 Task: In the event  named  Lunch and Learn: Effective Email Communication in the Workplace, Set a range of dates when you can accept meetings  '8 Jul â€" 31 Jul 2023'. Select a duration of  45 min. Select working hours  	_x000D_
MON- SAT 10:30am â€" 6:00pm. Add time before or after your events  as 15 min. Set the frequency of available time slots for invitees as  50 min. Set the minimum notice period and maximum events allowed per day as  45 hours and 5. , logged in from the account softage.4@softage.net and add another guest for the event, softage.3@softage.net
Action: Mouse pressed left at (731, 413)
Screenshot: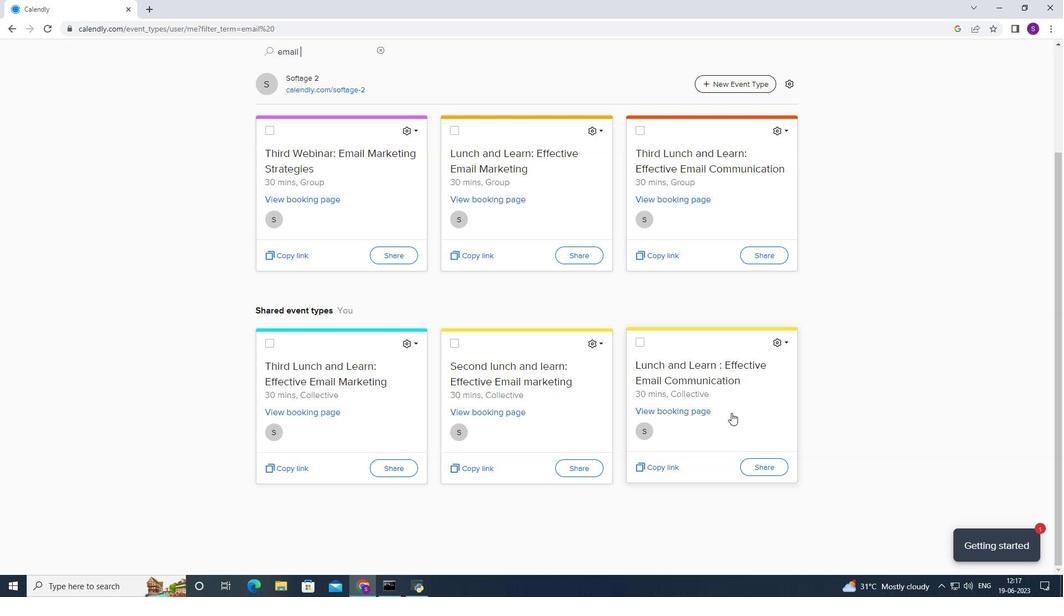 
Action: Mouse moved to (363, 234)
Screenshot: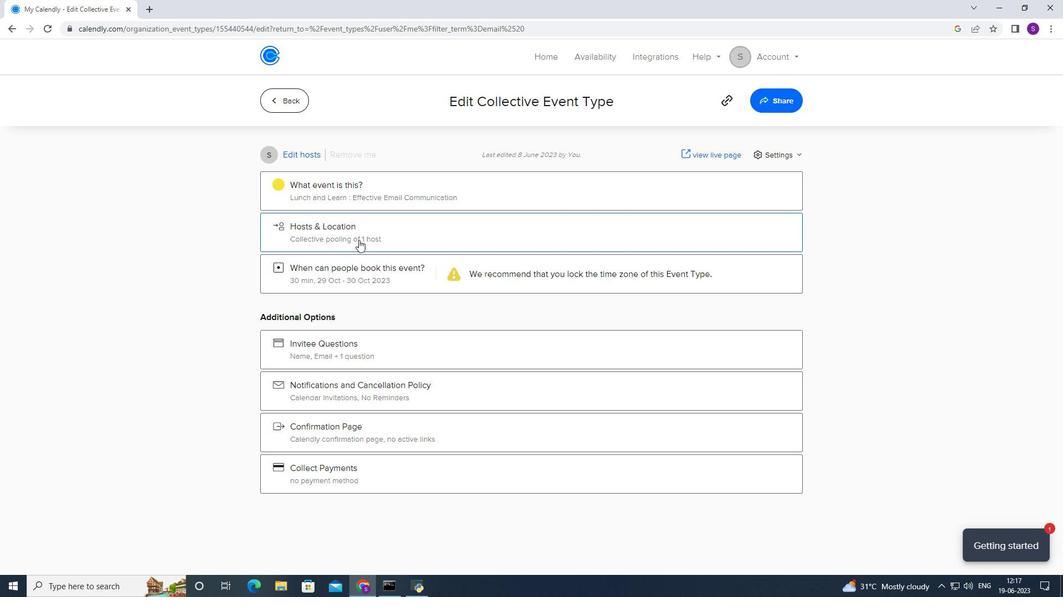 
Action: Mouse scrolled (363, 234) with delta (0, 0)
Screenshot: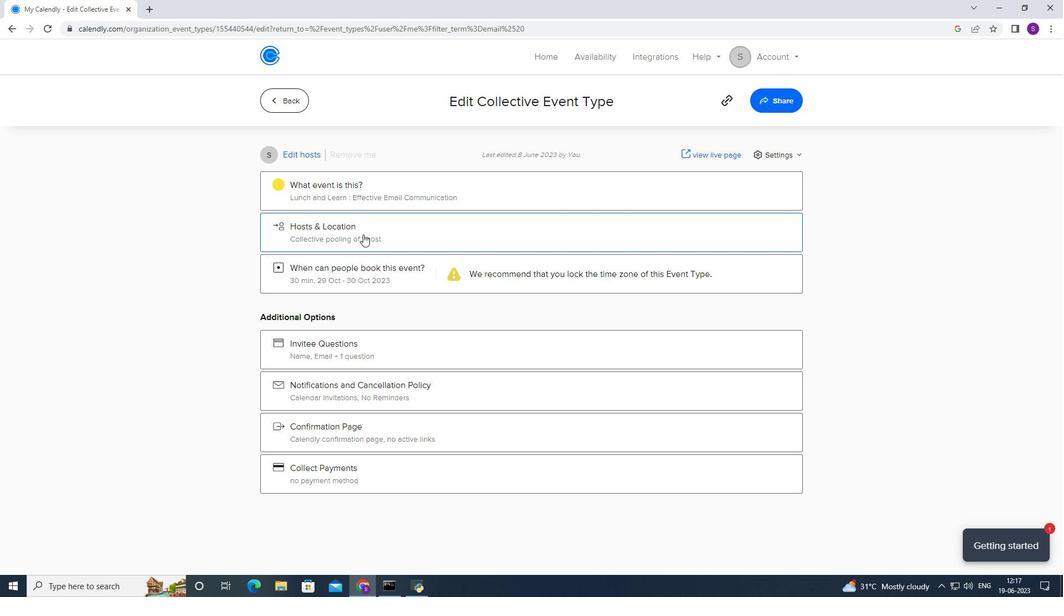 
Action: Mouse moved to (329, 271)
Screenshot: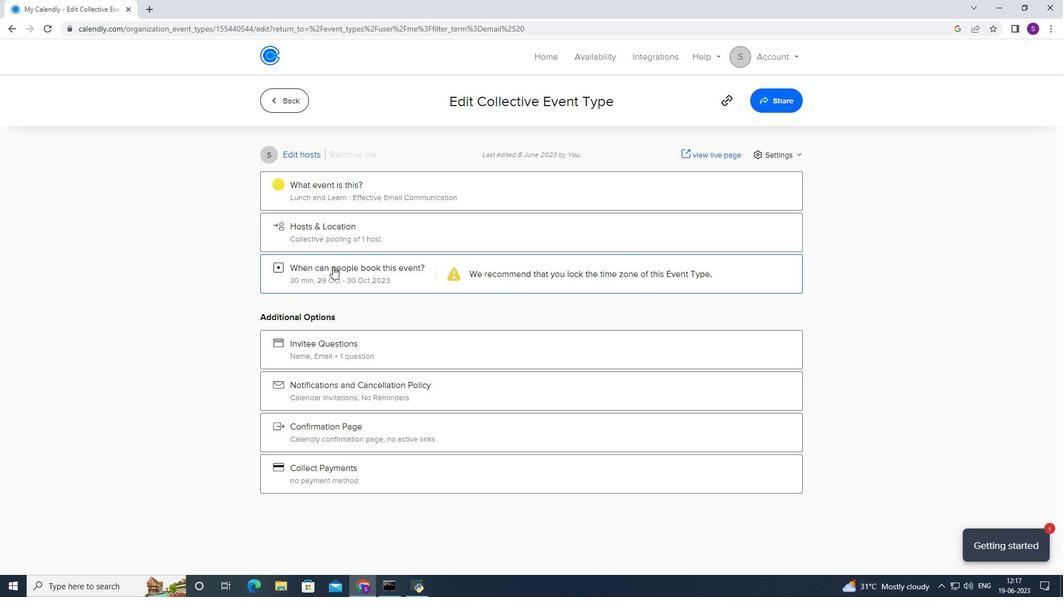 
Action: Mouse pressed left at (329, 271)
Screenshot: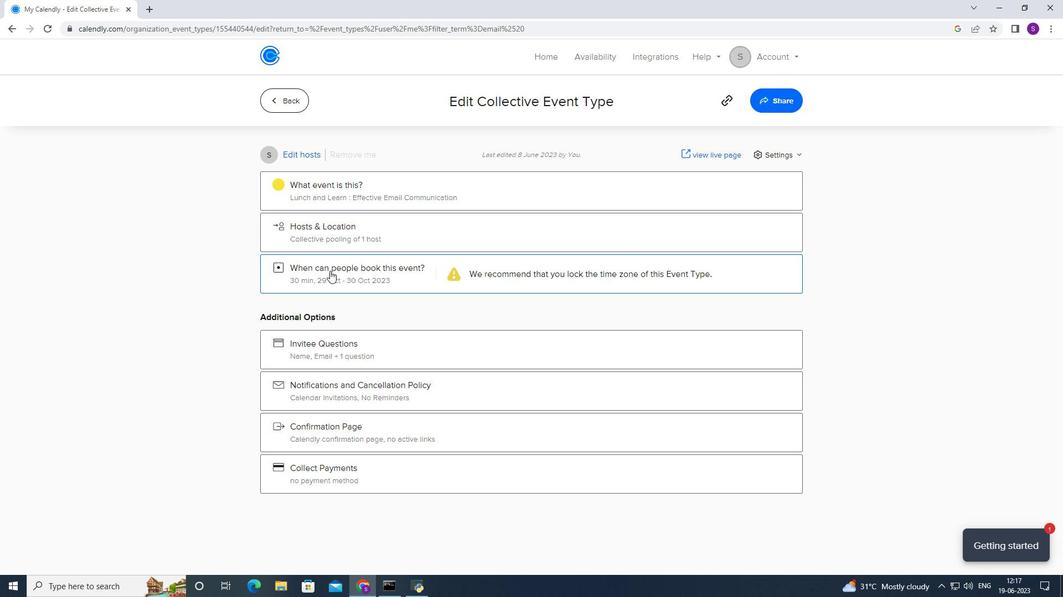 
Action: Mouse moved to (327, 328)
Screenshot: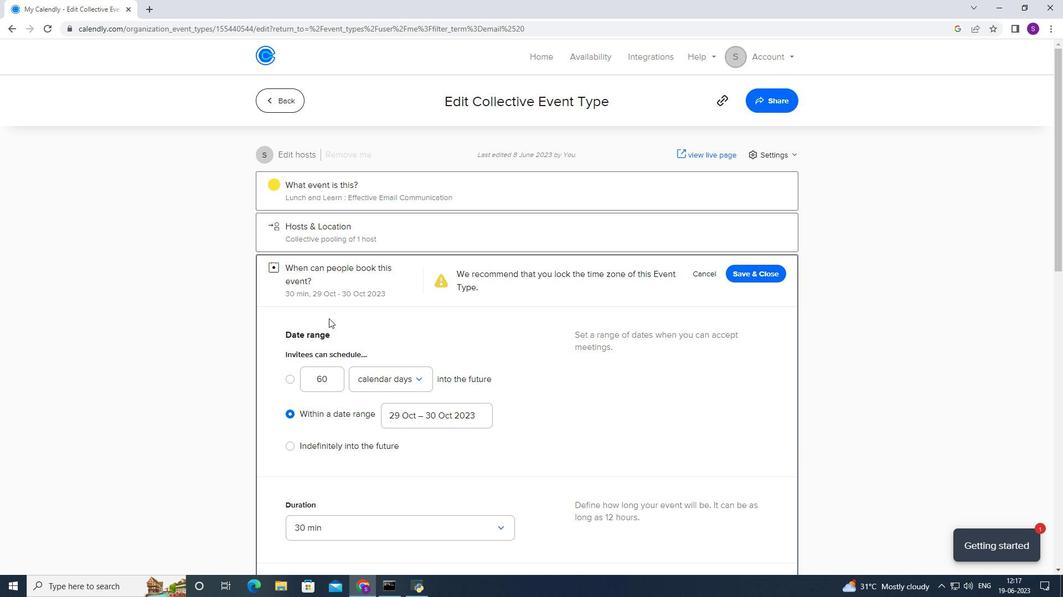 
Action: Mouse scrolled (327, 327) with delta (0, 0)
Screenshot: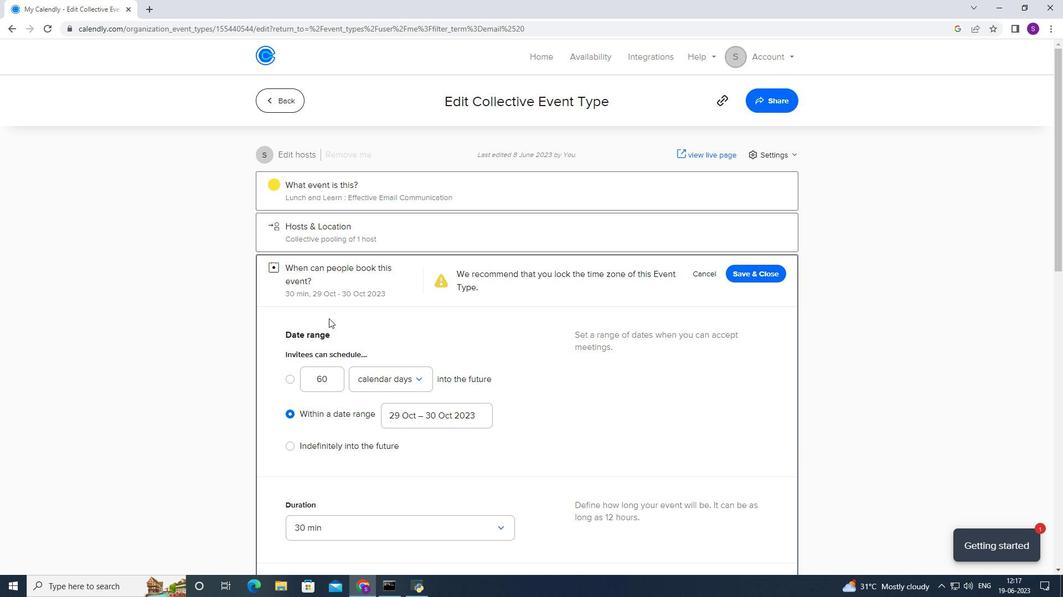 
Action: Mouse moved to (326, 328)
Screenshot: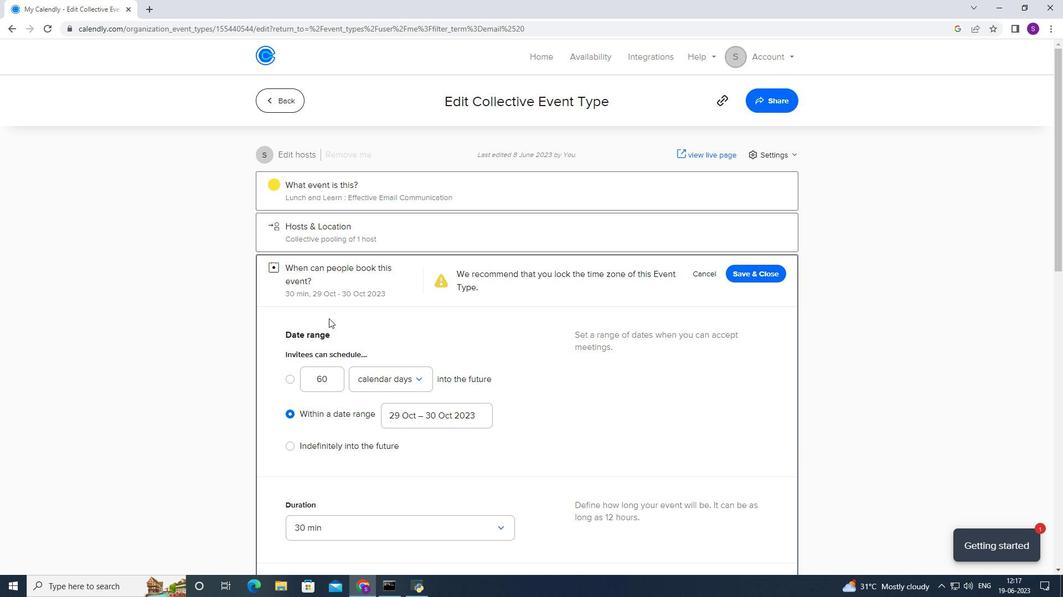 
Action: Mouse scrolled (326, 327) with delta (0, 0)
Screenshot: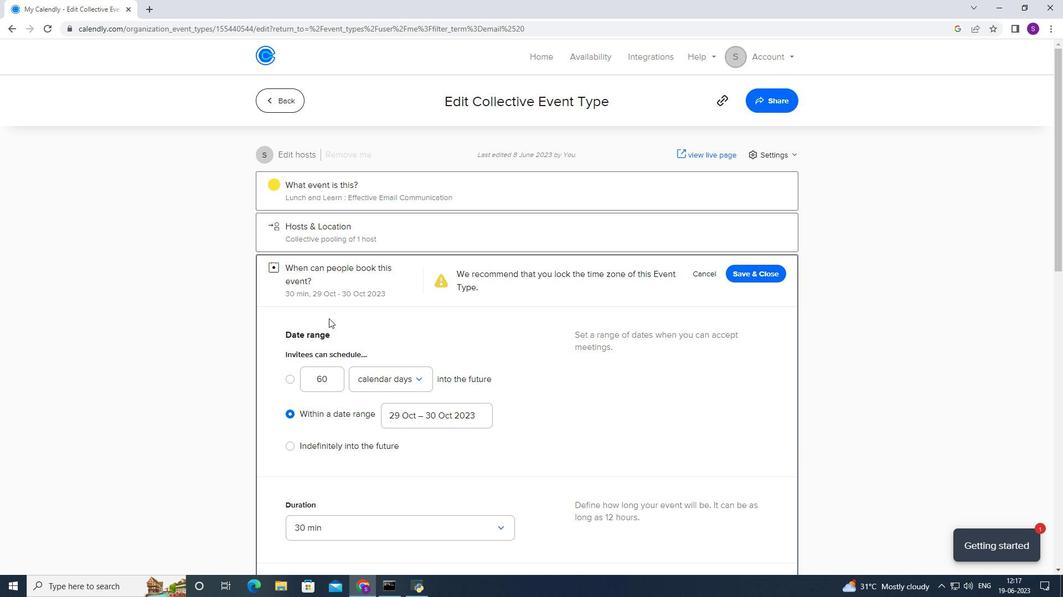 
Action: Mouse moved to (421, 308)
Screenshot: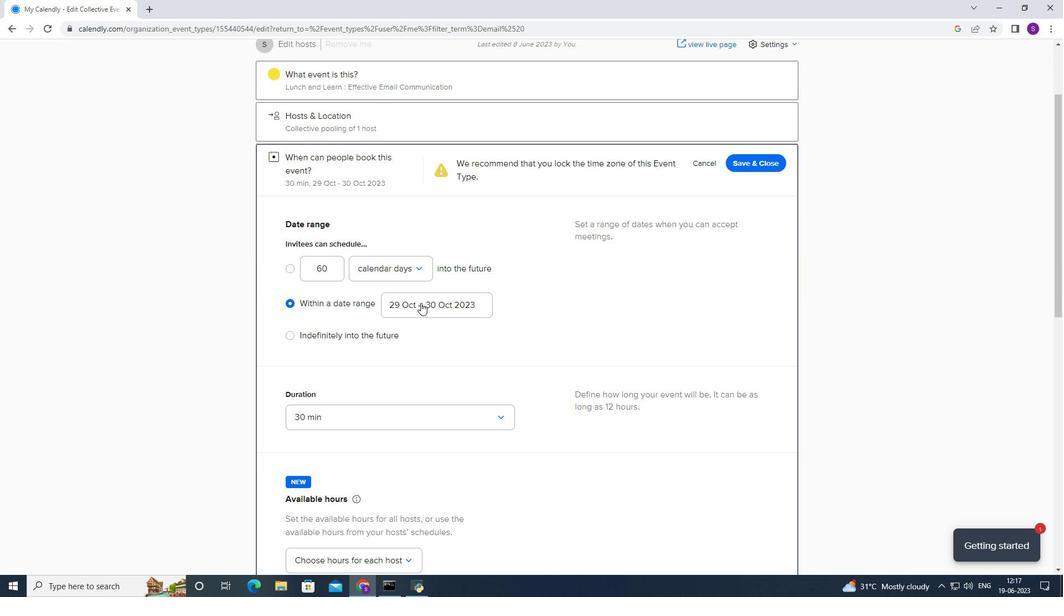 
Action: Mouse pressed left at (421, 308)
Screenshot: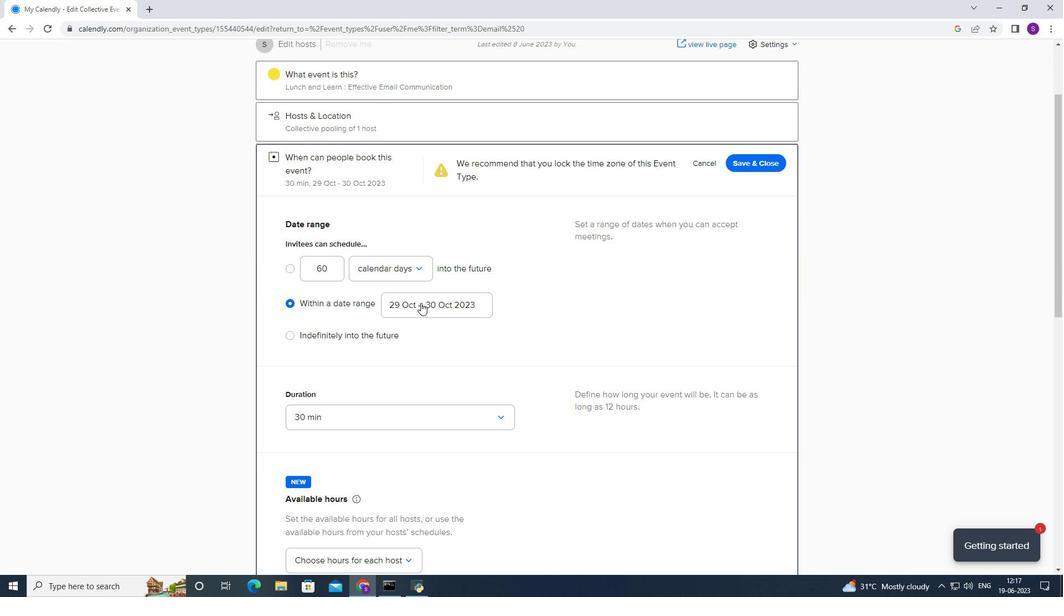 
Action: Mouse moved to (462, 396)
Screenshot: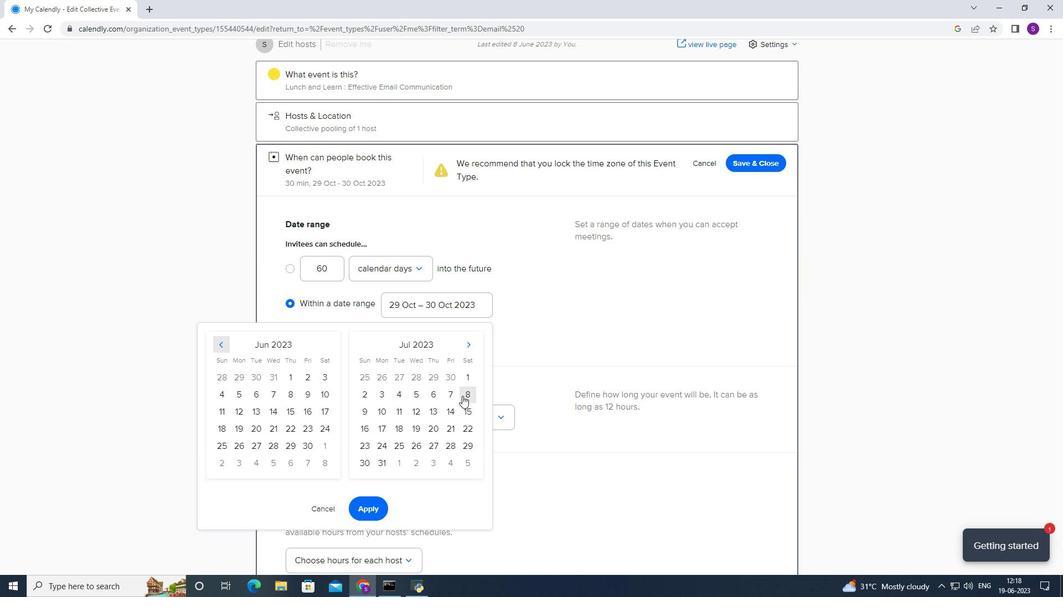 
Action: Mouse pressed left at (462, 396)
Screenshot: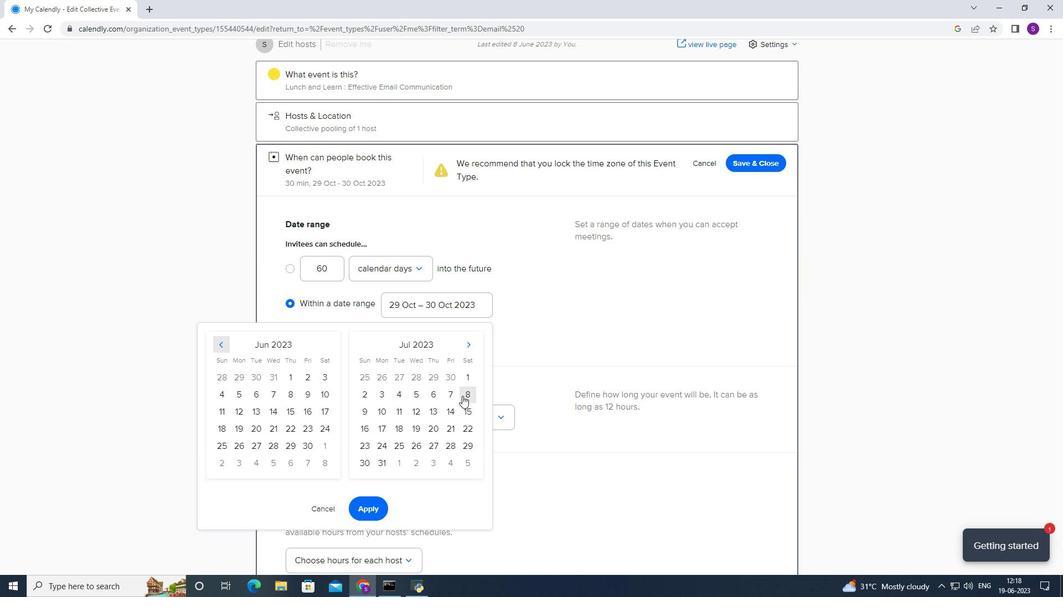 
Action: Mouse moved to (388, 463)
Screenshot: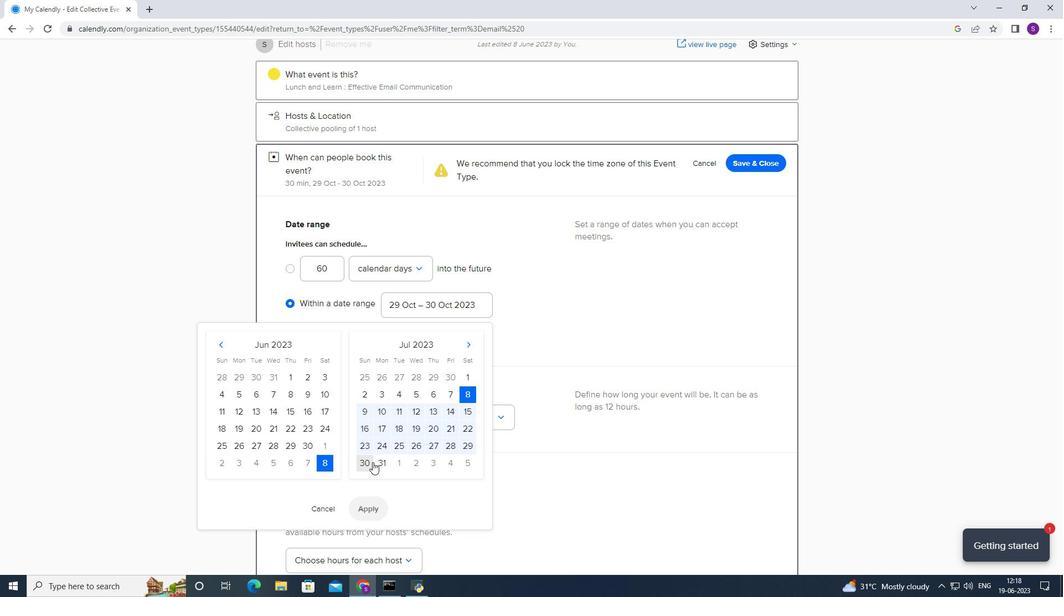 
Action: Mouse pressed left at (388, 463)
Screenshot: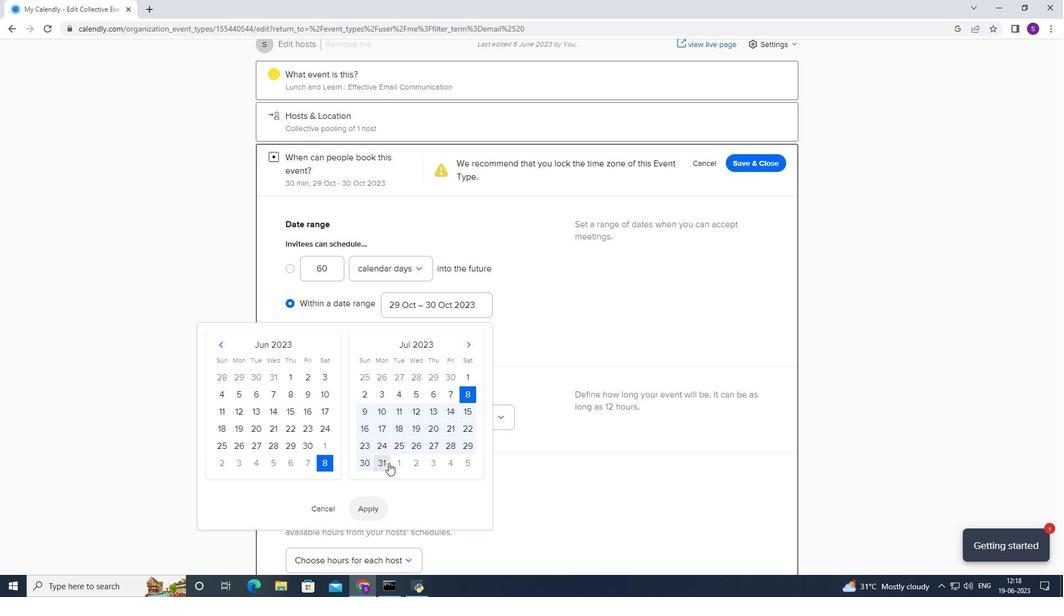 
Action: Mouse moved to (373, 506)
Screenshot: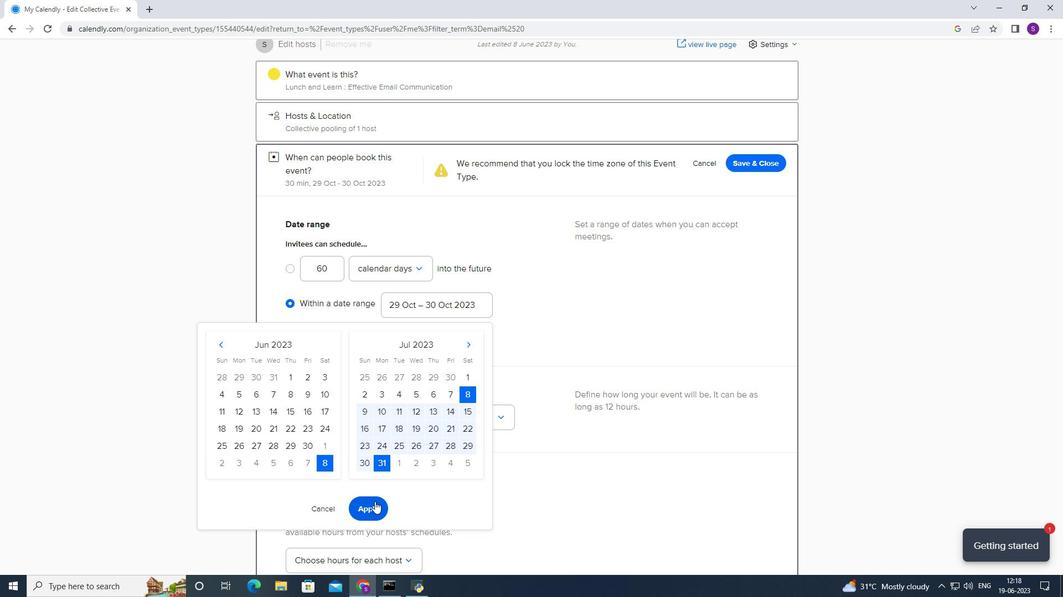 
Action: Mouse pressed left at (373, 506)
Screenshot: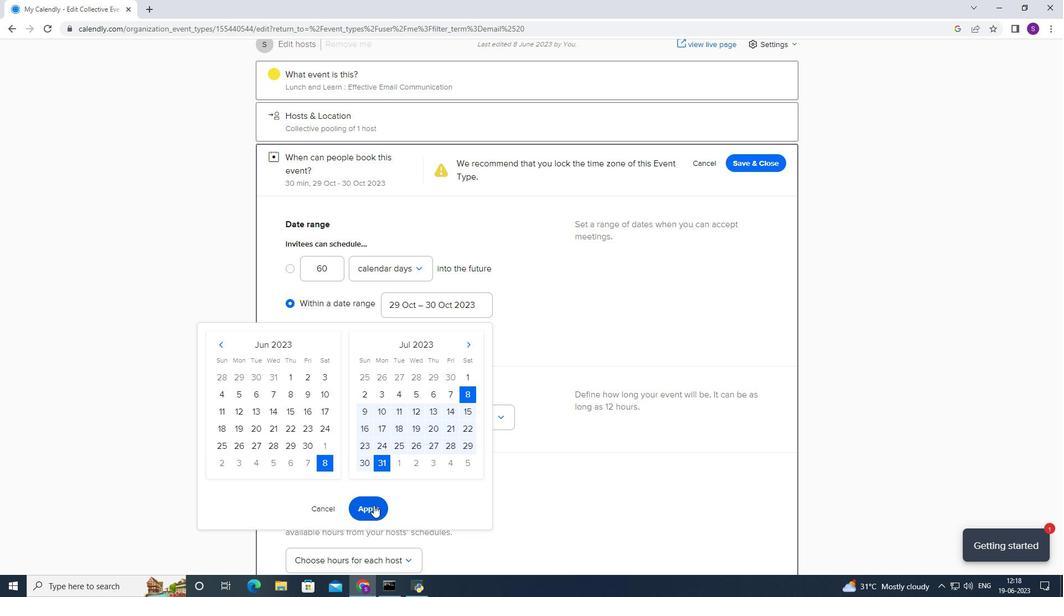 
Action: Mouse moved to (372, 392)
Screenshot: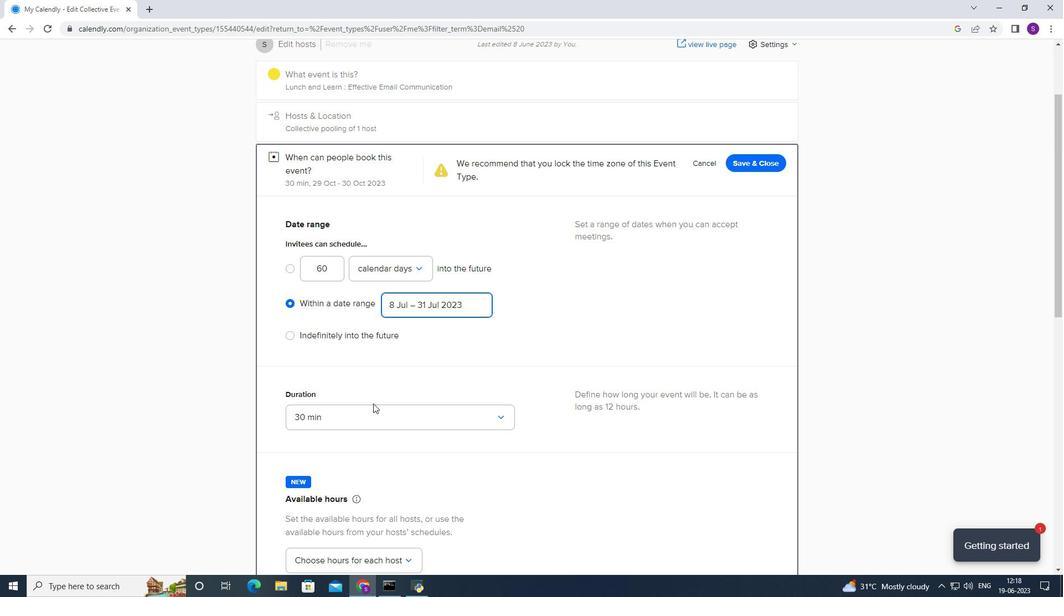 
Action: Mouse scrolled (372, 391) with delta (0, 0)
Screenshot: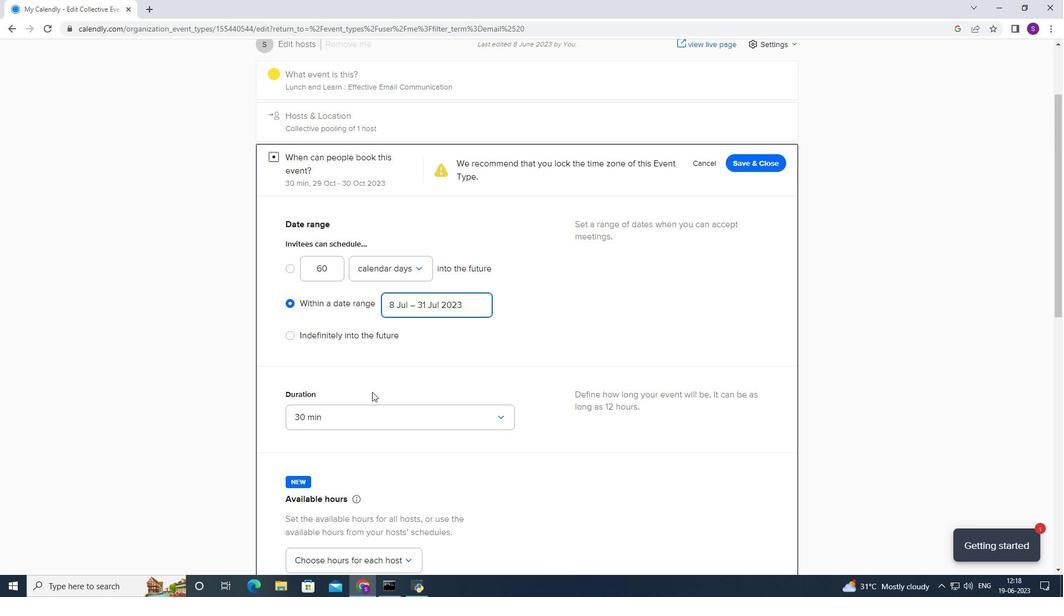 
Action: Mouse scrolled (372, 391) with delta (0, 0)
Screenshot: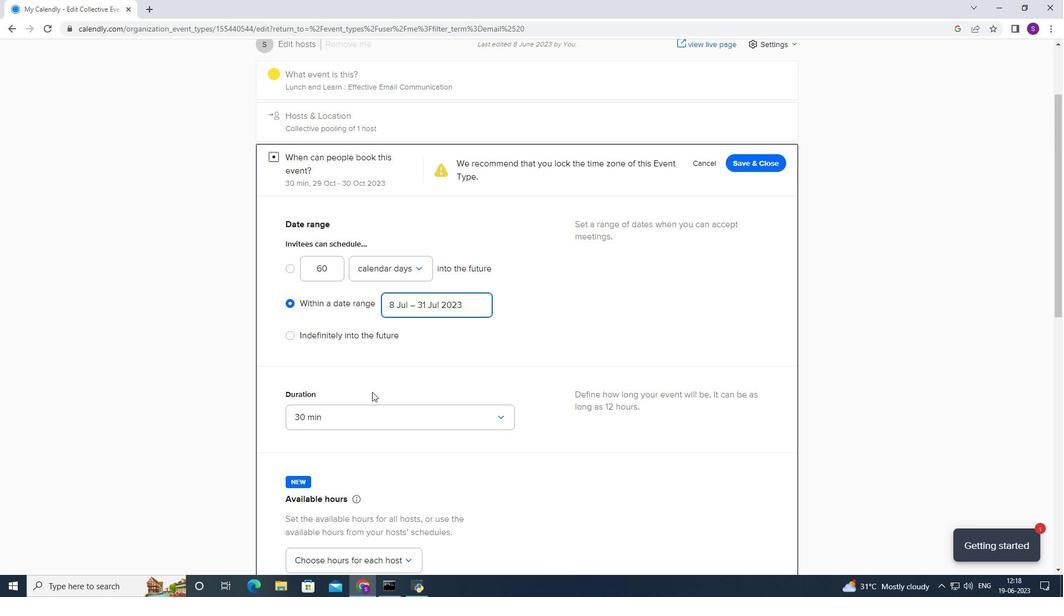 
Action: Mouse scrolled (372, 391) with delta (0, 0)
Screenshot: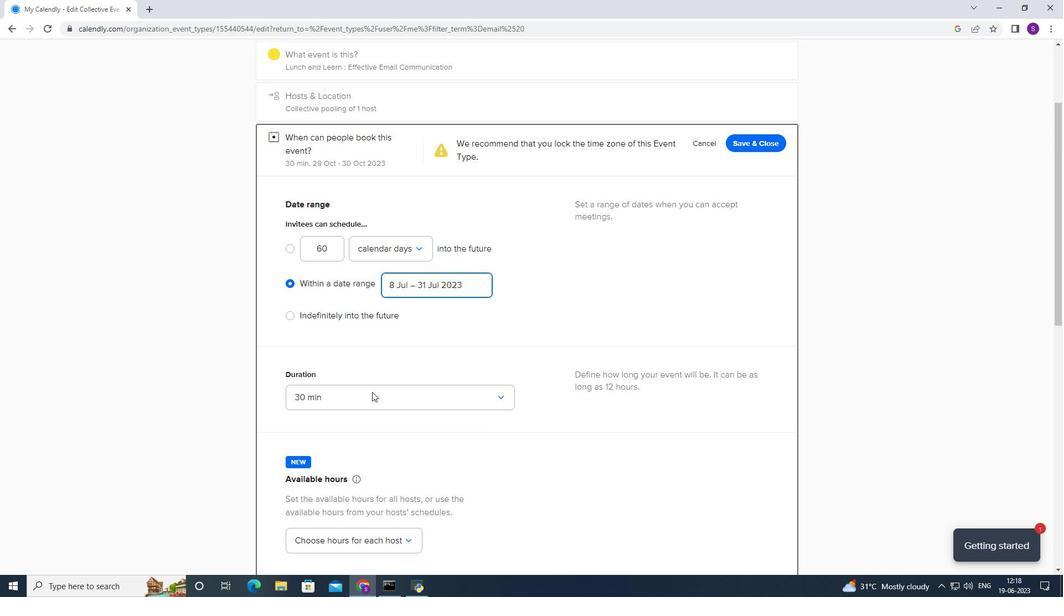 
Action: Mouse moved to (391, 256)
Screenshot: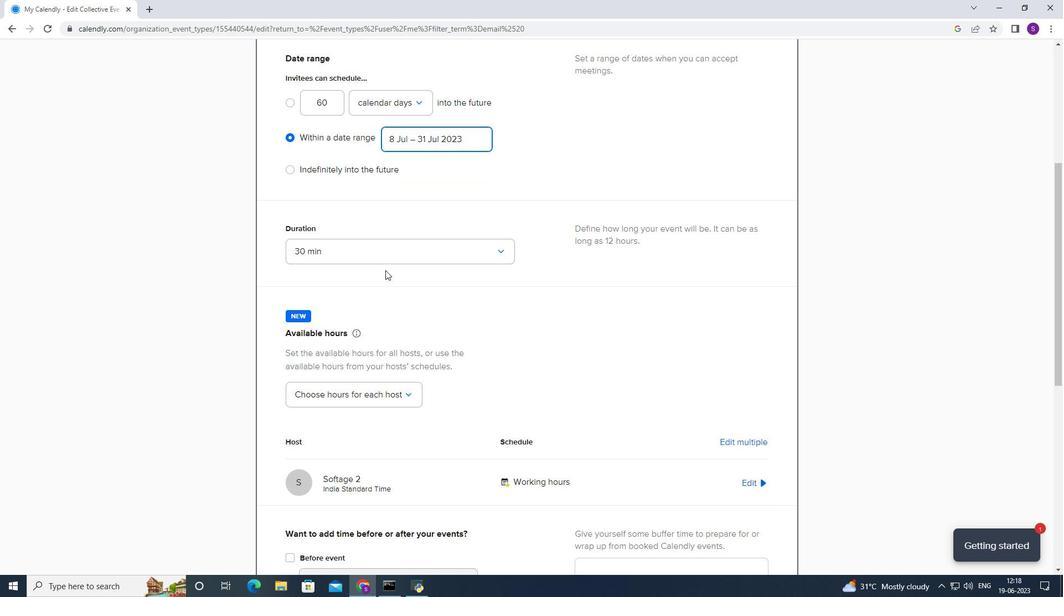 
Action: Mouse pressed left at (391, 256)
Screenshot: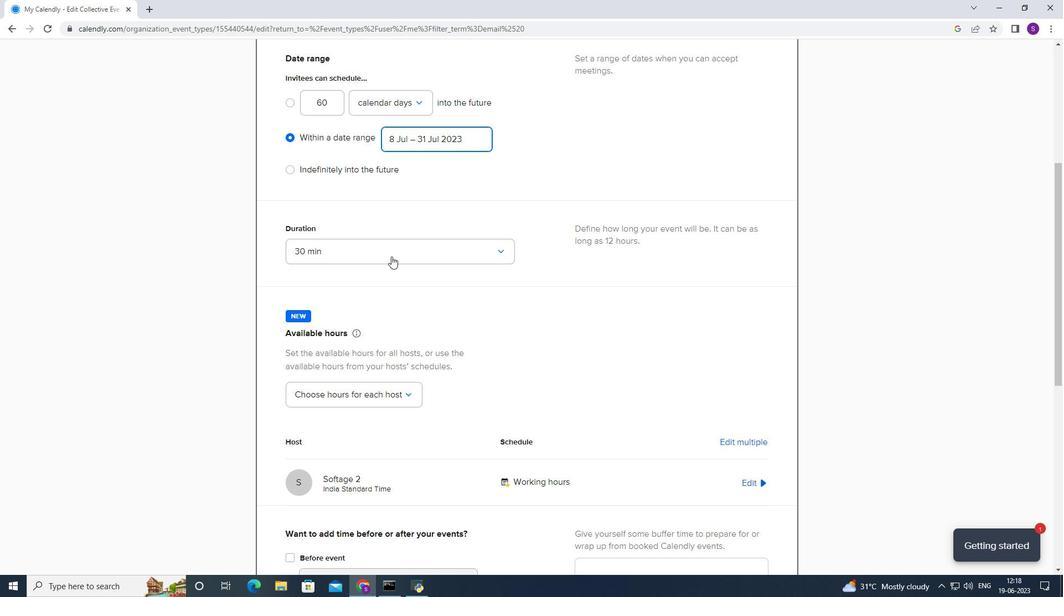 
Action: Mouse moved to (349, 323)
Screenshot: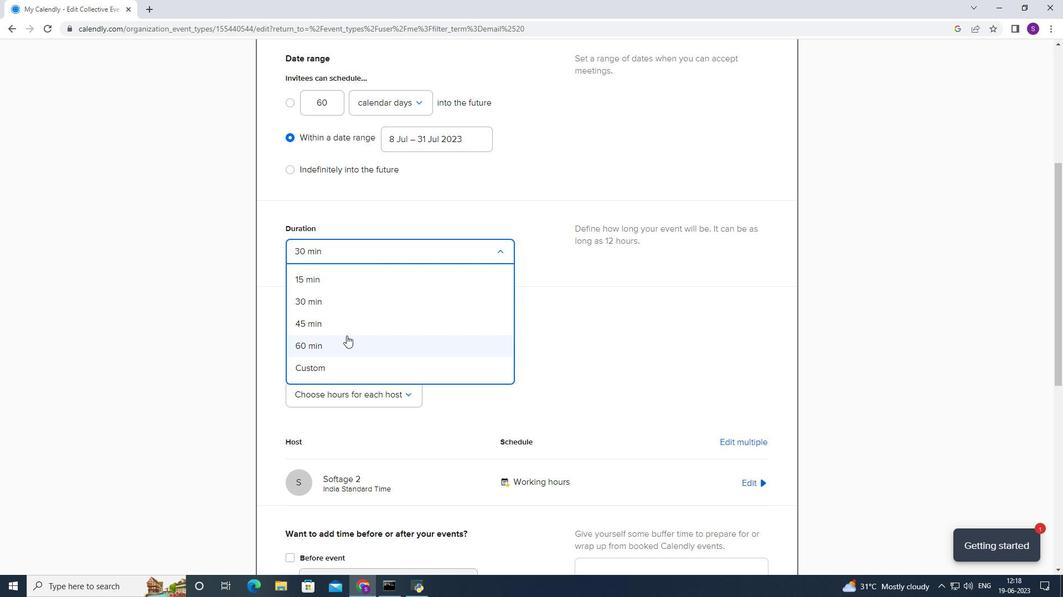 
Action: Mouse pressed left at (349, 323)
Screenshot: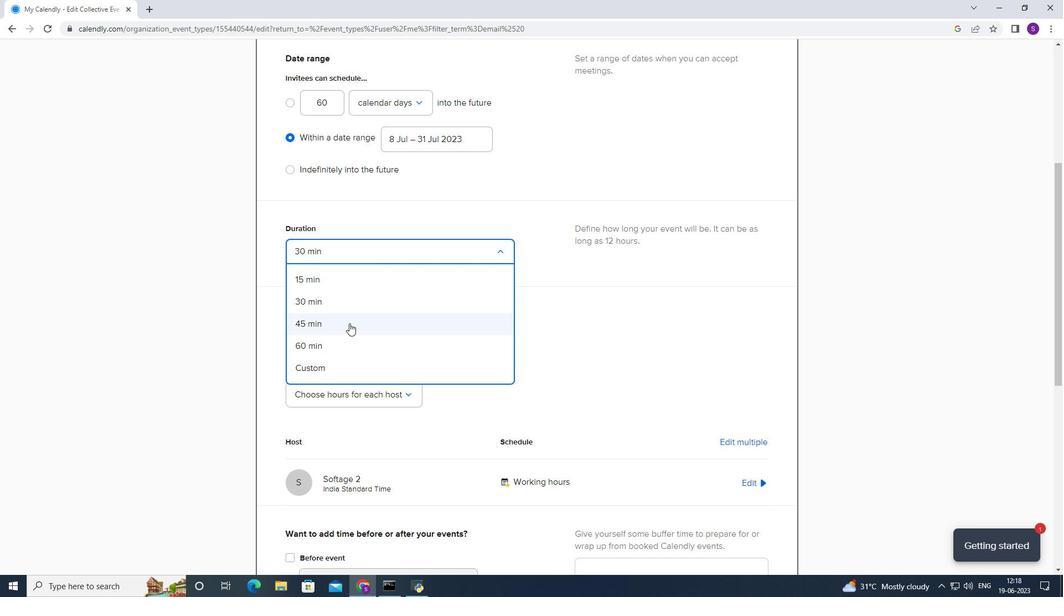 
Action: Mouse moved to (339, 337)
Screenshot: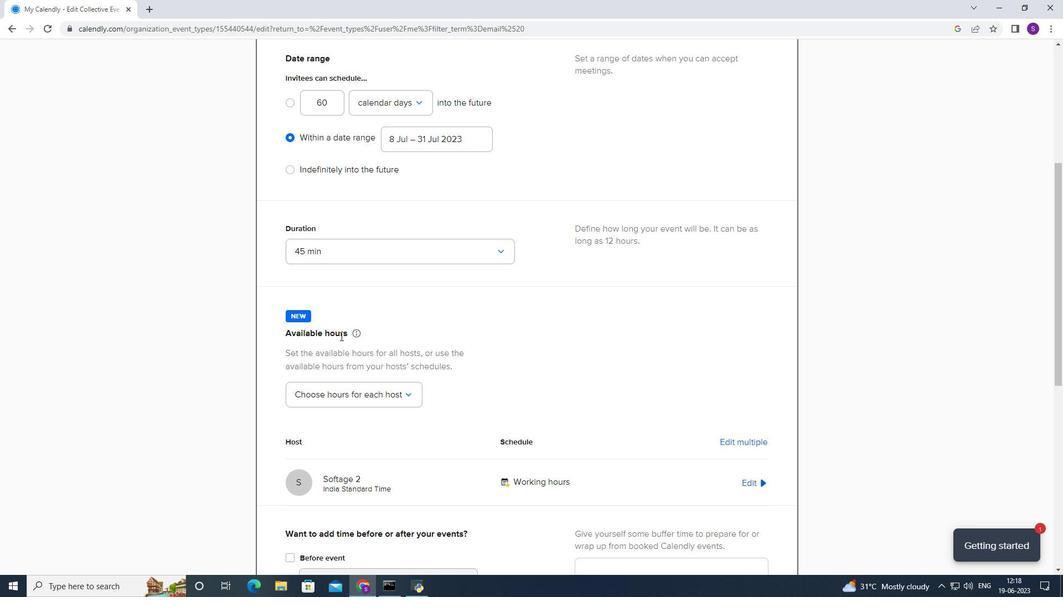 
Action: Mouse scrolled (339, 336) with delta (0, 0)
Screenshot: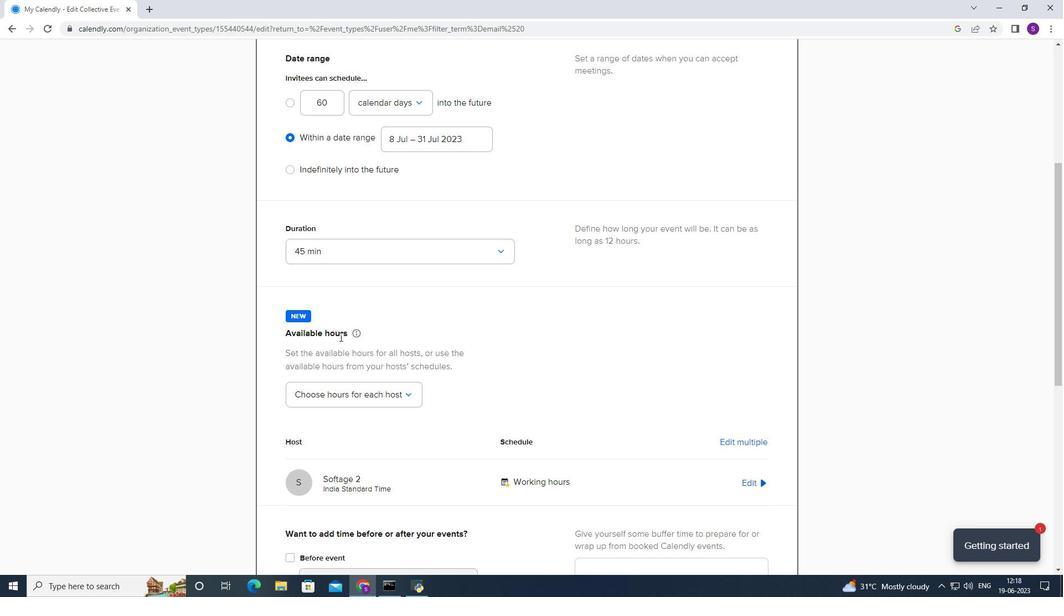 
Action: Mouse scrolled (339, 336) with delta (0, 0)
Screenshot: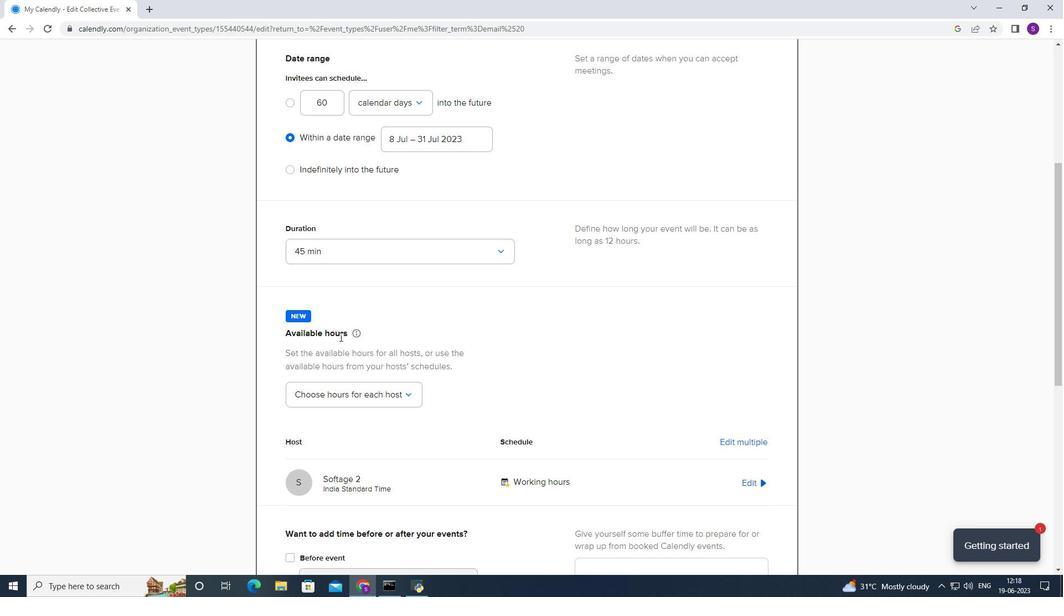 
Action: Mouse scrolled (339, 336) with delta (0, 0)
Screenshot: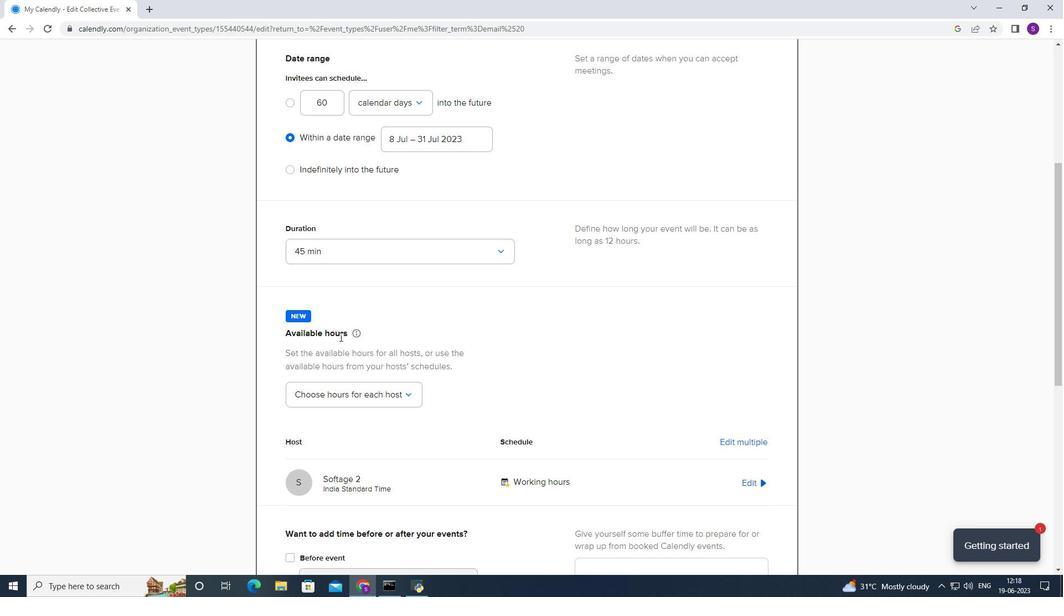 
Action: Mouse moved to (394, 239)
Screenshot: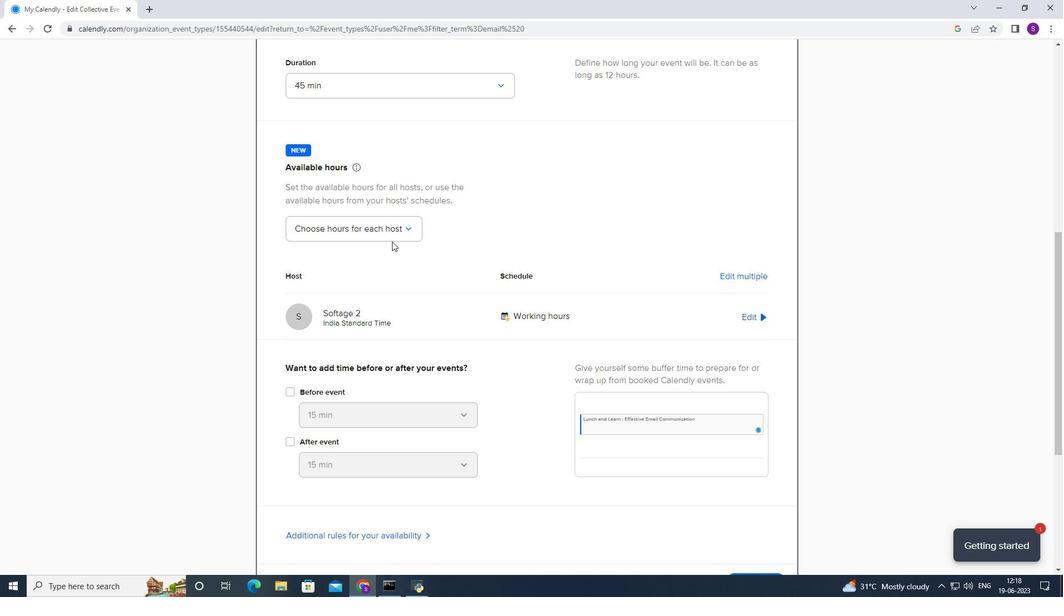 
Action: Mouse pressed left at (394, 239)
Screenshot: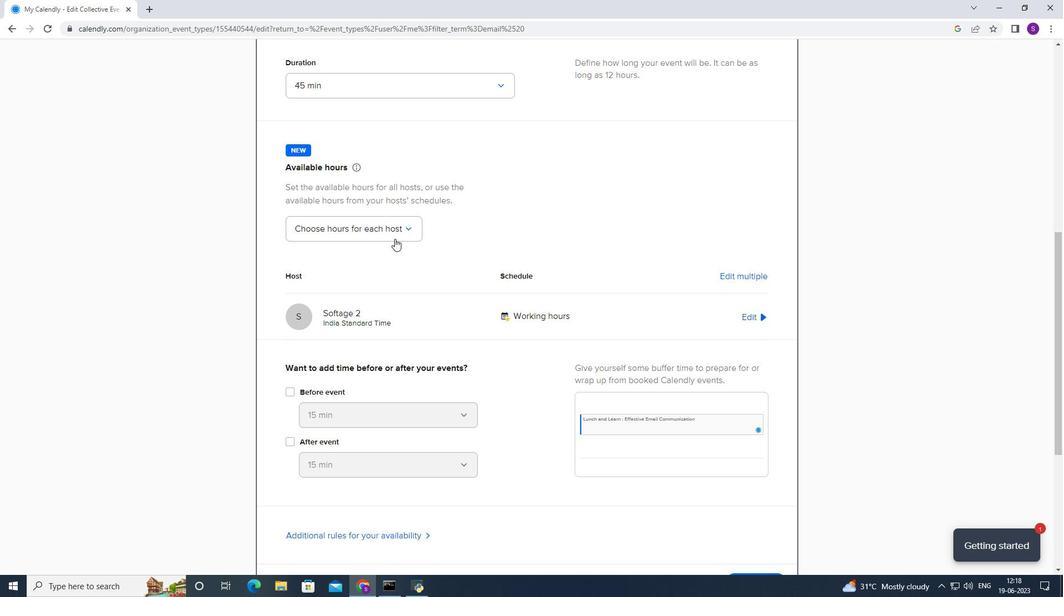 
Action: Mouse moved to (432, 266)
Screenshot: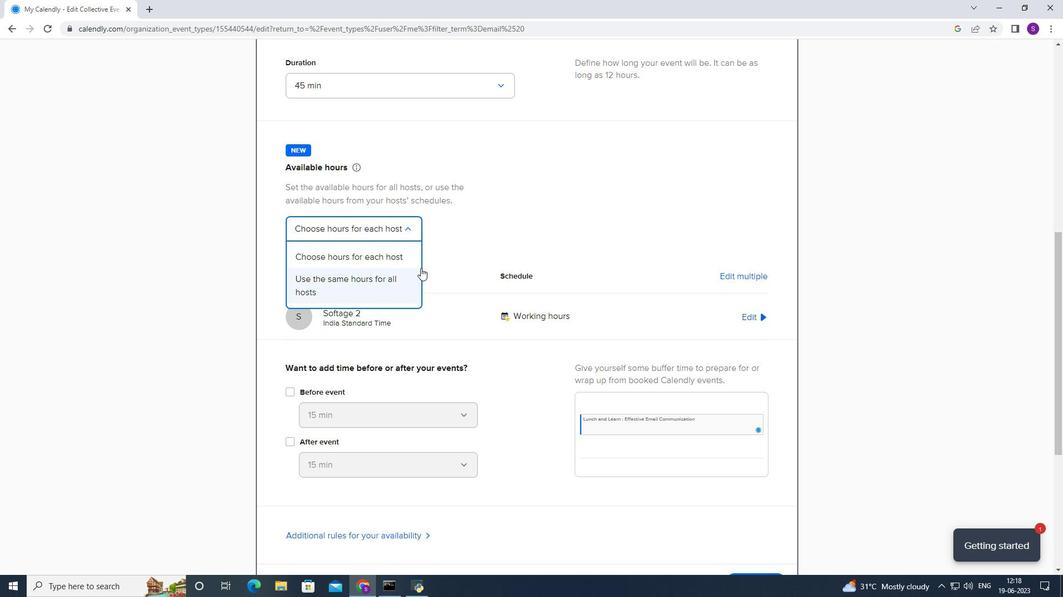 
Action: Mouse pressed left at (432, 266)
Screenshot: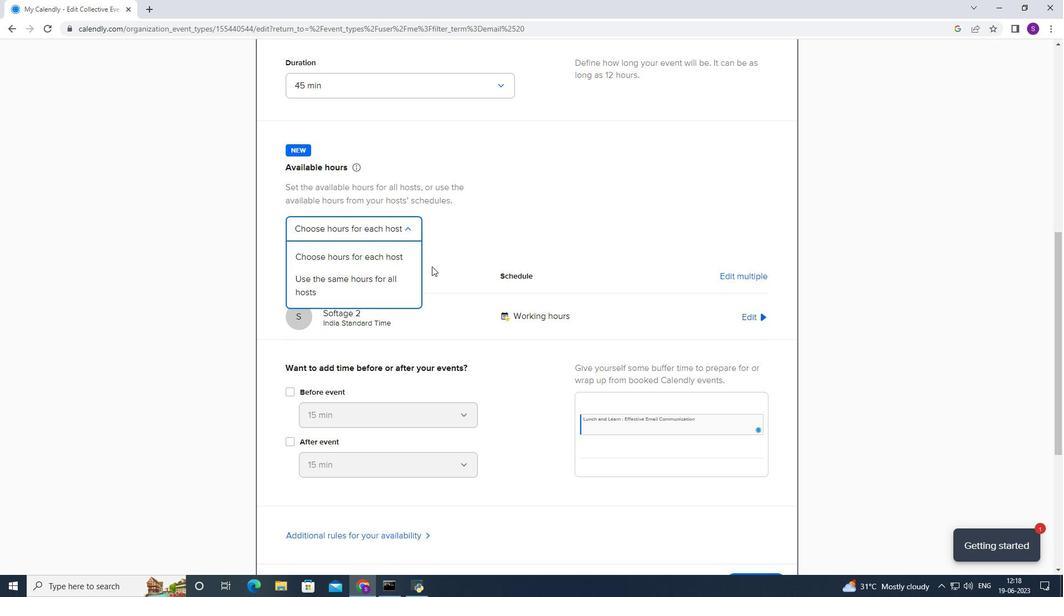 
Action: Mouse moved to (736, 320)
Screenshot: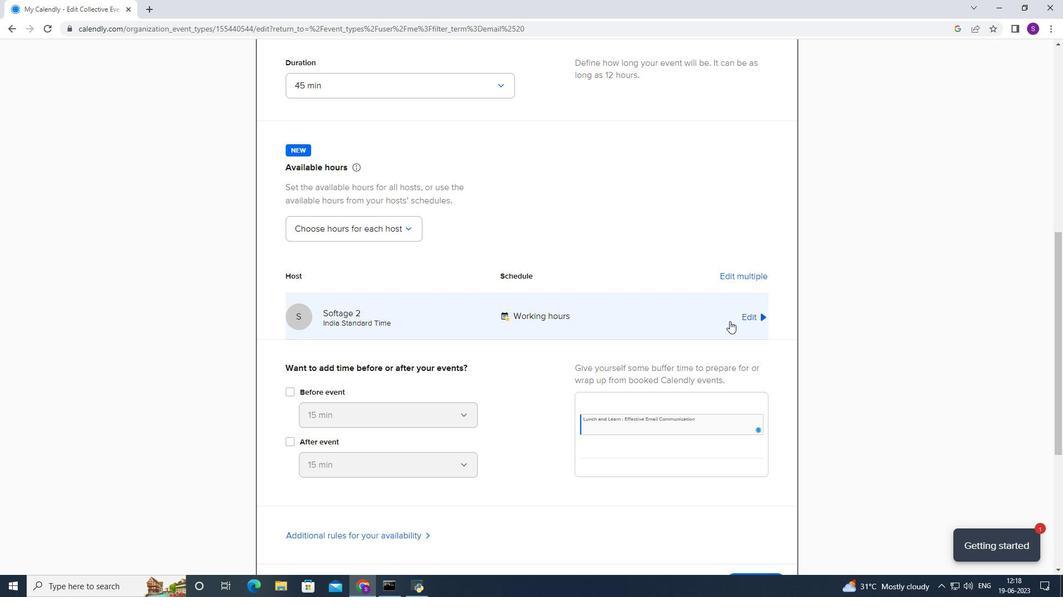 
Action: Mouse pressed left at (736, 320)
Screenshot: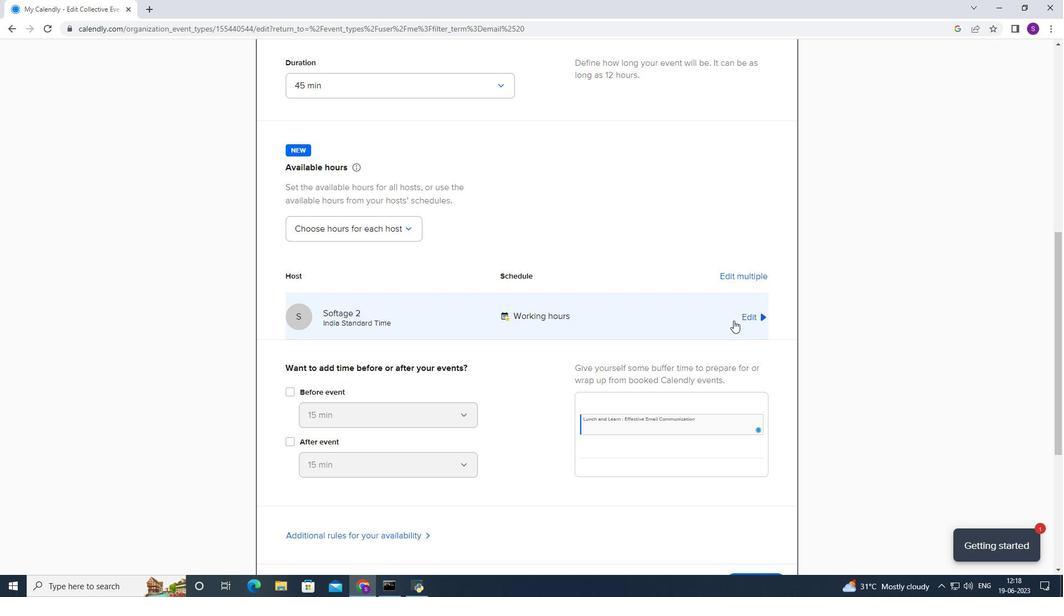 
Action: Mouse moved to (411, 379)
Screenshot: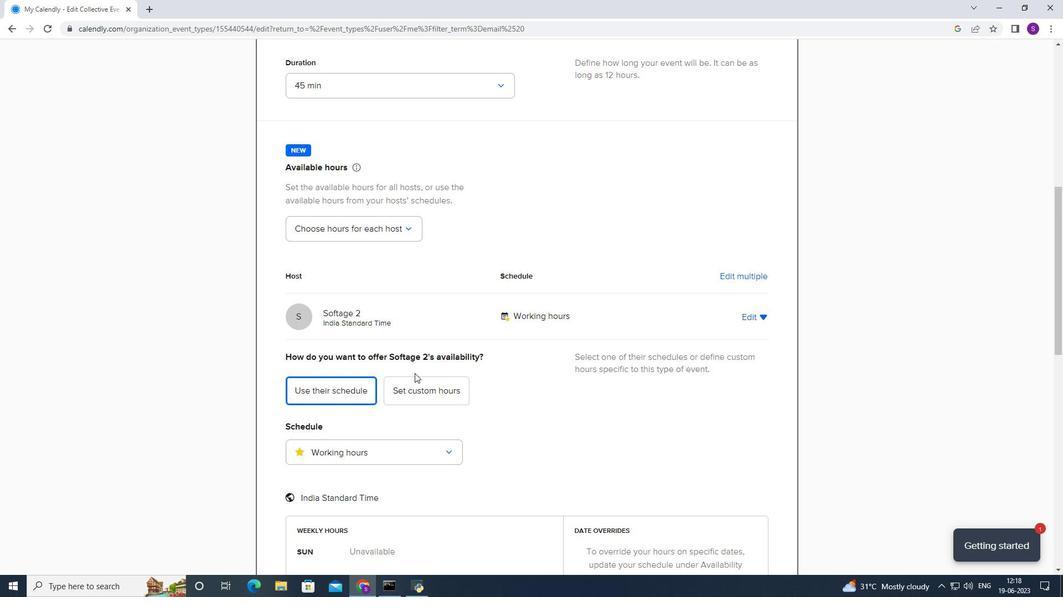 
Action: Mouse pressed left at (411, 379)
Screenshot: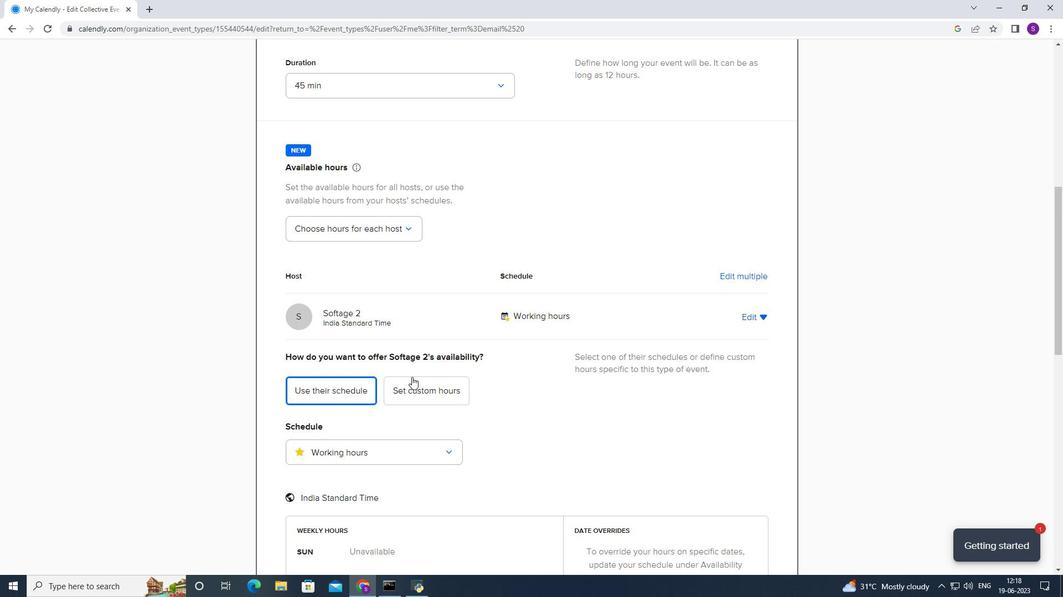 
Action: Mouse moved to (405, 390)
Screenshot: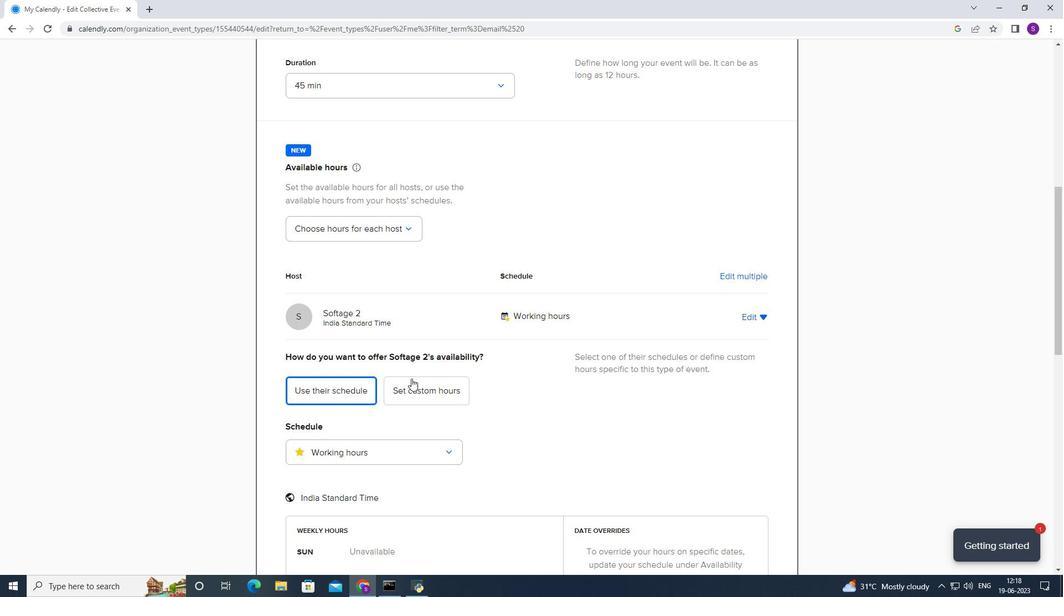 
Action: Mouse pressed left at (405, 390)
Screenshot: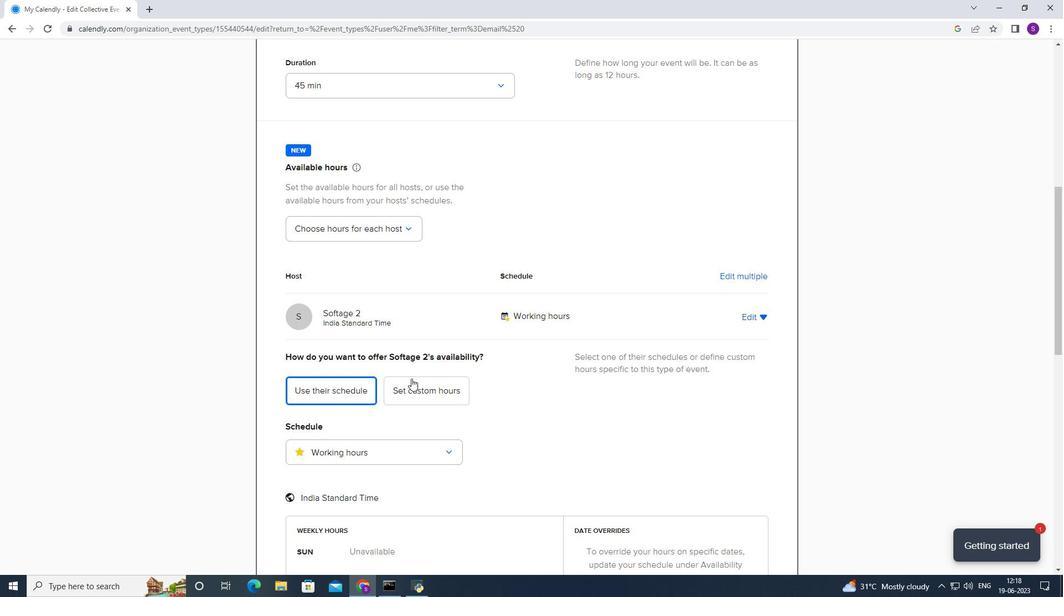 
Action: Mouse moved to (399, 362)
Screenshot: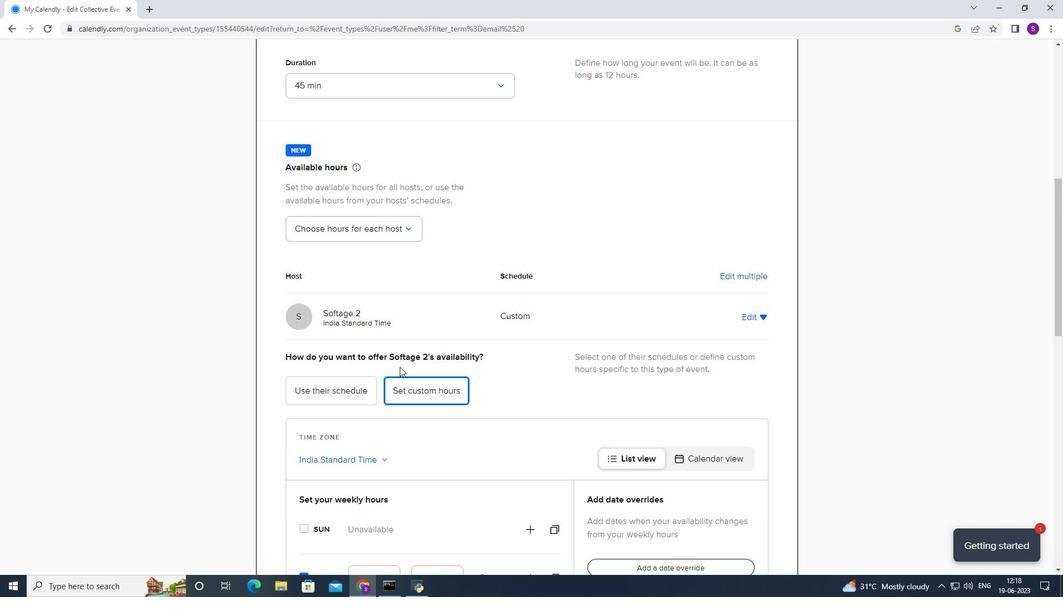 
Action: Mouse scrolled (399, 361) with delta (0, 0)
Screenshot: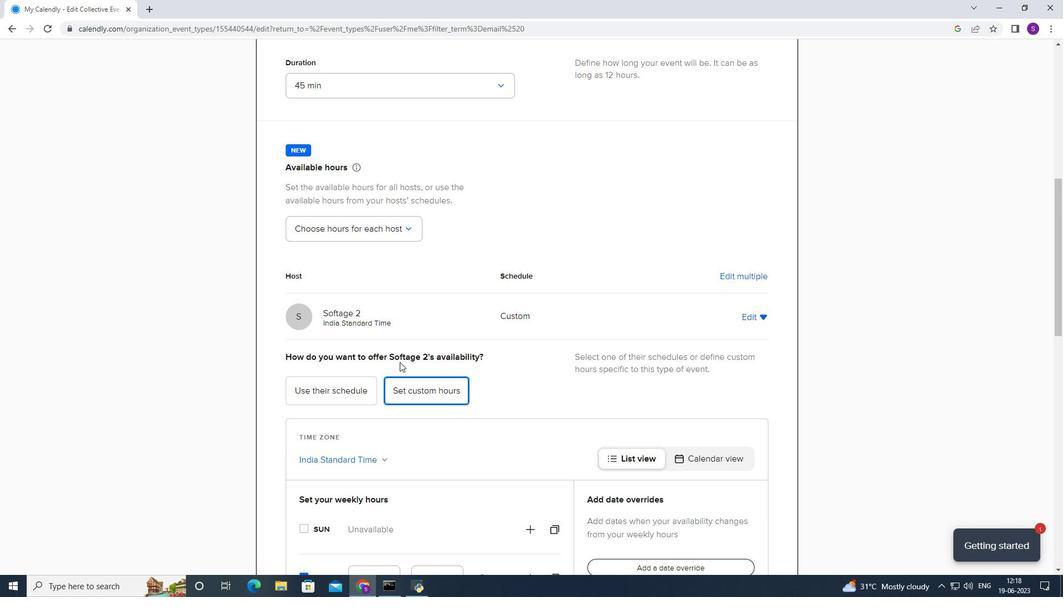 
Action: Mouse scrolled (399, 361) with delta (0, 0)
Screenshot: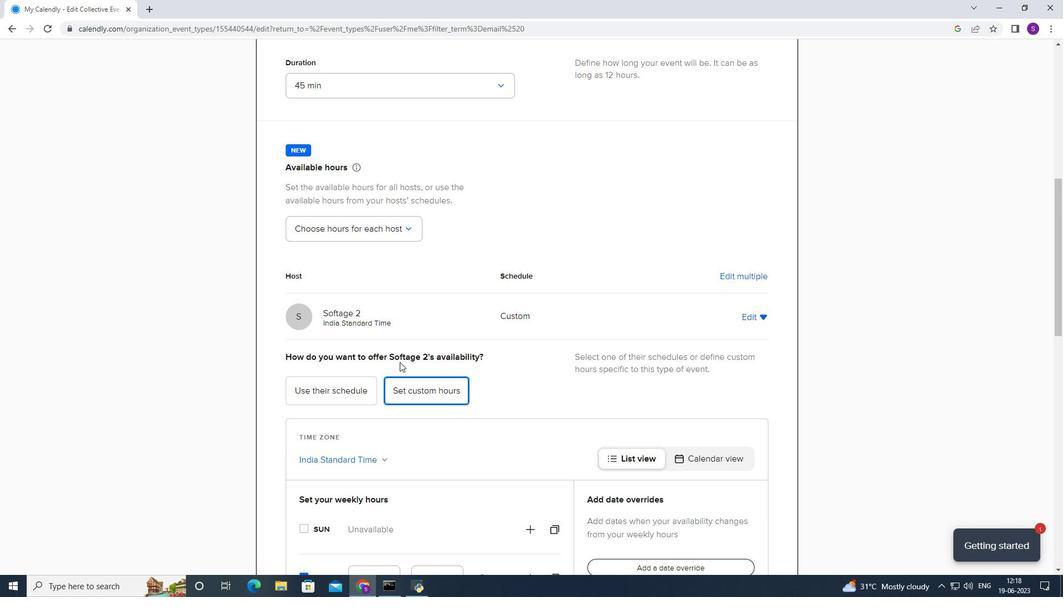 
Action: Mouse scrolled (399, 361) with delta (0, 0)
Screenshot: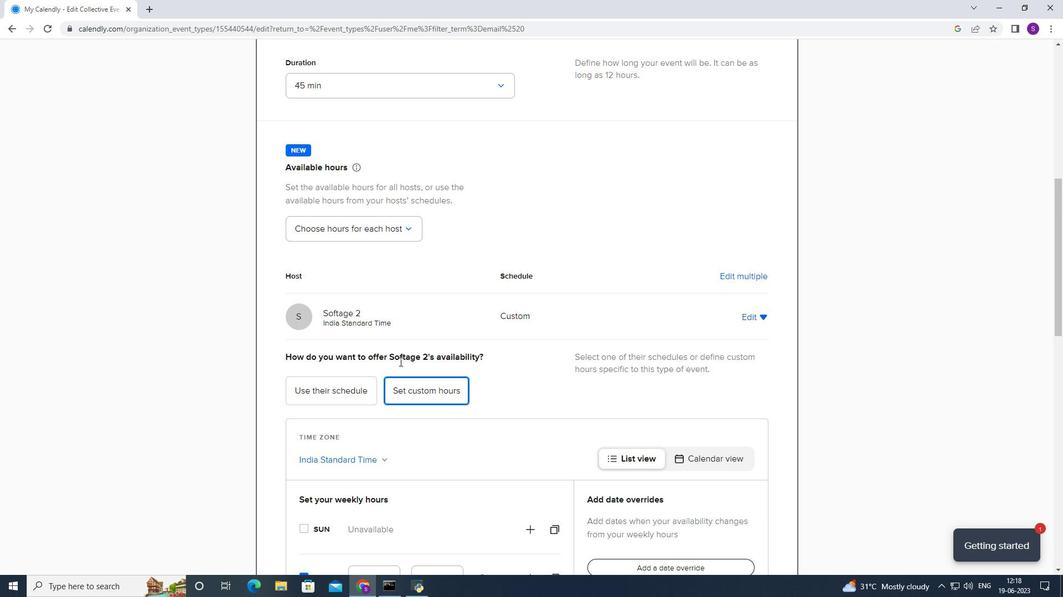 
Action: Mouse scrolled (399, 361) with delta (0, 0)
Screenshot: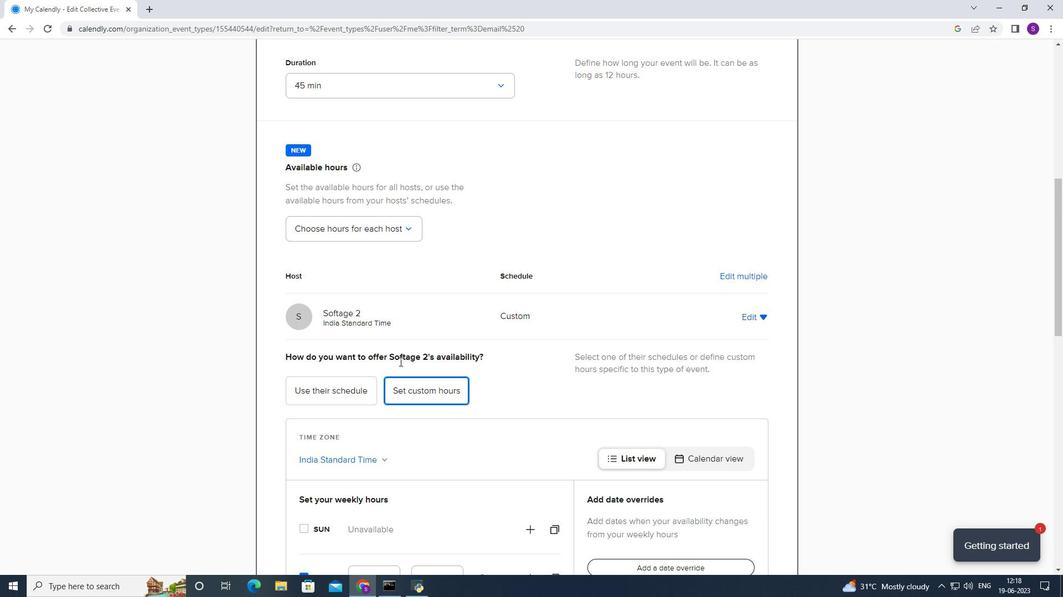 
Action: Mouse scrolled (399, 361) with delta (0, 0)
Screenshot: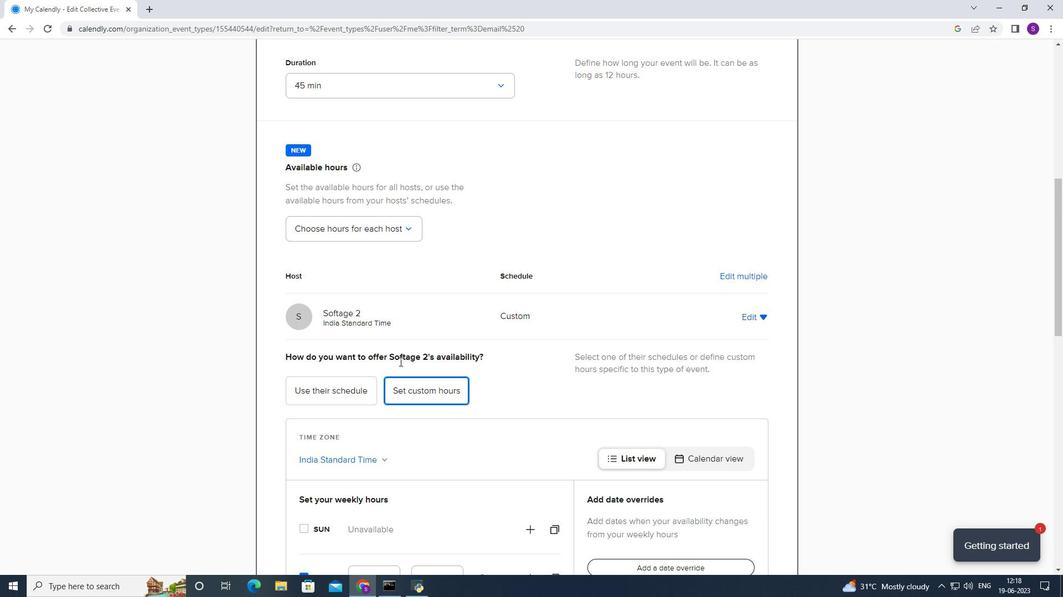
Action: Mouse scrolled (399, 361) with delta (0, 0)
Screenshot: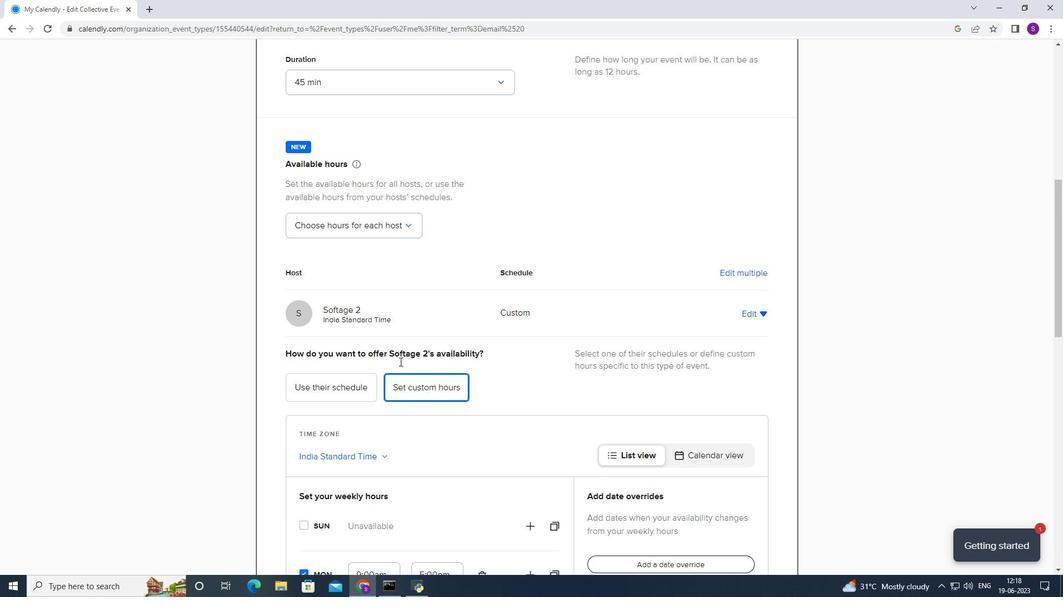 
Action: Mouse scrolled (399, 361) with delta (0, 0)
Screenshot: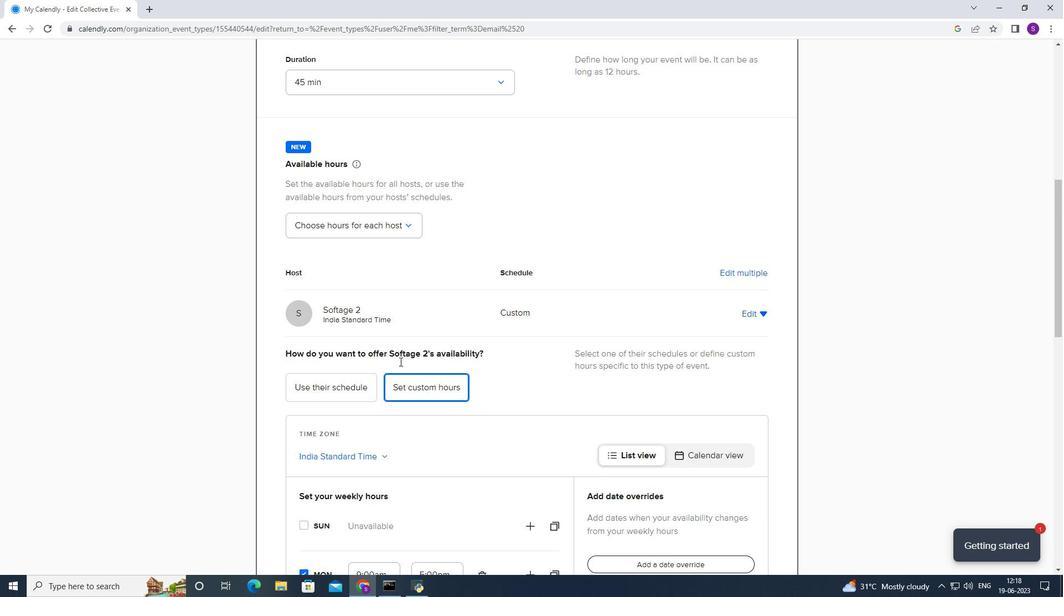 
Action: Mouse scrolled (399, 361) with delta (0, 0)
Screenshot: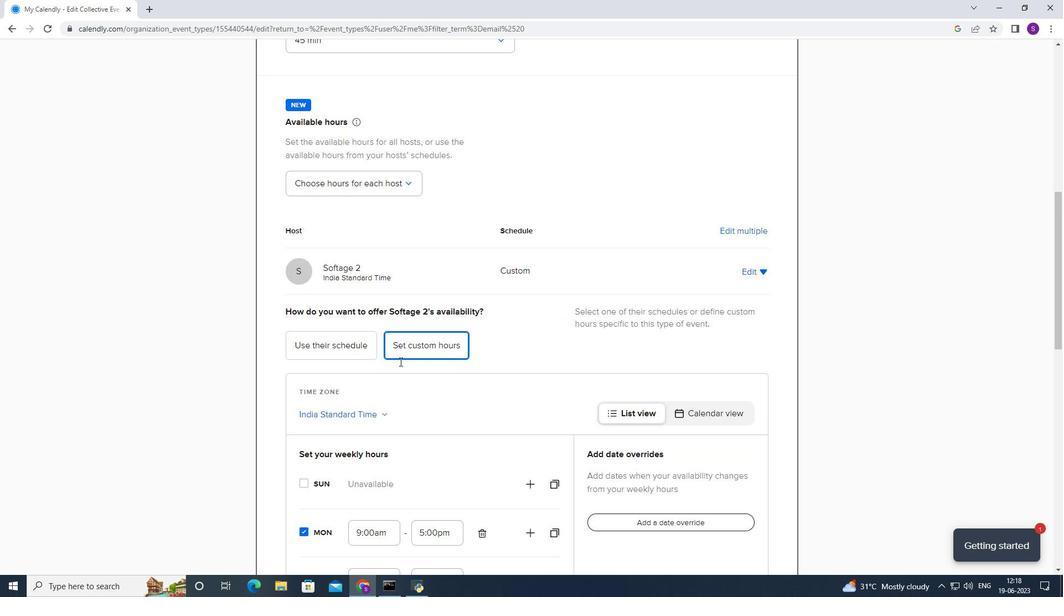 
Action: Mouse scrolled (399, 362) with delta (0, 0)
Screenshot: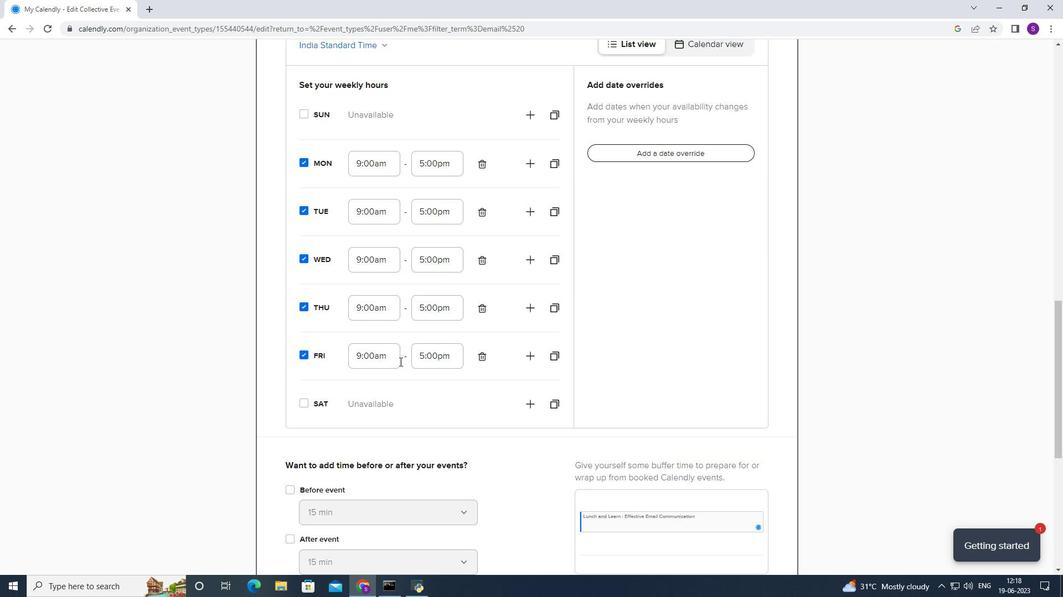 
Action: Mouse moved to (306, 436)
Screenshot: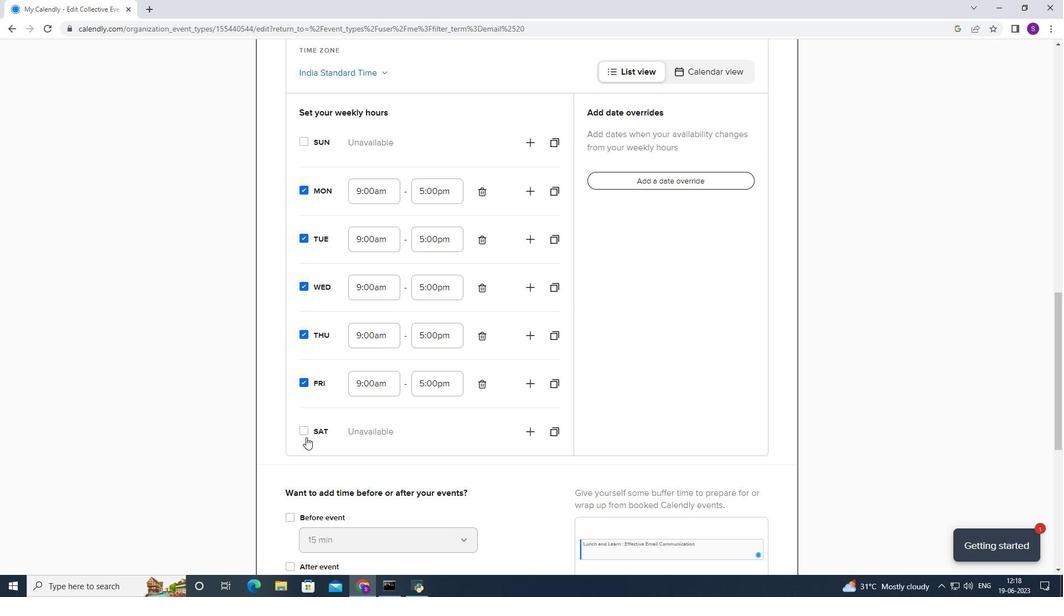 
Action: Mouse pressed left at (306, 436)
Screenshot: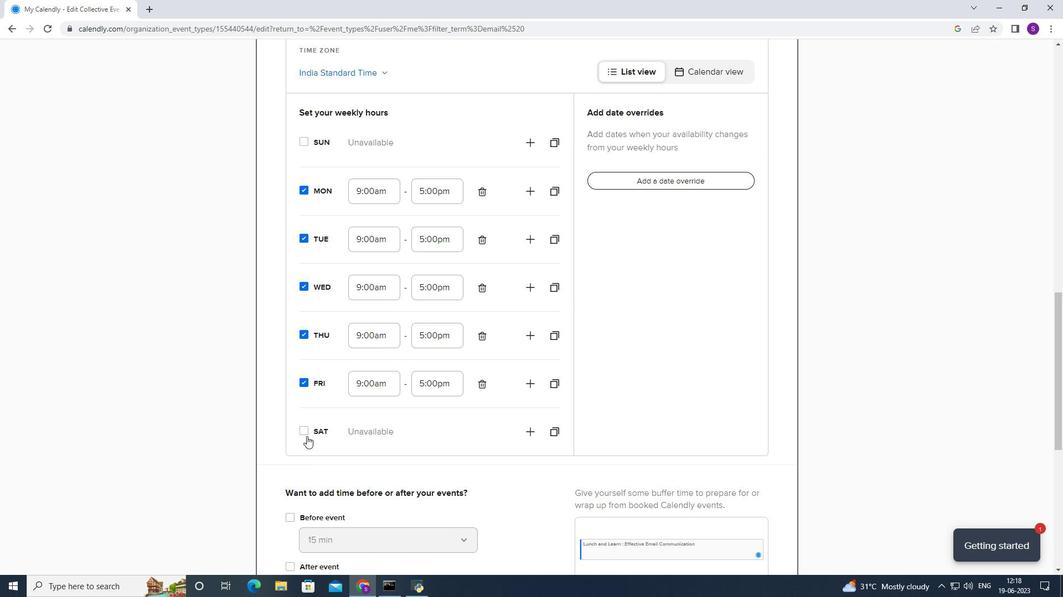 
Action: Mouse moved to (382, 432)
Screenshot: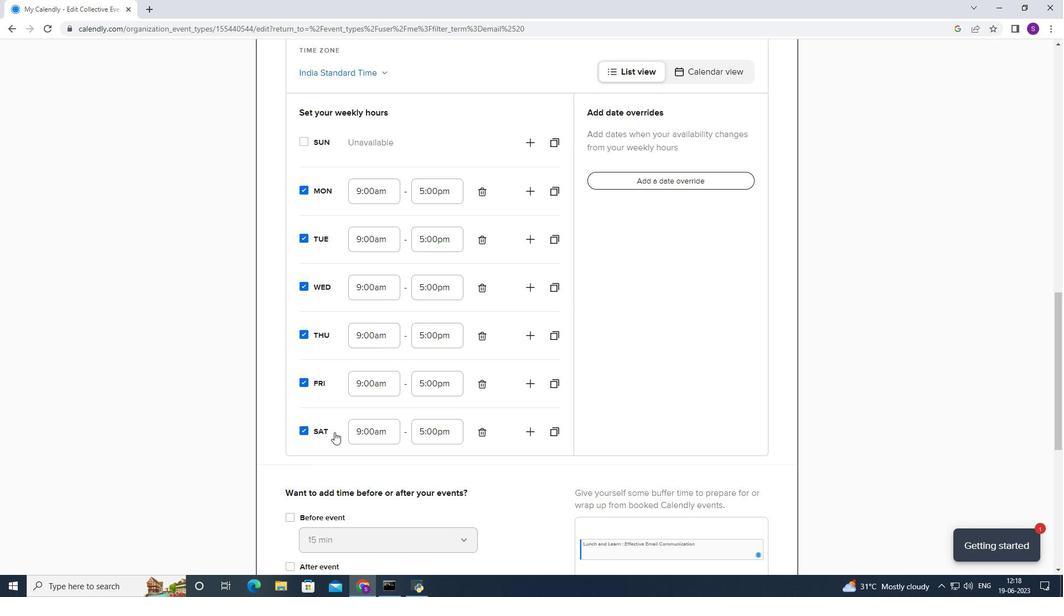 
Action: Mouse pressed left at (382, 432)
Screenshot: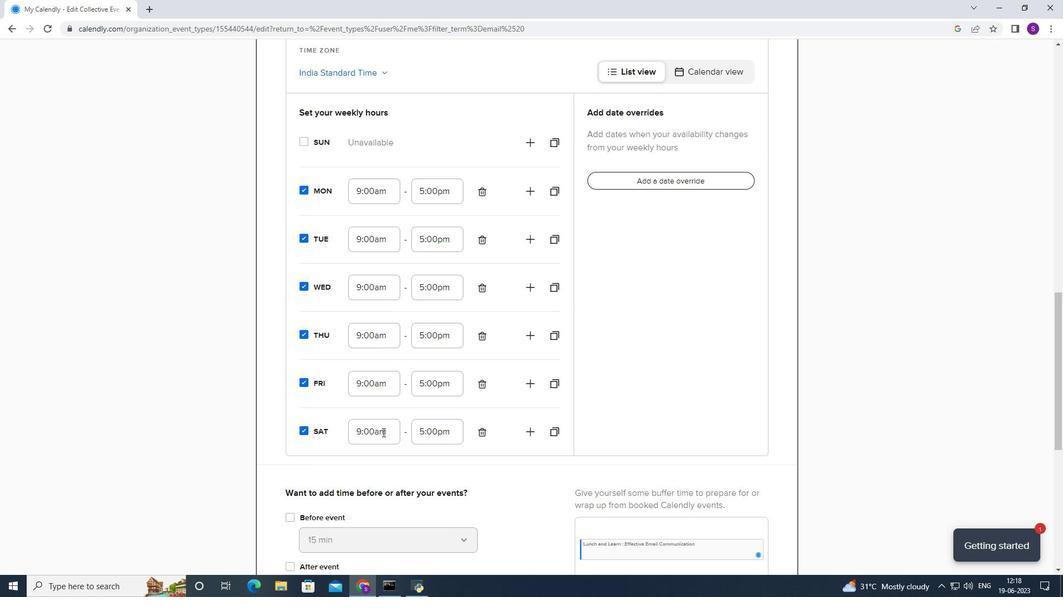 
Action: Mouse scrolled (382, 432) with delta (0, 0)
Screenshot: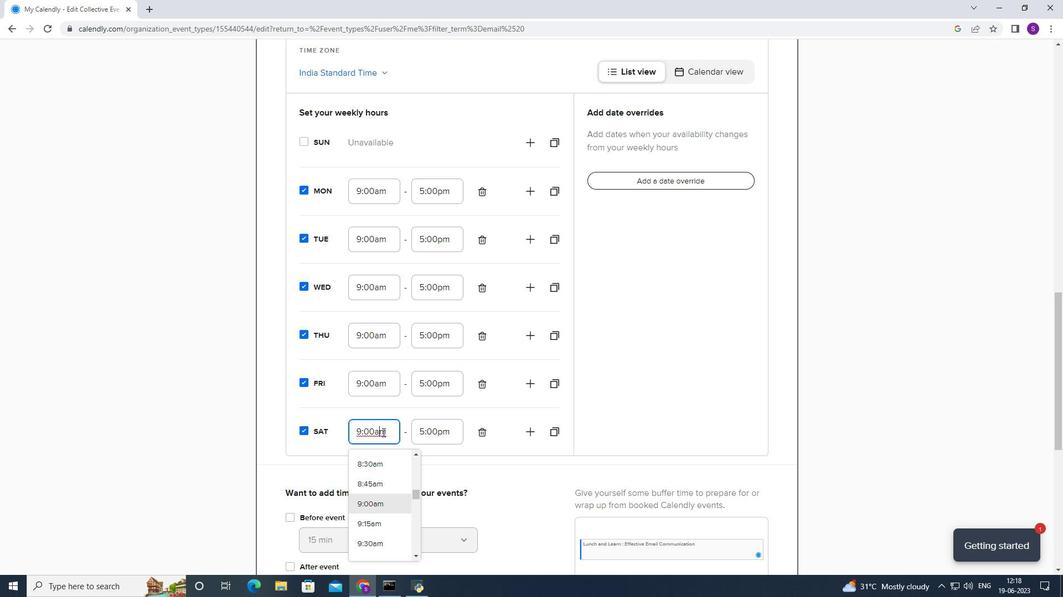 
Action: Mouse scrolled (382, 432) with delta (0, 0)
Screenshot: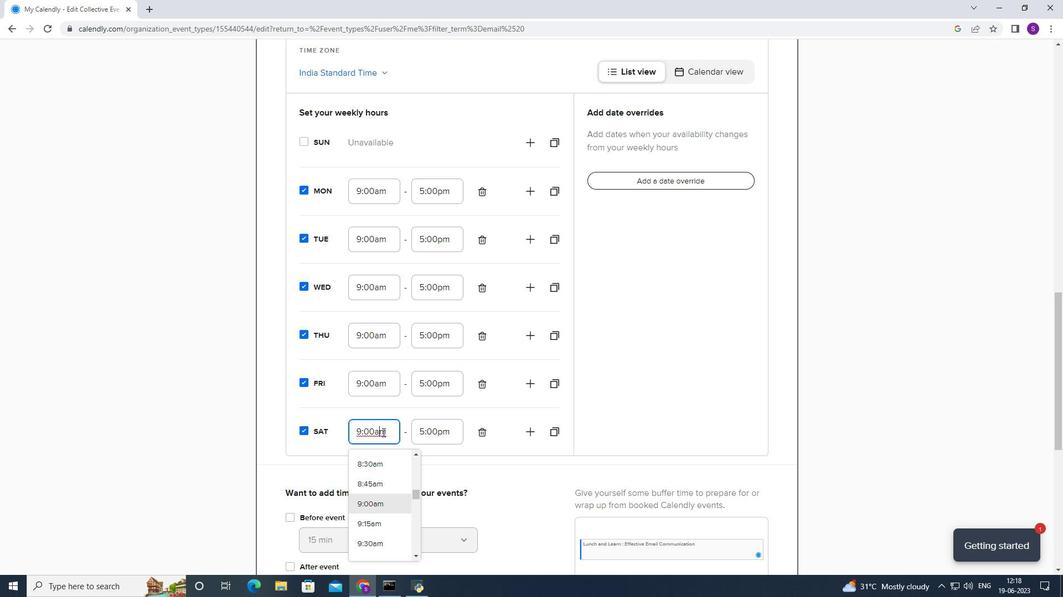 
Action: Mouse scrolled (382, 432) with delta (0, 0)
Screenshot: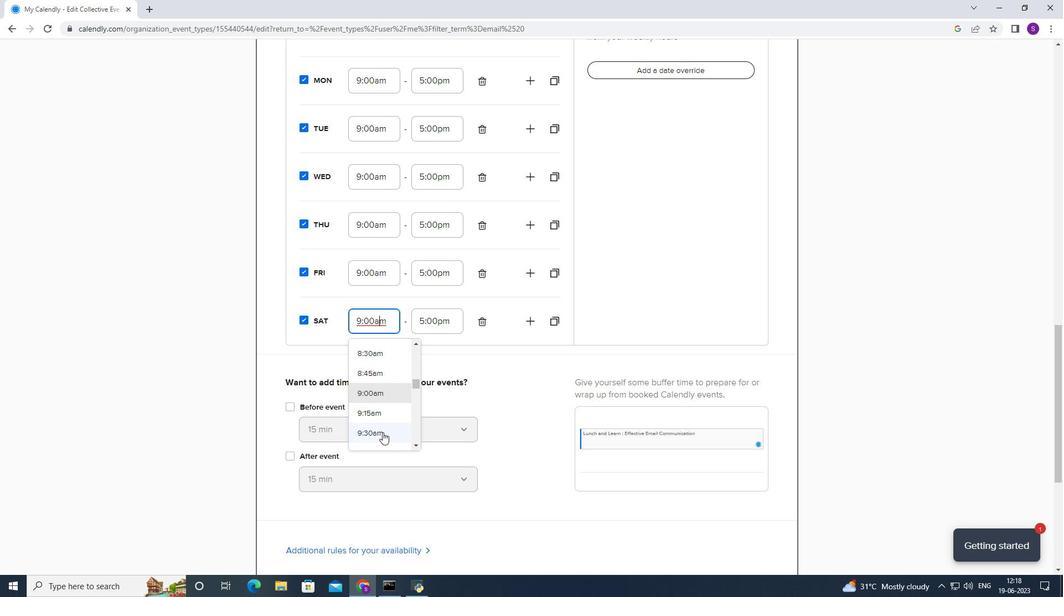 
Action: Mouse scrolled (382, 432) with delta (0, 0)
Screenshot: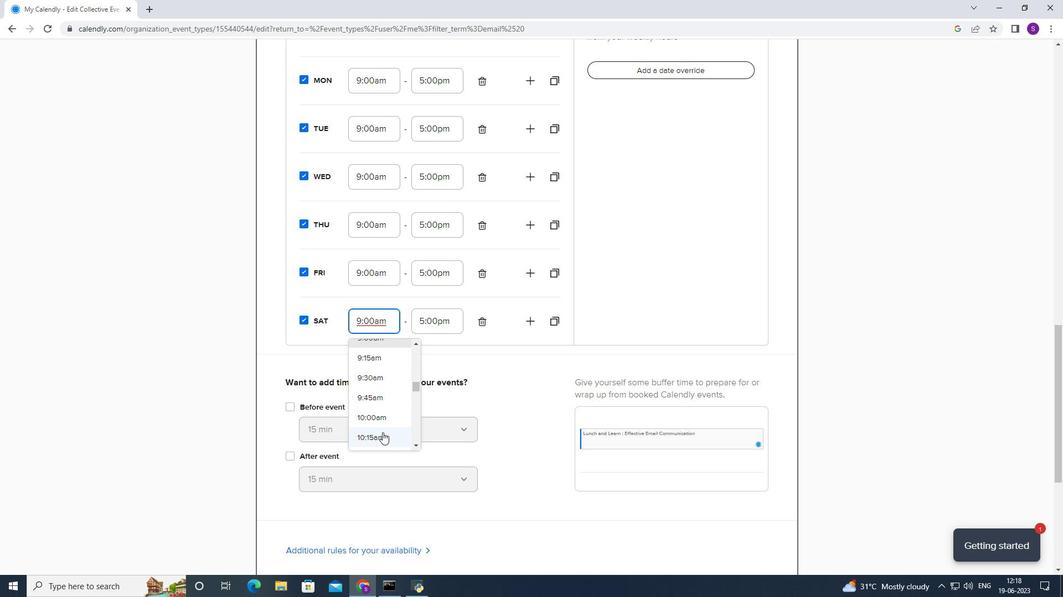 
Action: Mouse moved to (386, 408)
Screenshot: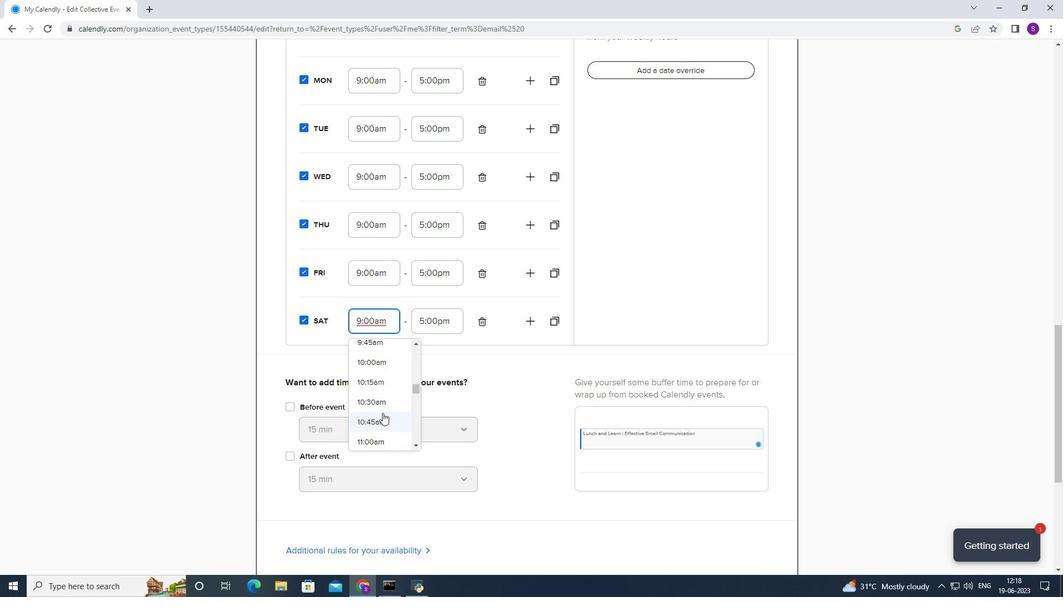 
Action: Mouse pressed left at (386, 408)
Screenshot: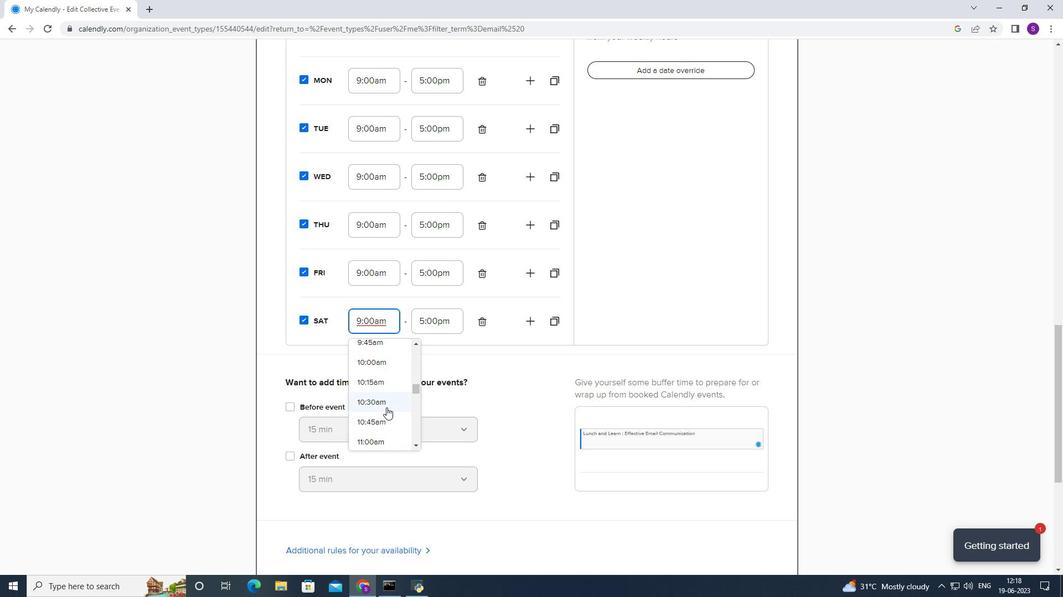 
Action: Mouse moved to (390, 270)
Screenshot: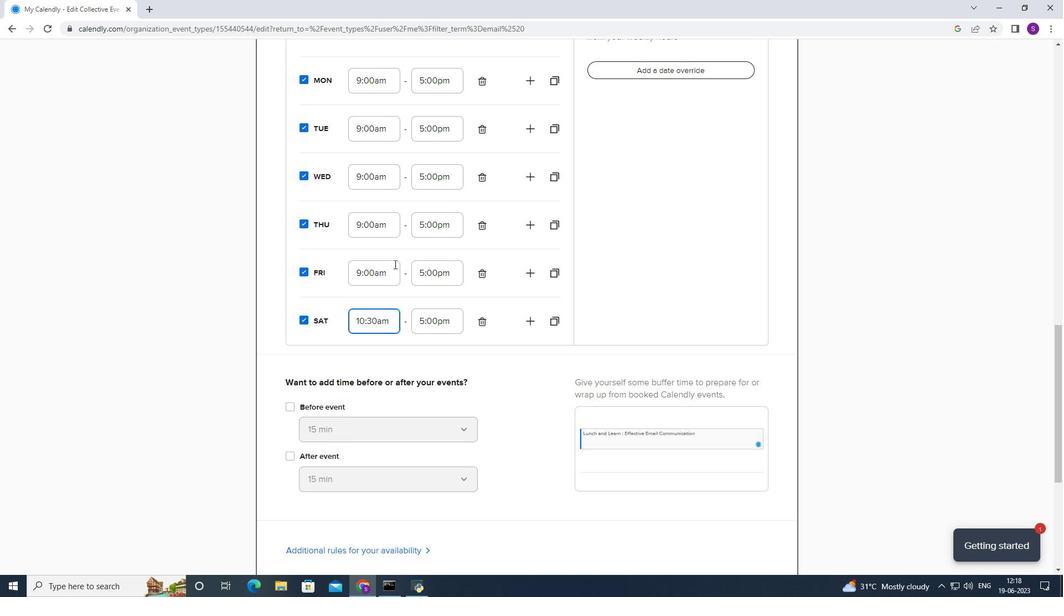 
Action: Mouse pressed left at (390, 270)
Screenshot: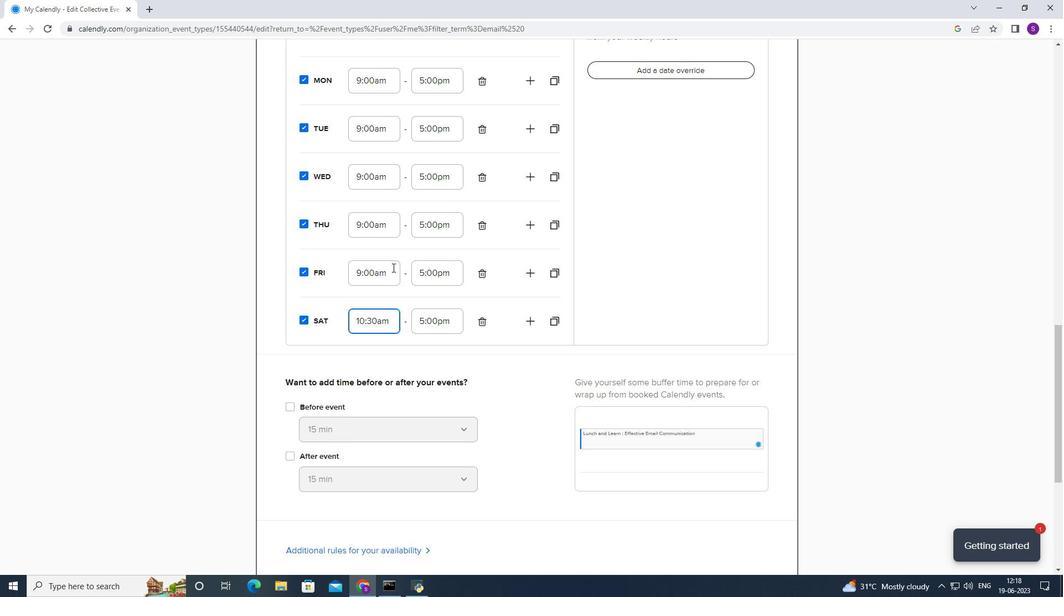 
Action: Mouse moved to (391, 344)
Screenshot: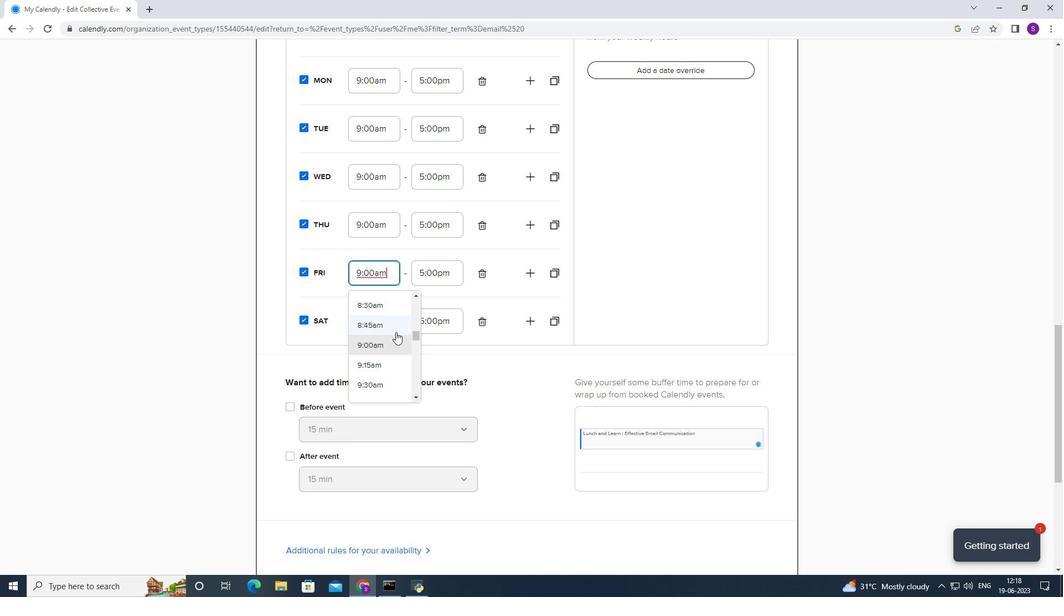 
Action: Mouse scrolled (391, 343) with delta (0, 0)
Screenshot: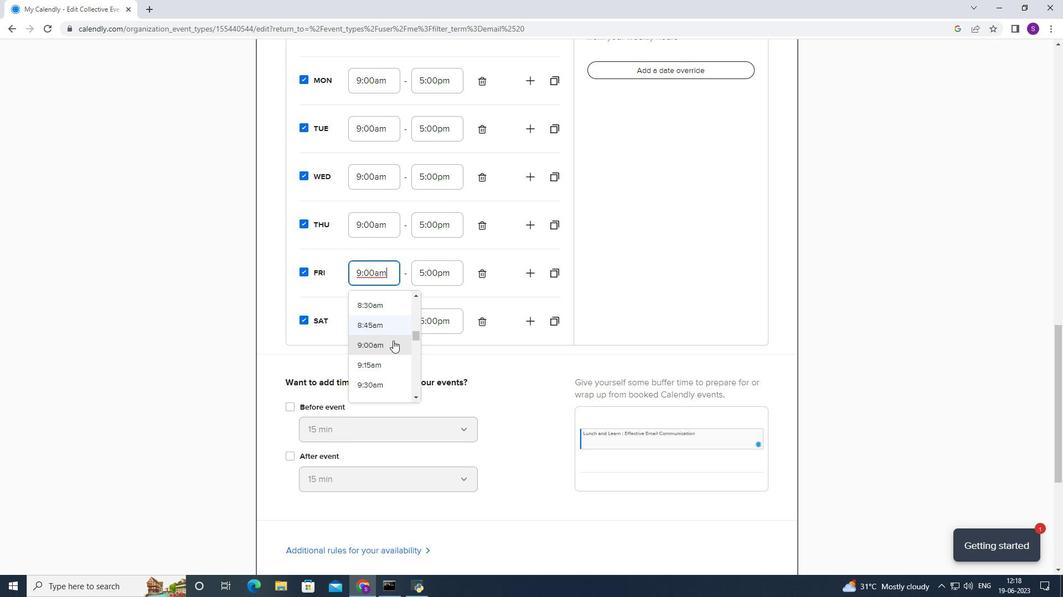 
Action: Mouse scrolled (391, 343) with delta (0, 0)
Screenshot: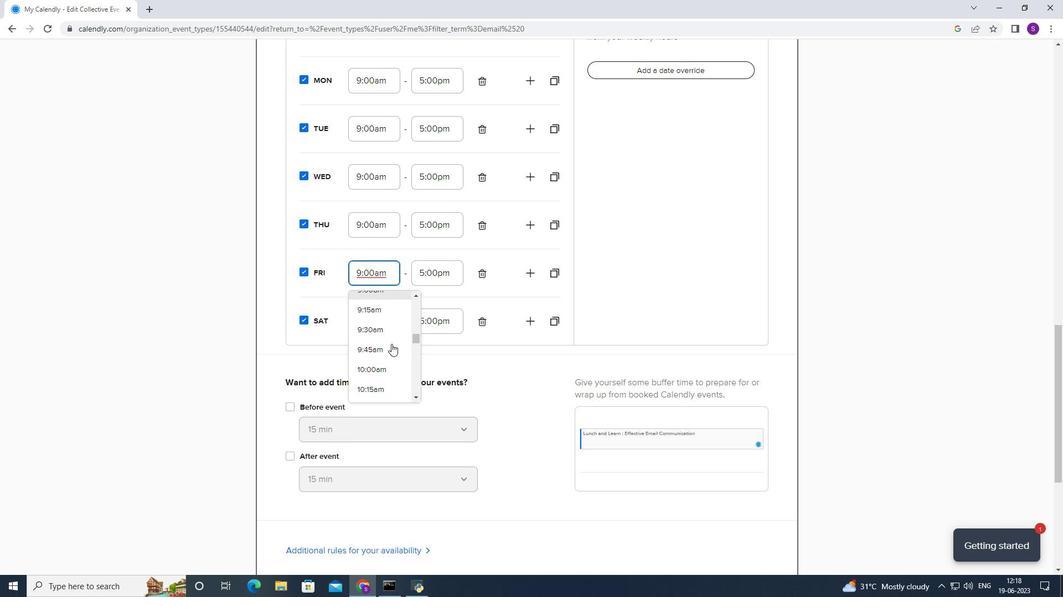 
Action: Mouse moved to (376, 354)
Screenshot: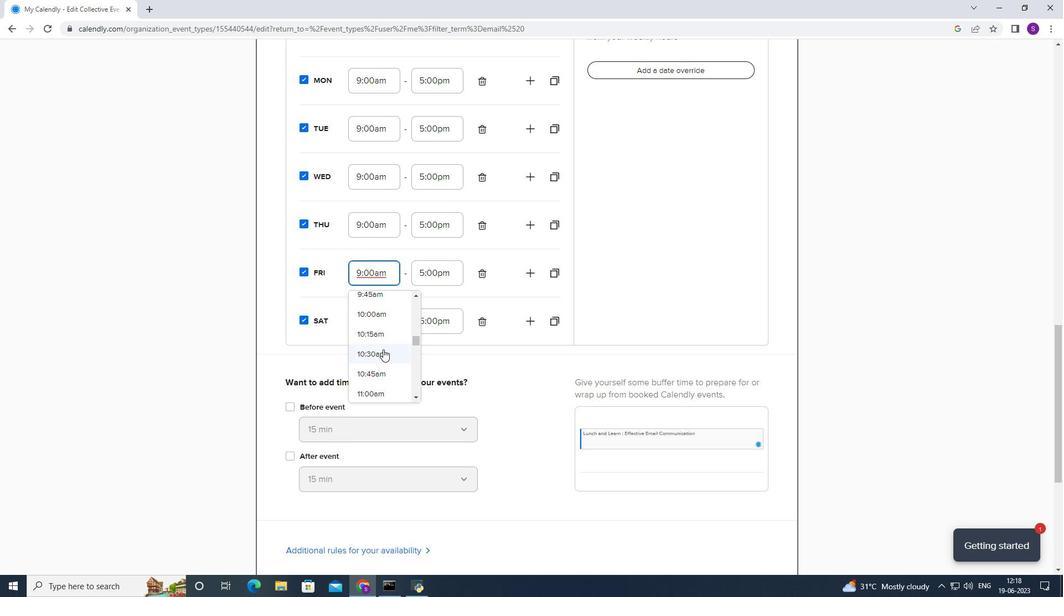 
Action: Mouse pressed left at (376, 354)
Screenshot: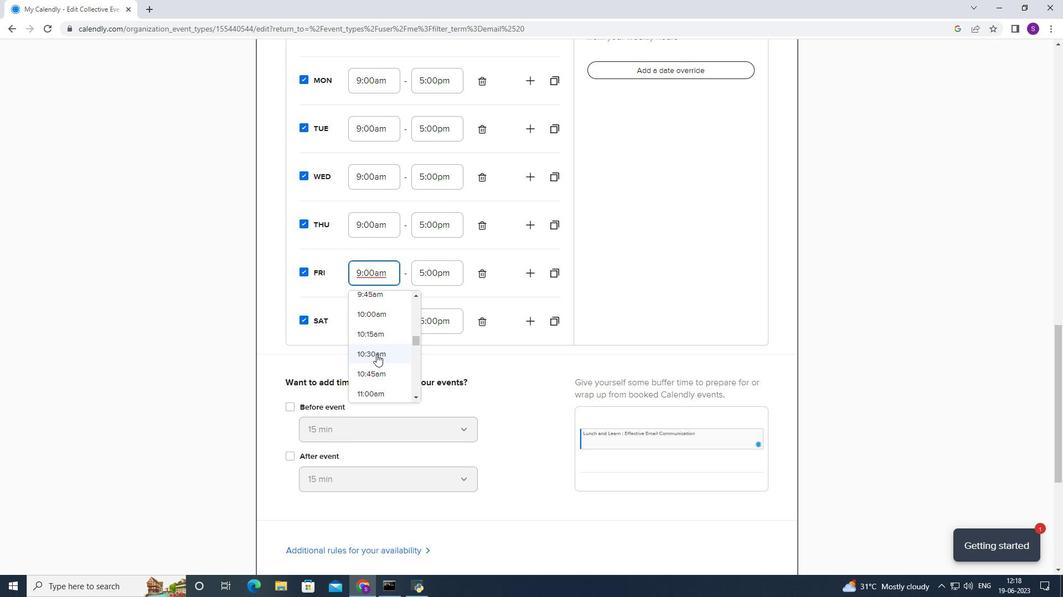 
Action: Mouse moved to (367, 215)
Screenshot: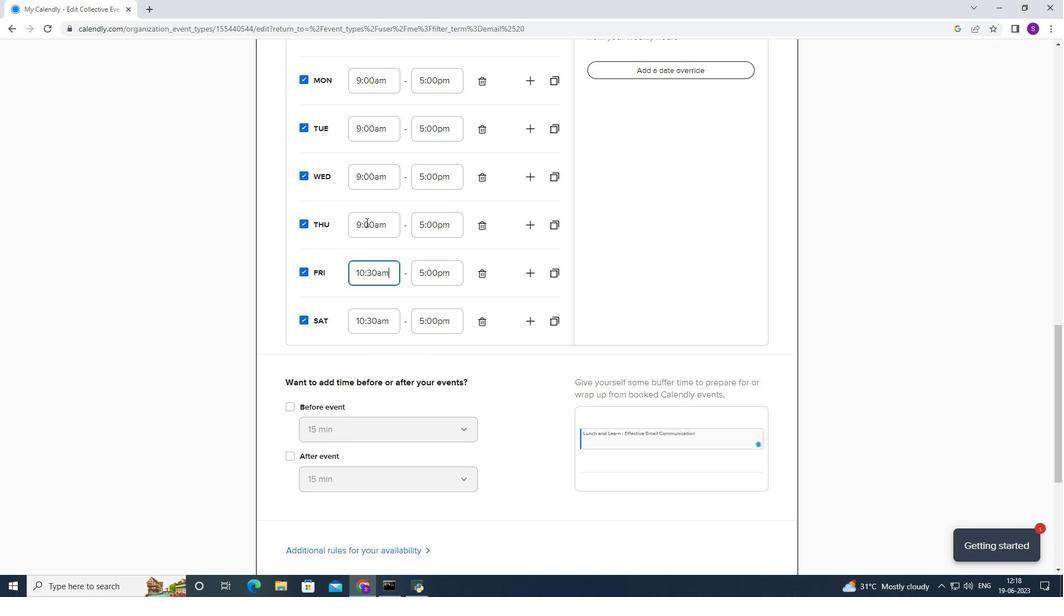 
Action: Mouse pressed left at (367, 215)
Screenshot: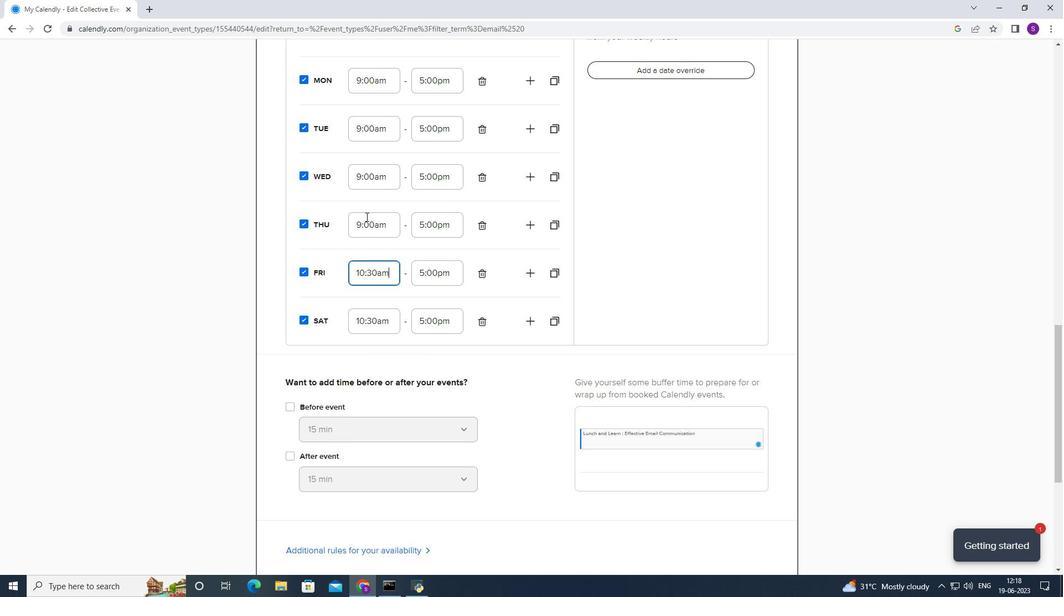 
Action: Mouse moved to (371, 294)
Screenshot: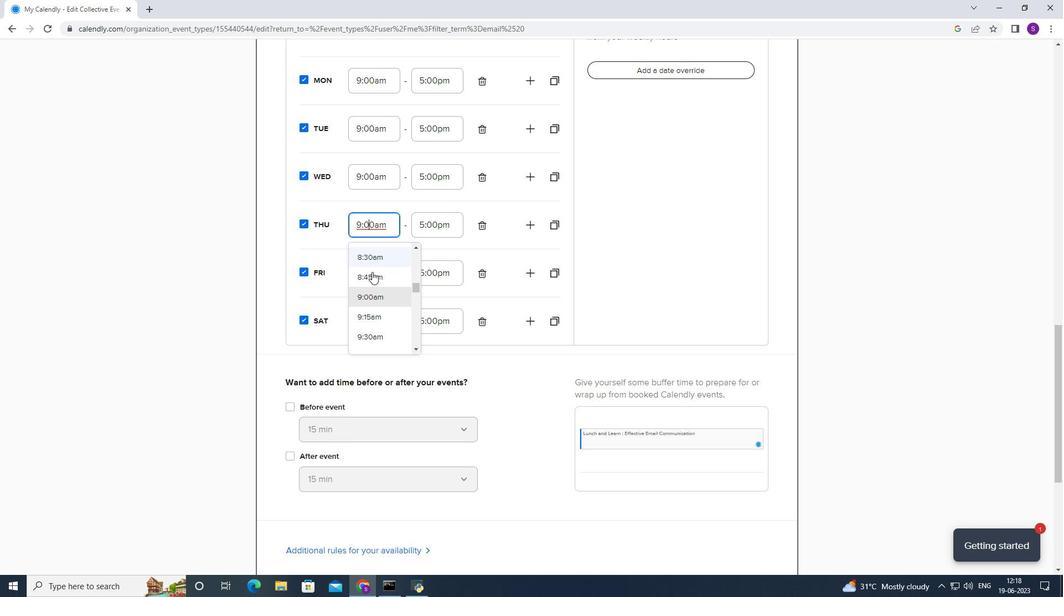 
Action: Mouse scrolled (371, 293) with delta (0, 0)
Screenshot: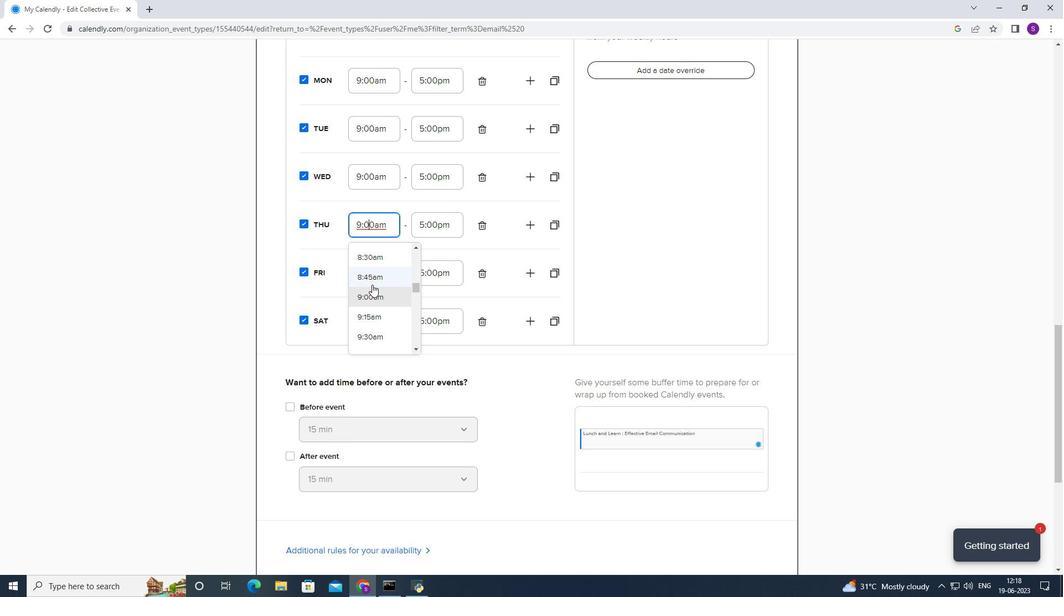 
Action: Mouse moved to (363, 322)
Screenshot: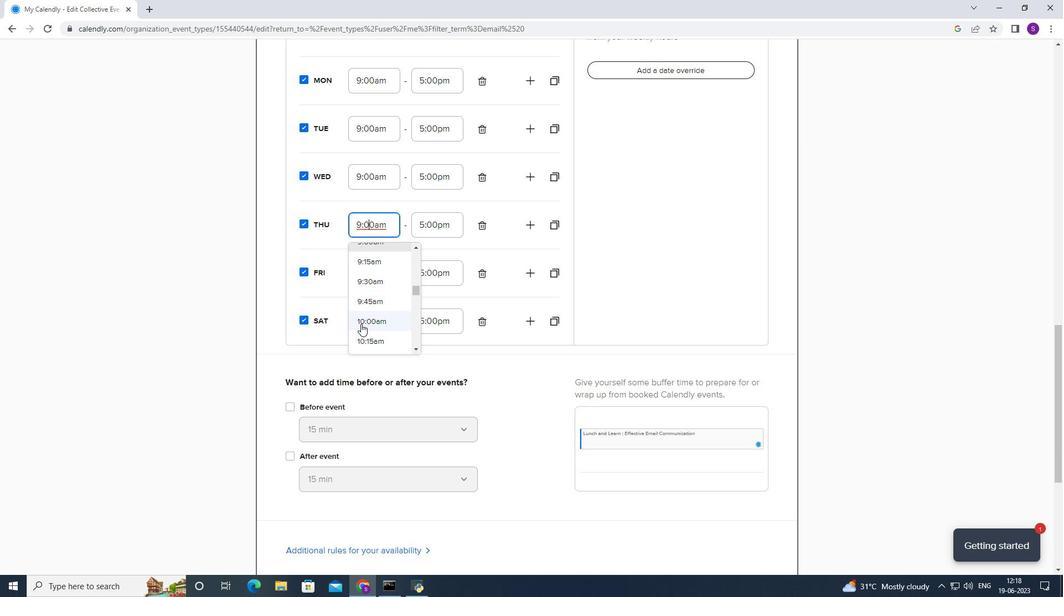 
Action: Mouse scrolled (363, 322) with delta (0, 0)
Screenshot: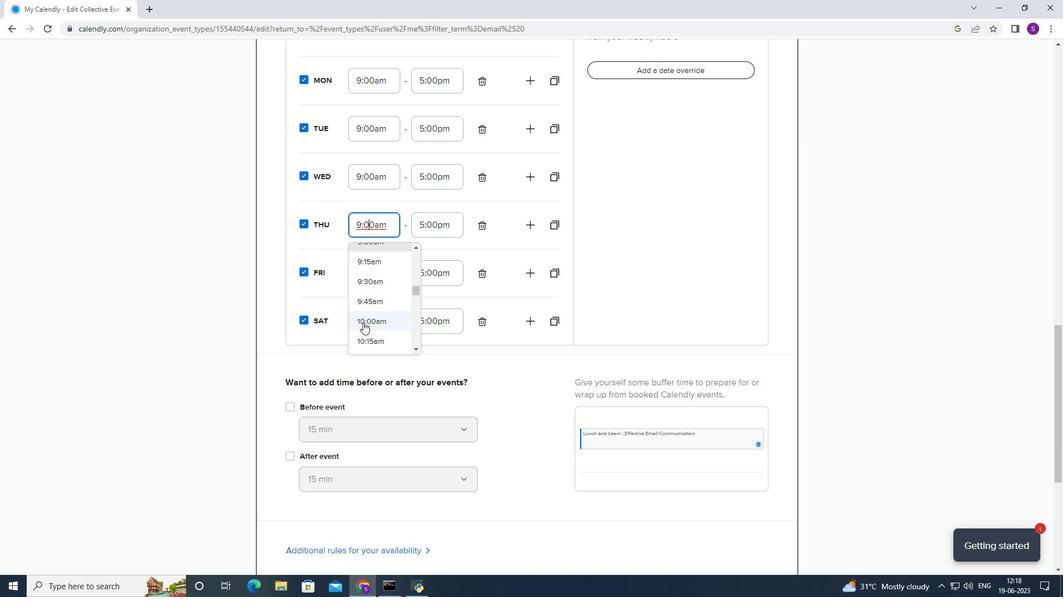
Action: Mouse moved to (373, 301)
Screenshot: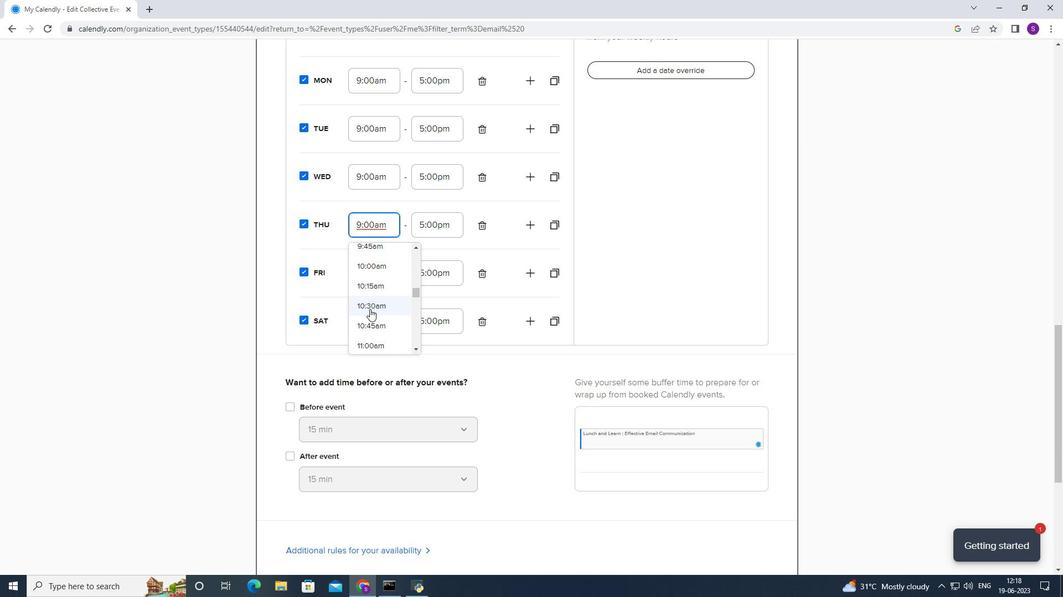 
Action: Mouse pressed left at (373, 301)
Screenshot: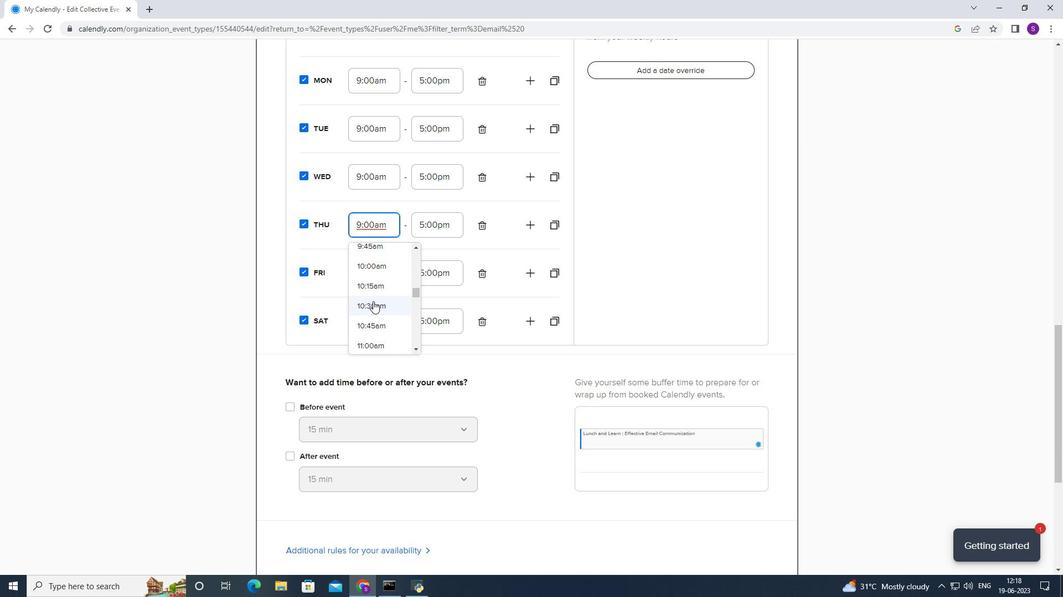 
Action: Mouse moved to (370, 189)
Screenshot: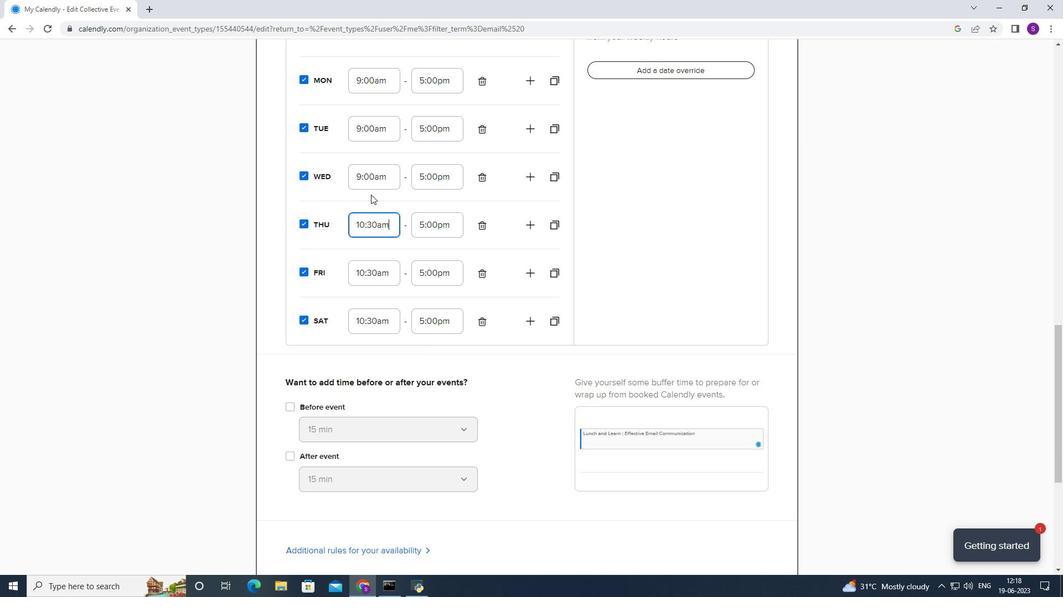 
Action: Mouse pressed left at (370, 189)
Screenshot: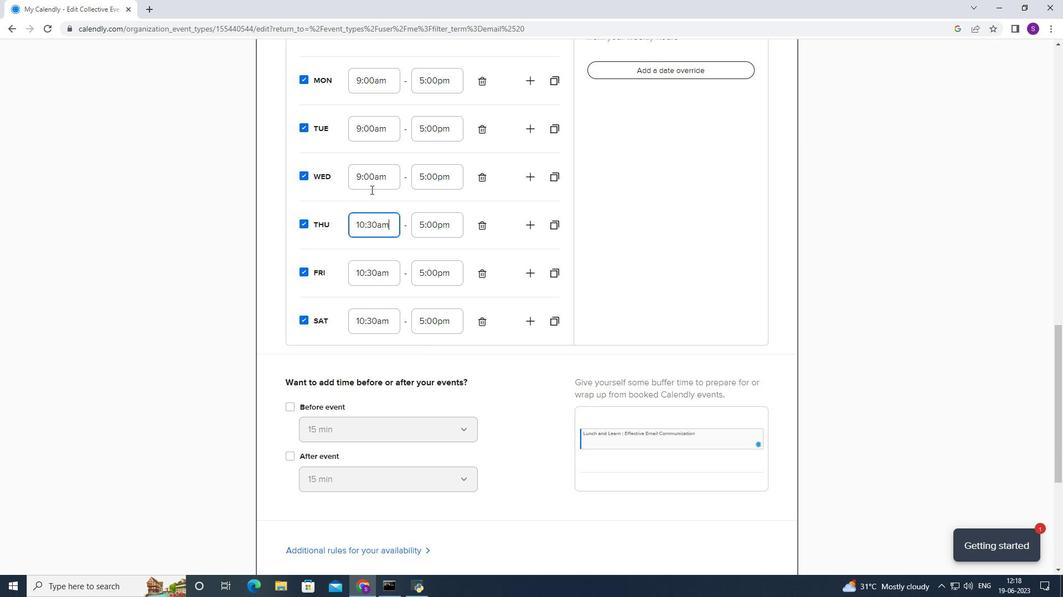 
Action: Mouse moved to (357, 235)
Screenshot: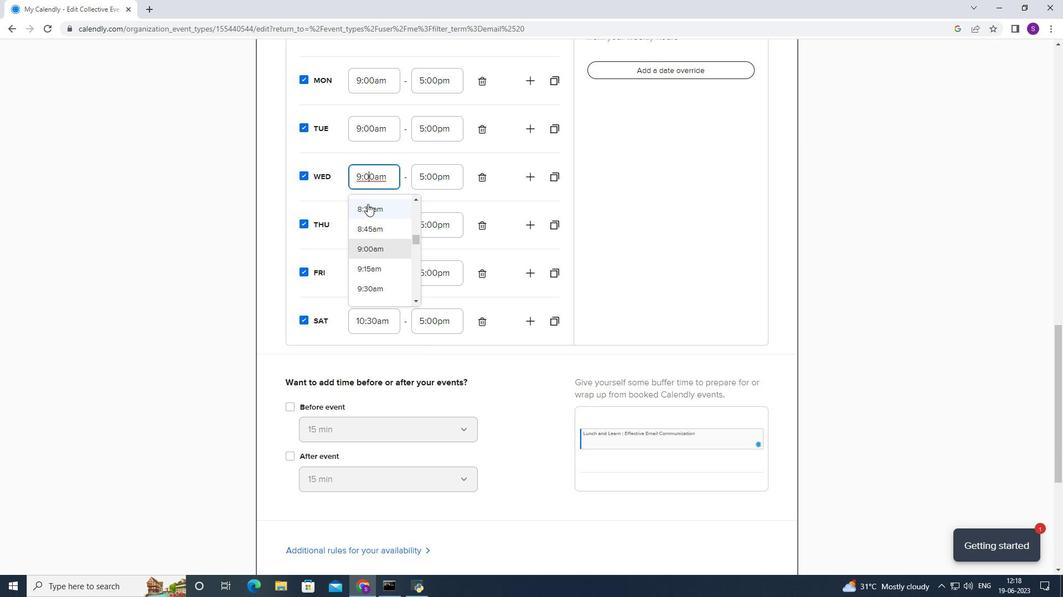 
Action: Mouse scrolled (357, 234) with delta (0, 0)
Screenshot: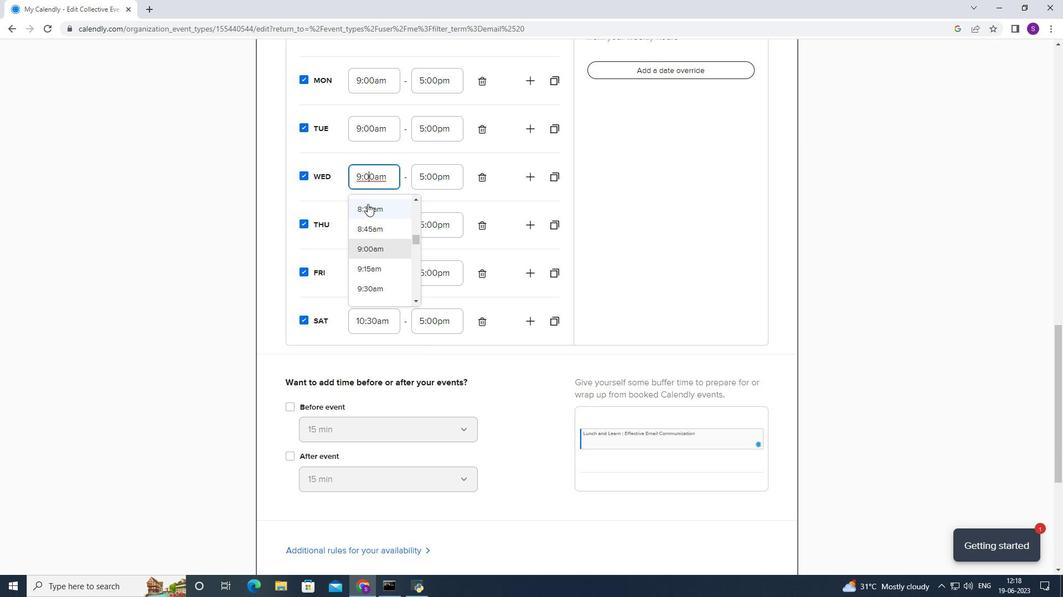 
Action: Mouse moved to (357, 236)
Screenshot: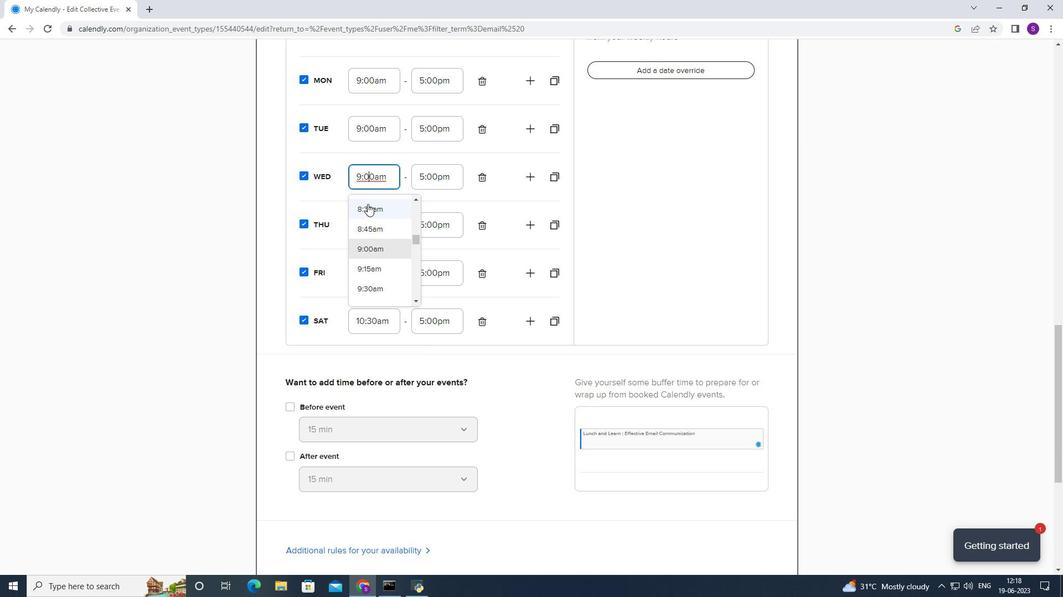 
Action: Mouse scrolled (357, 236) with delta (0, 0)
Screenshot: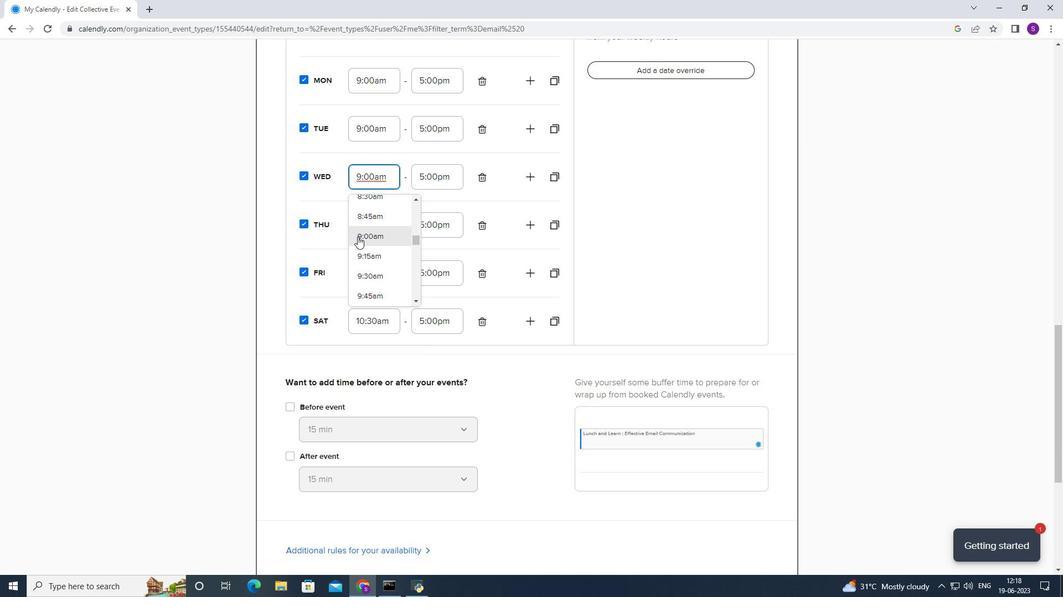 
Action: Mouse moved to (370, 260)
Screenshot: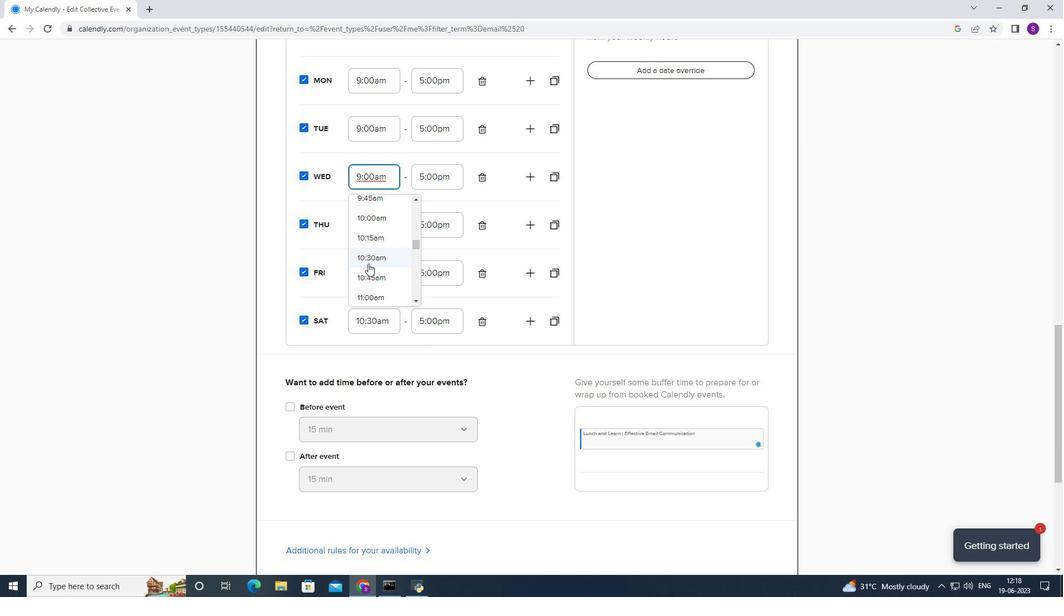 
Action: Mouse pressed left at (370, 260)
Screenshot: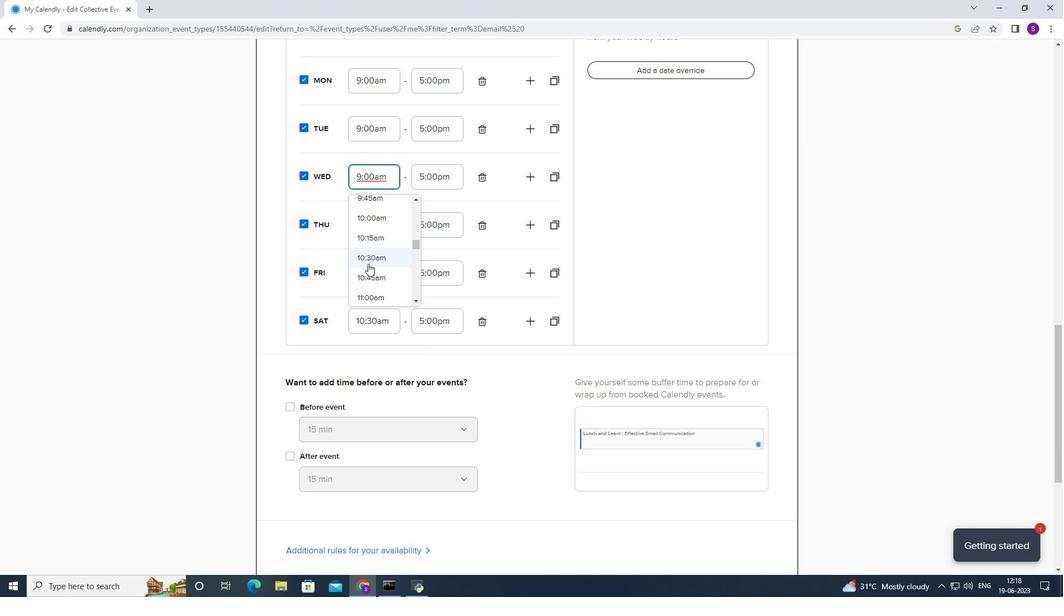 
Action: Mouse moved to (388, 138)
Screenshot: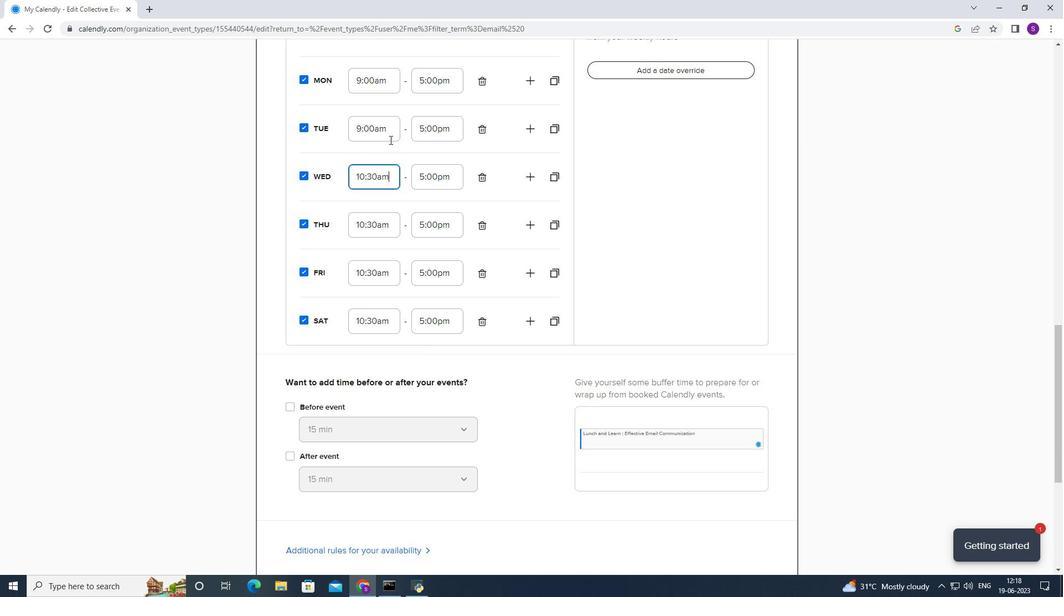 
Action: Mouse pressed left at (388, 138)
Screenshot: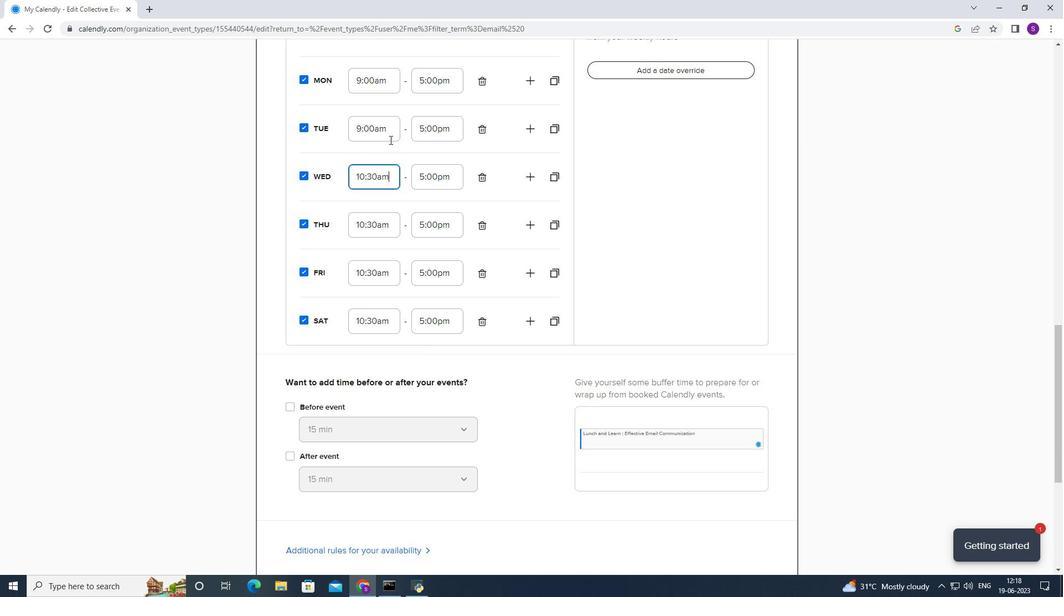 
Action: Mouse moved to (381, 192)
Screenshot: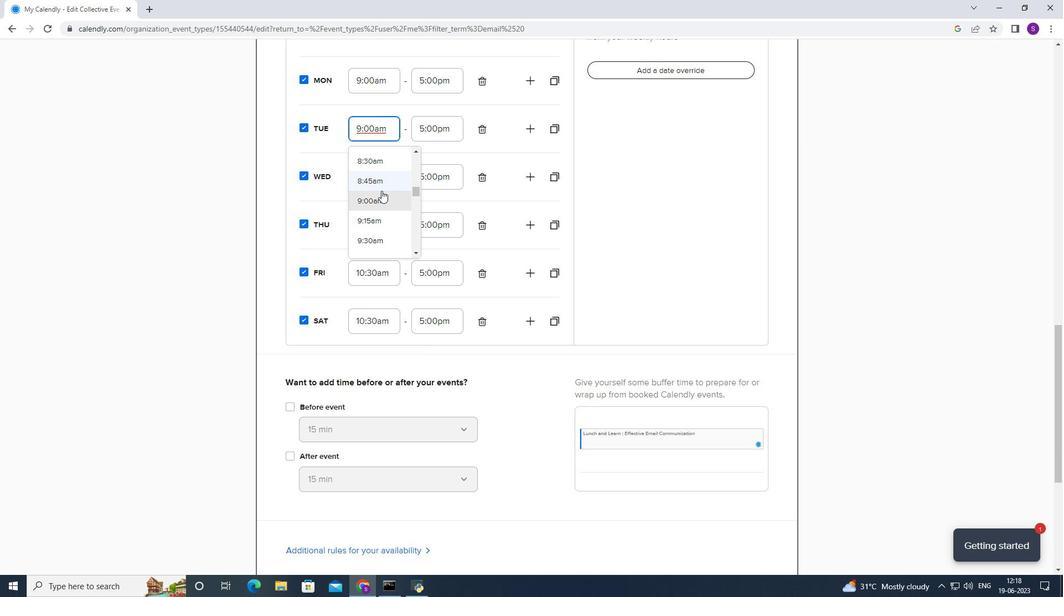 
Action: Mouse scrolled (381, 191) with delta (0, 0)
Screenshot: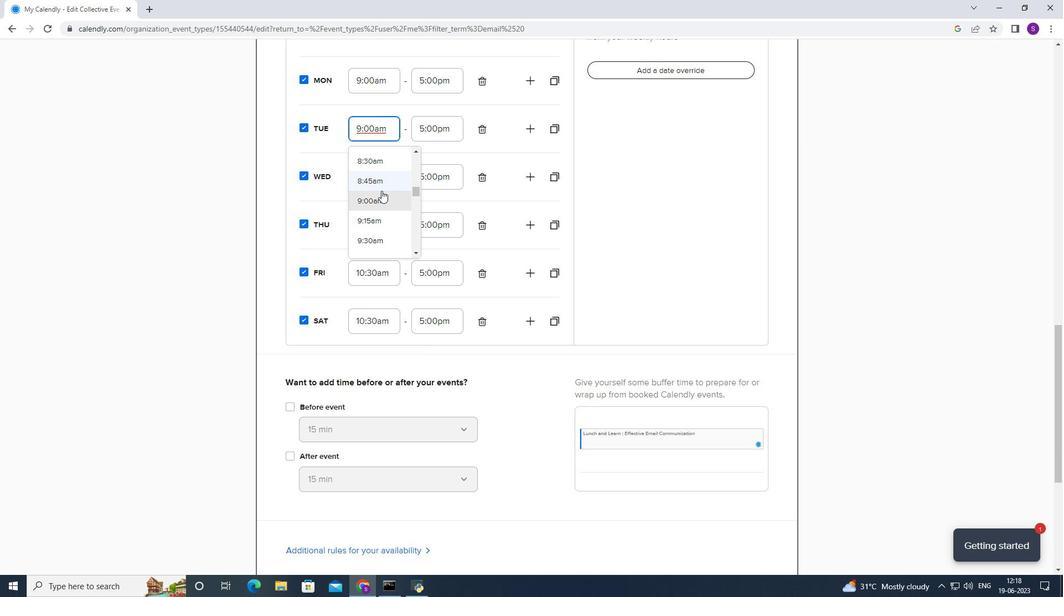 
Action: Mouse moved to (359, 231)
Screenshot: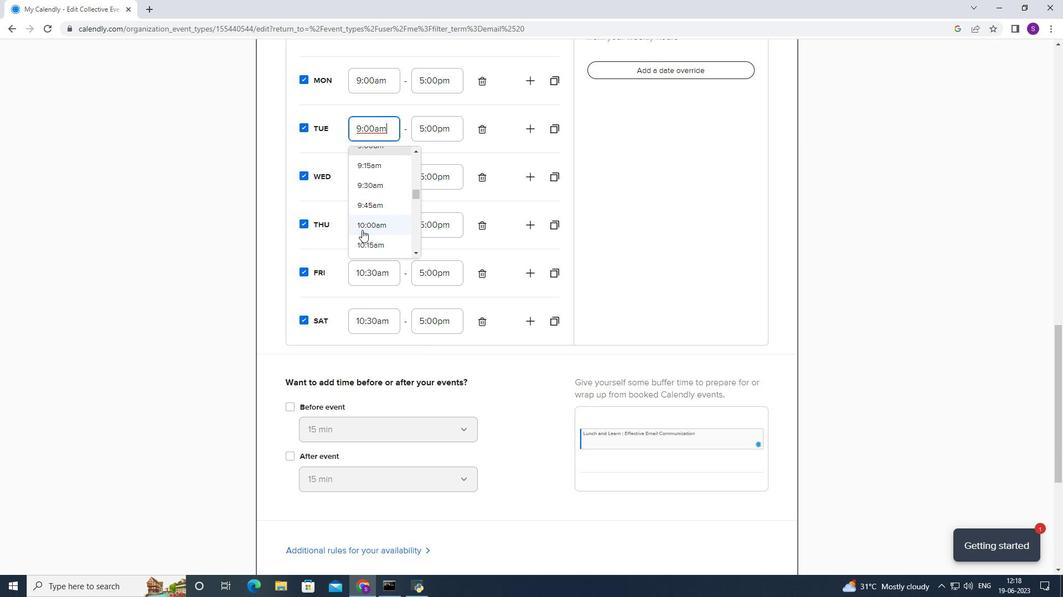 
Action: Mouse scrolled (359, 230) with delta (0, 0)
Screenshot: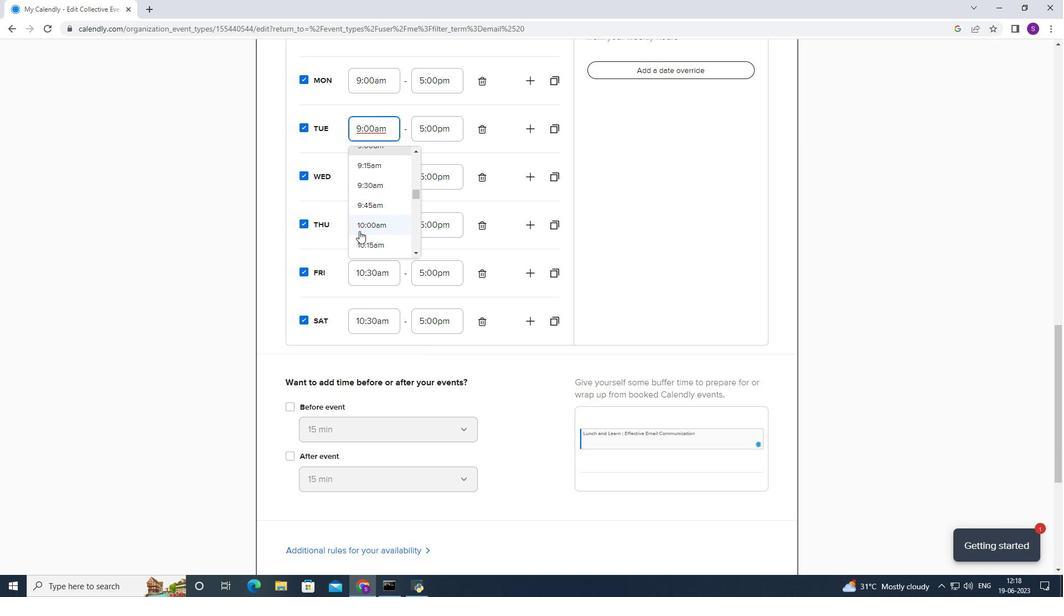 
Action: Mouse moved to (380, 214)
Screenshot: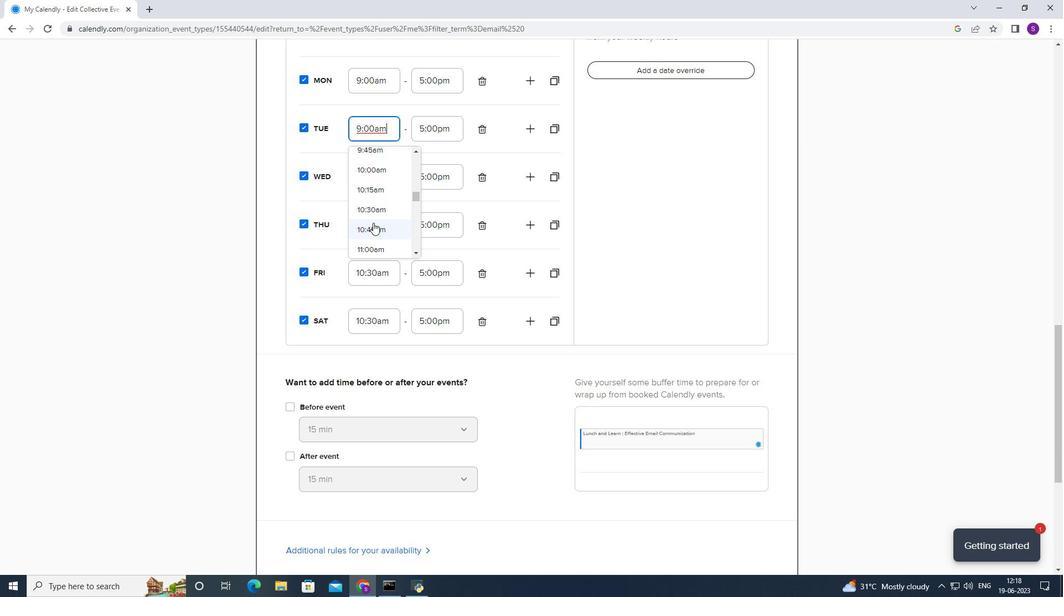 
Action: Mouse pressed left at (380, 214)
Screenshot: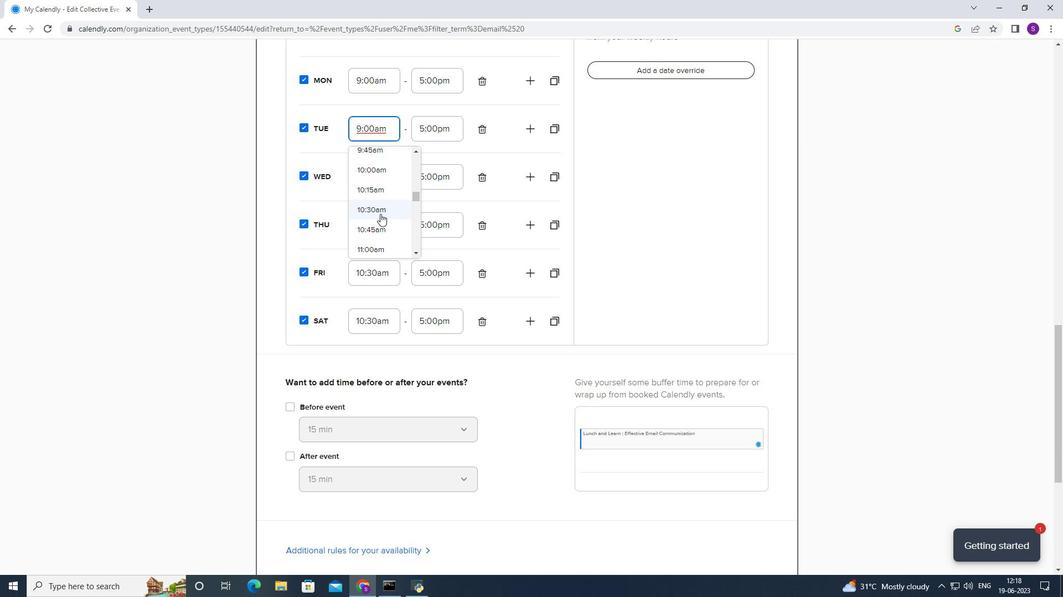 
Action: Mouse moved to (380, 89)
Screenshot: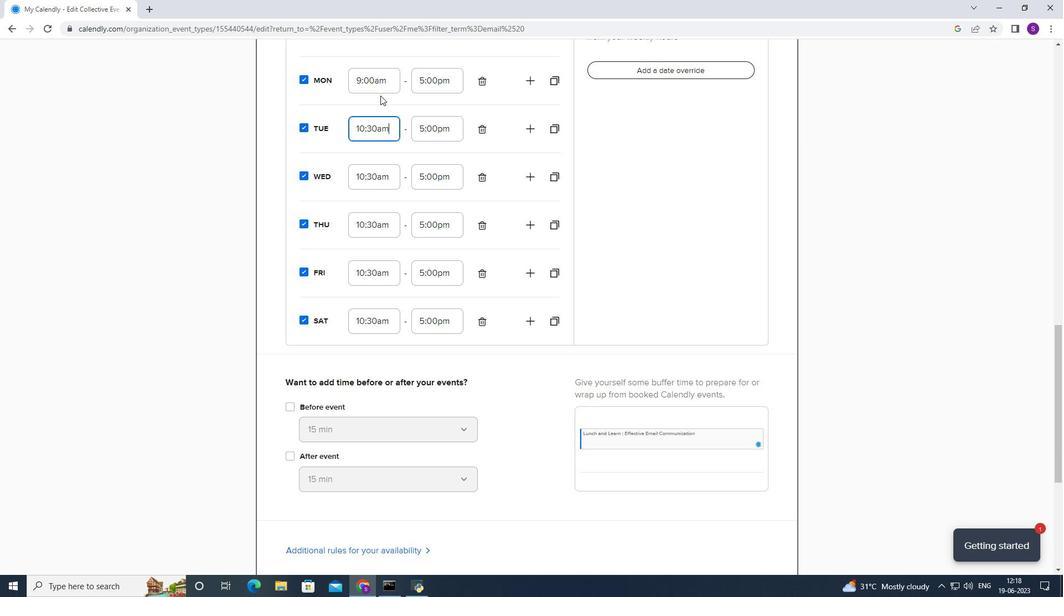 
Action: Mouse pressed left at (380, 89)
Screenshot: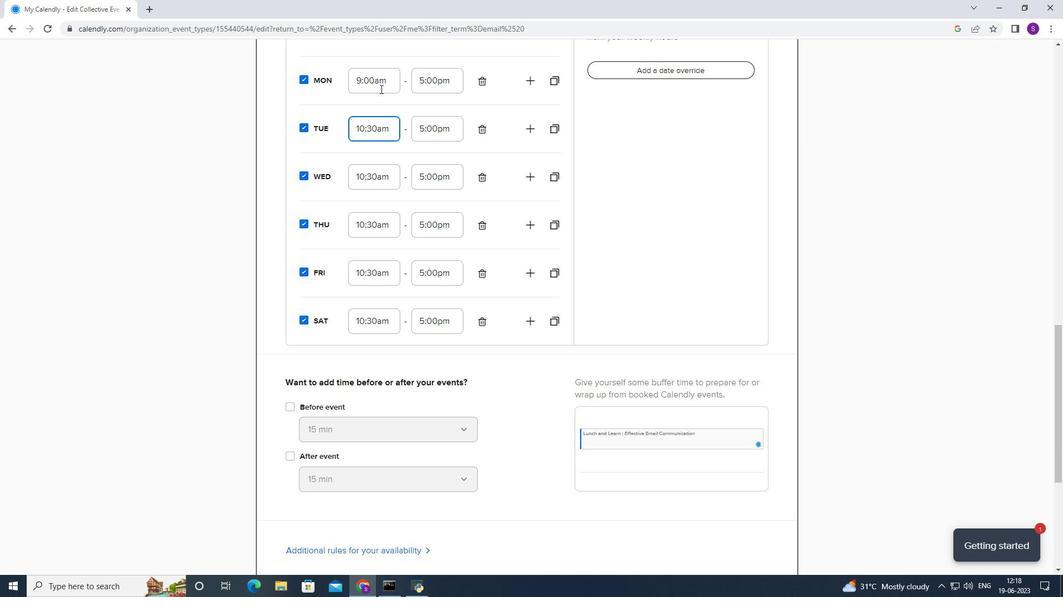 
Action: Mouse moved to (367, 167)
Screenshot: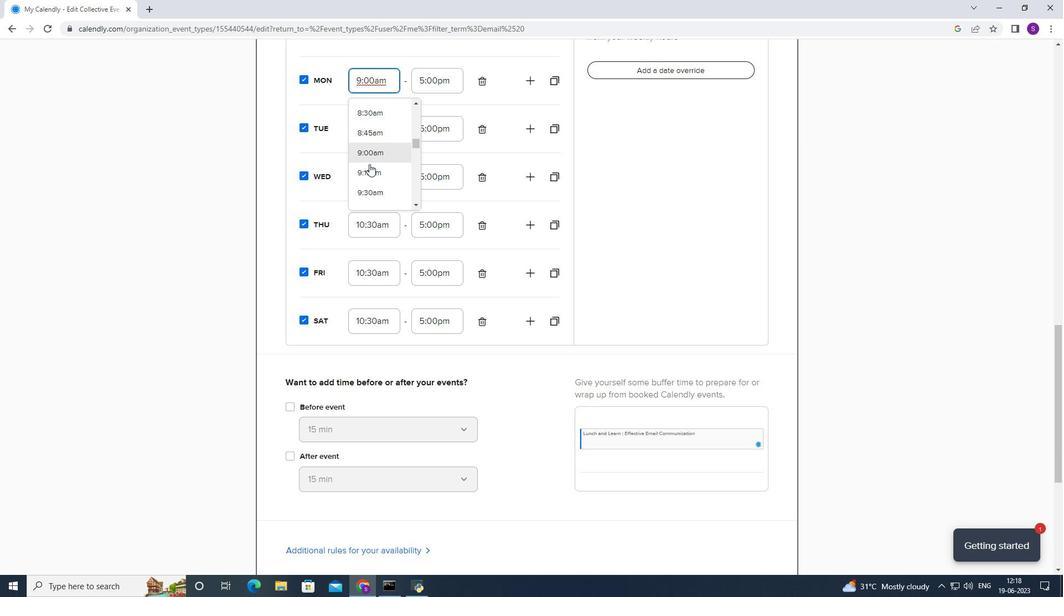 
Action: Mouse scrolled (367, 166) with delta (0, 0)
Screenshot: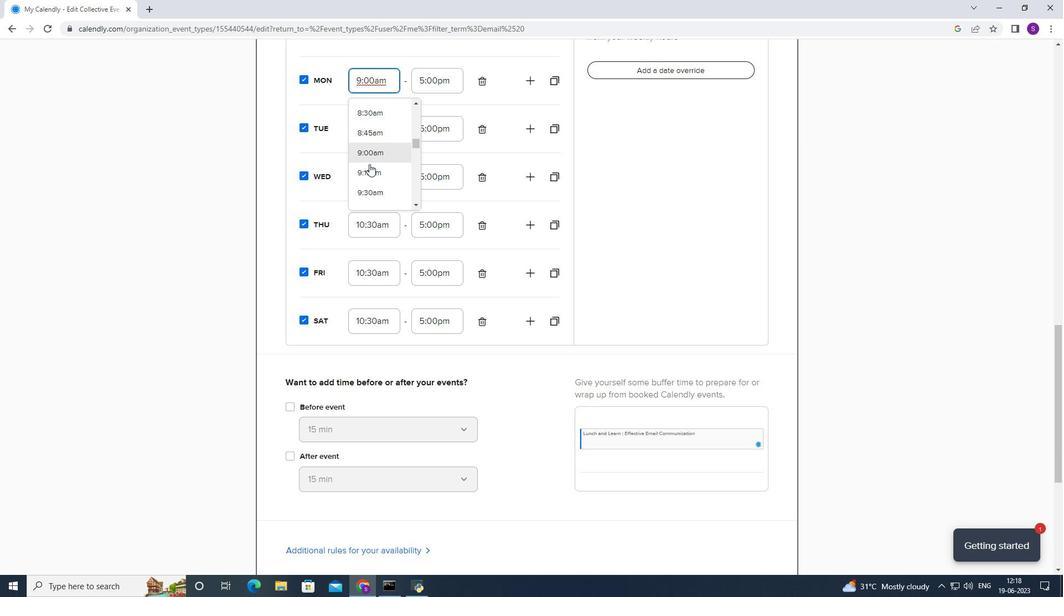 
Action: Mouse moved to (367, 168)
Screenshot: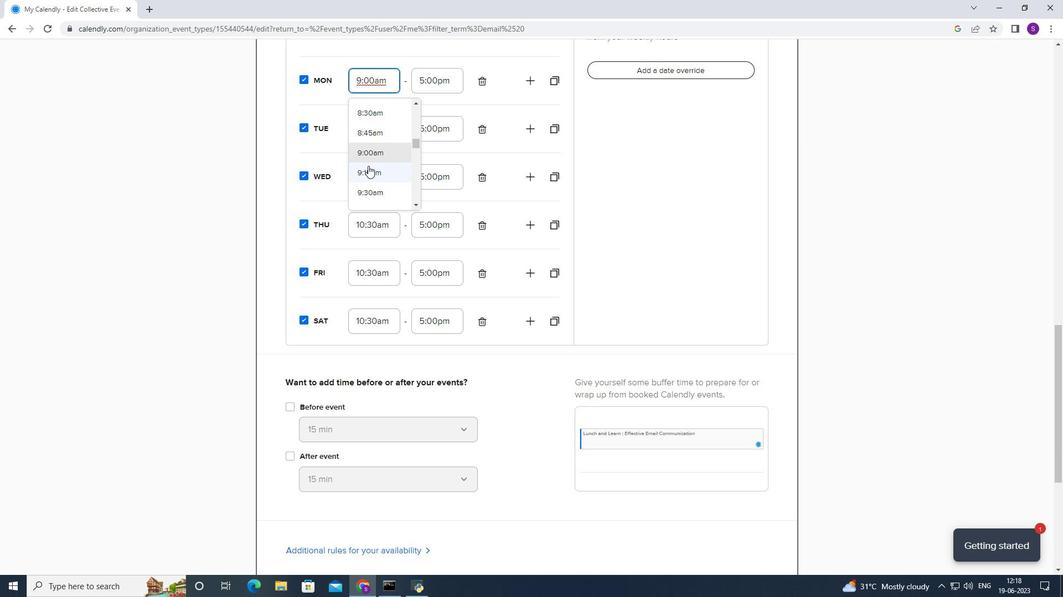 
Action: Mouse scrolled (367, 168) with delta (0, 0)
Screenshot: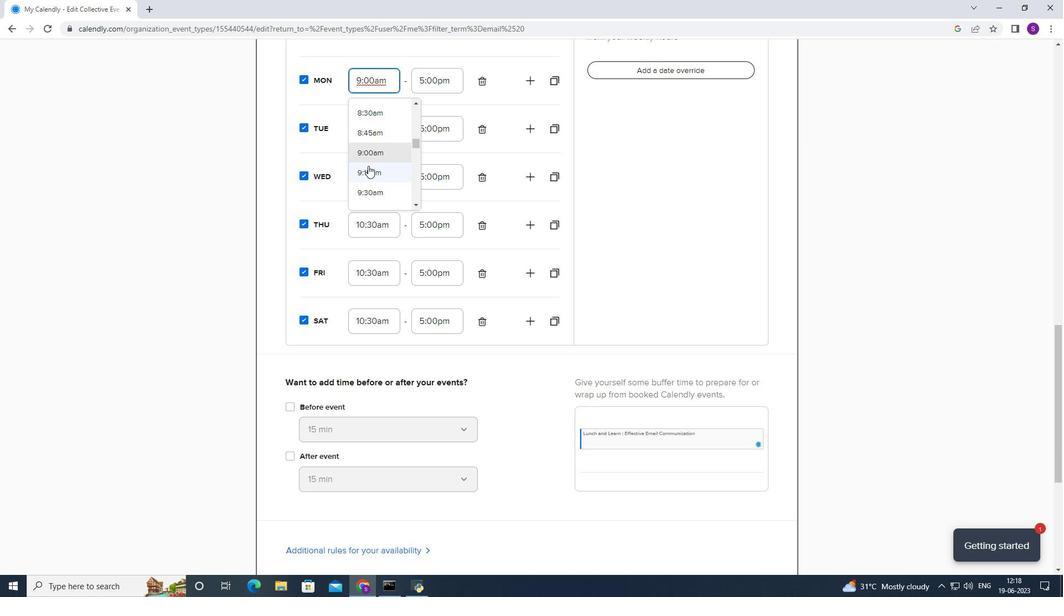 
Action: Mouse moved to (372, 165)
Screenshot: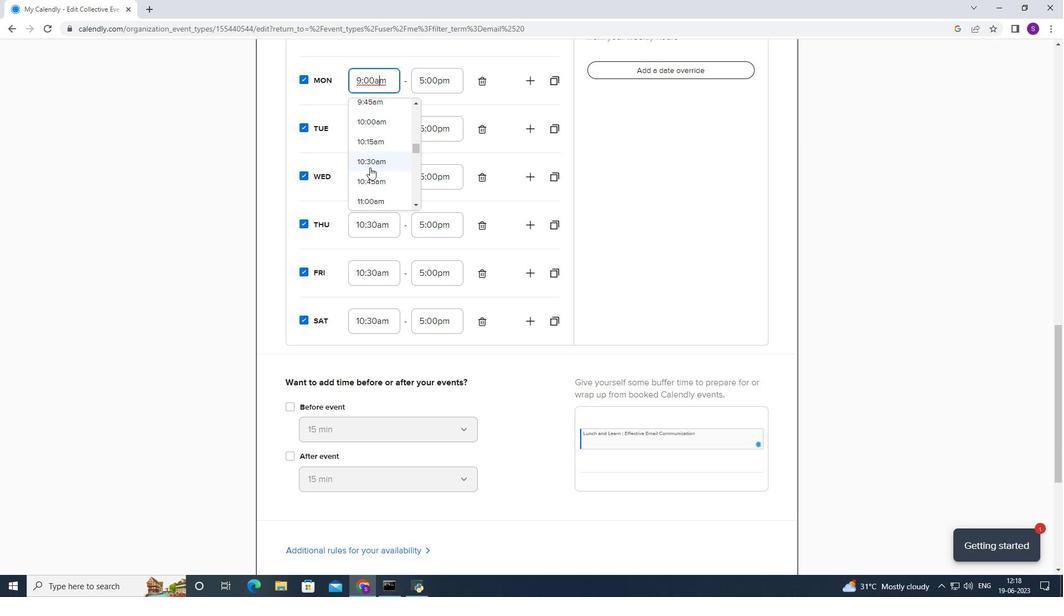 
Action: Mouse pressed left at (372, 165)
Screenshot: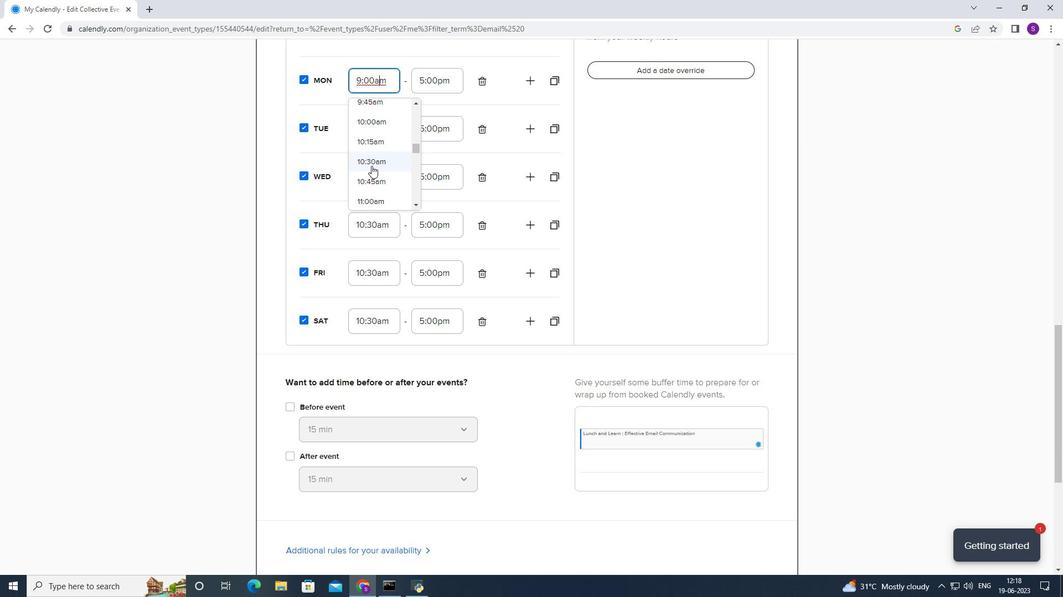 
Action: Mouse moved to (446, 60)
Screenshot: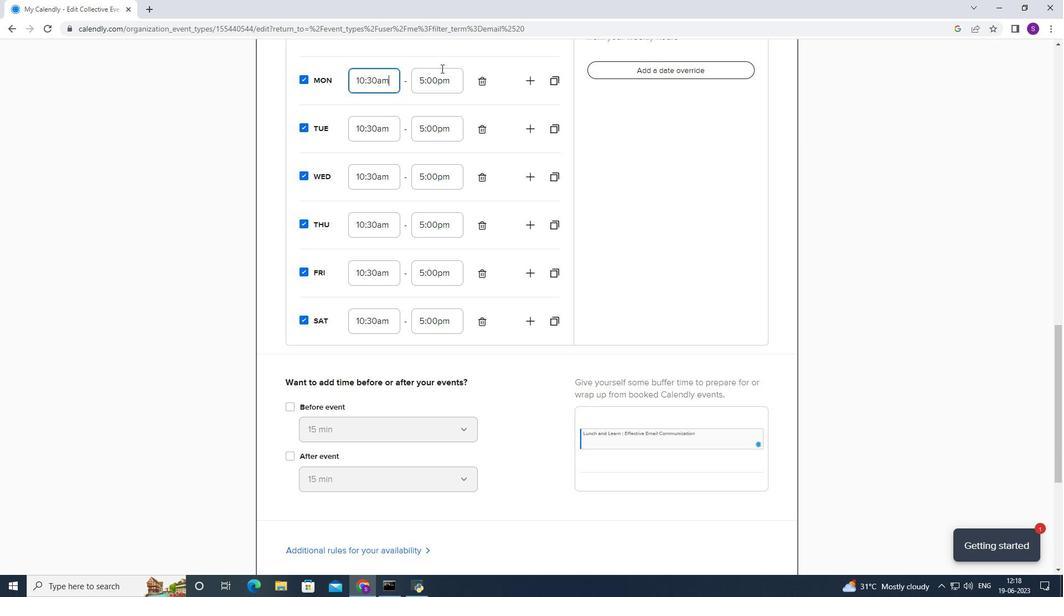 
Action: Mouse pressed left at (446, 60)
Screenshot: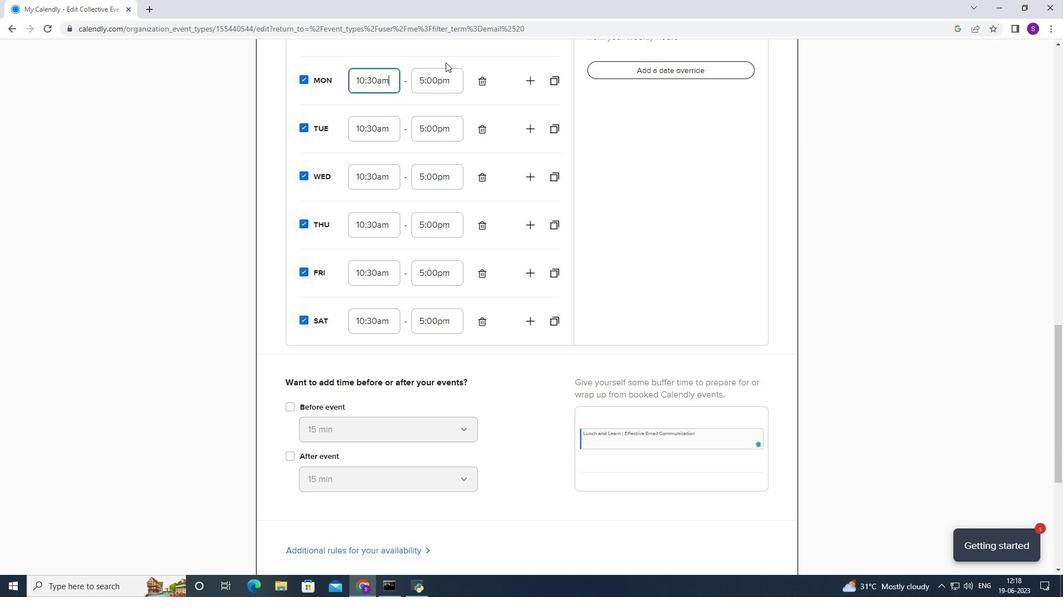 
Action: Mouse moved to (434, 76)
Screenshot: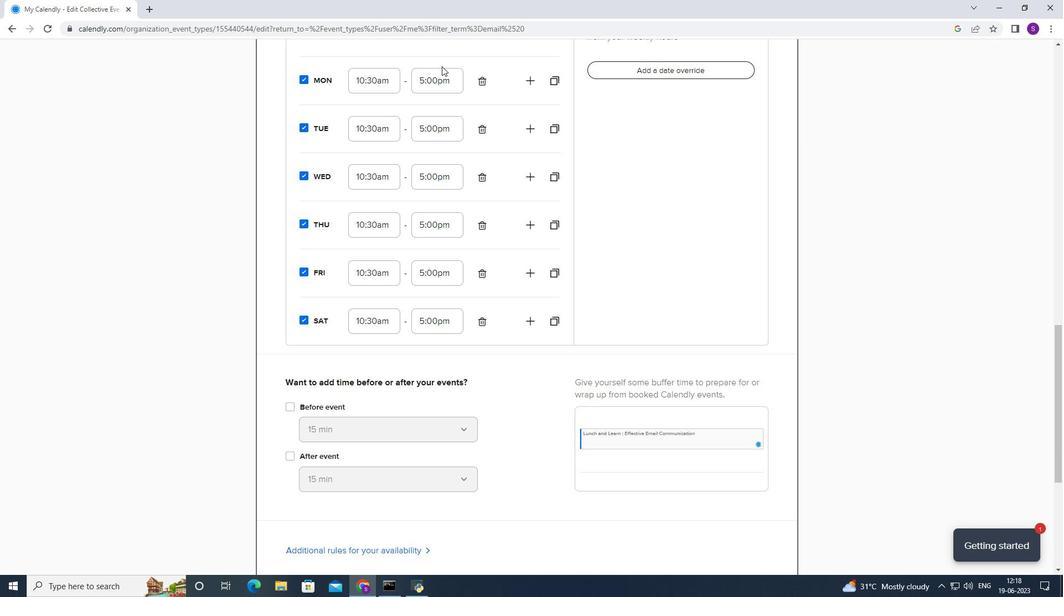 
Action: Mouse pressed left at (434, 76)
Screenshot: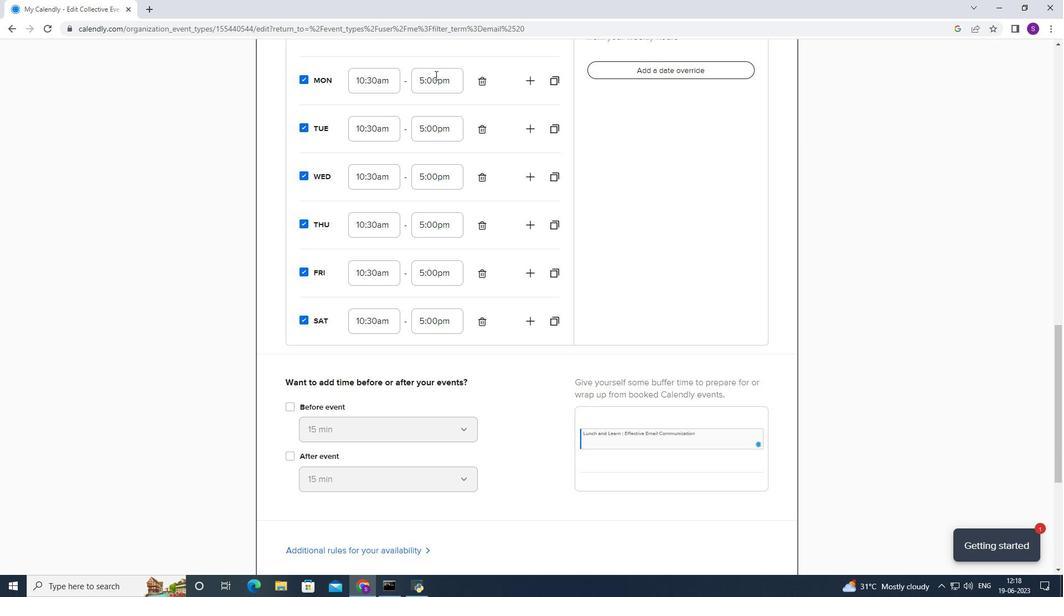 
Action: Mouse moved to (430, 141)
Screenshot: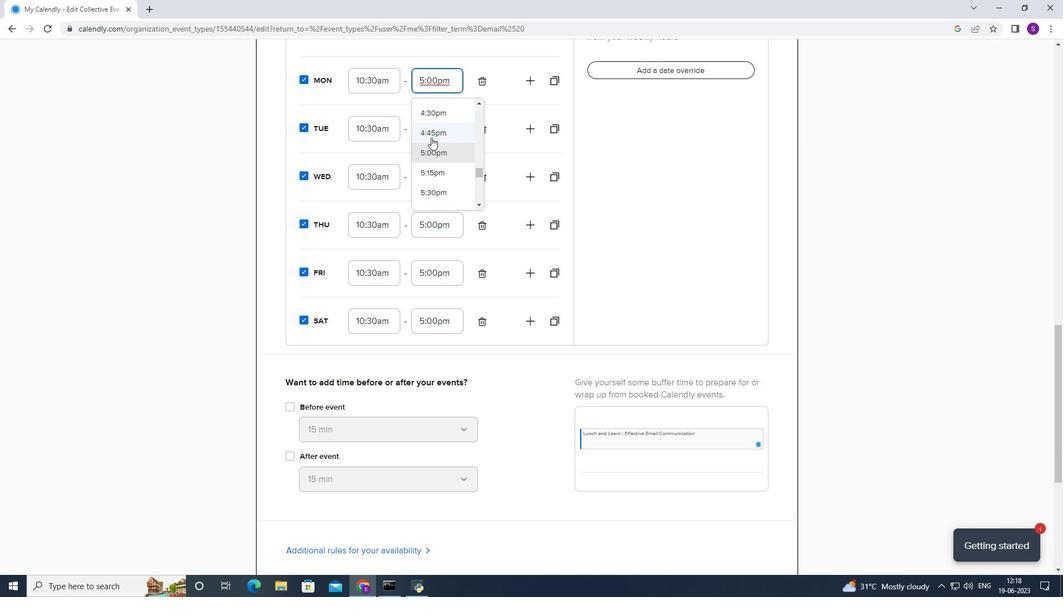 
Action: Mouse scrolled (430, 140) with delta (0, 0)
Screenshot: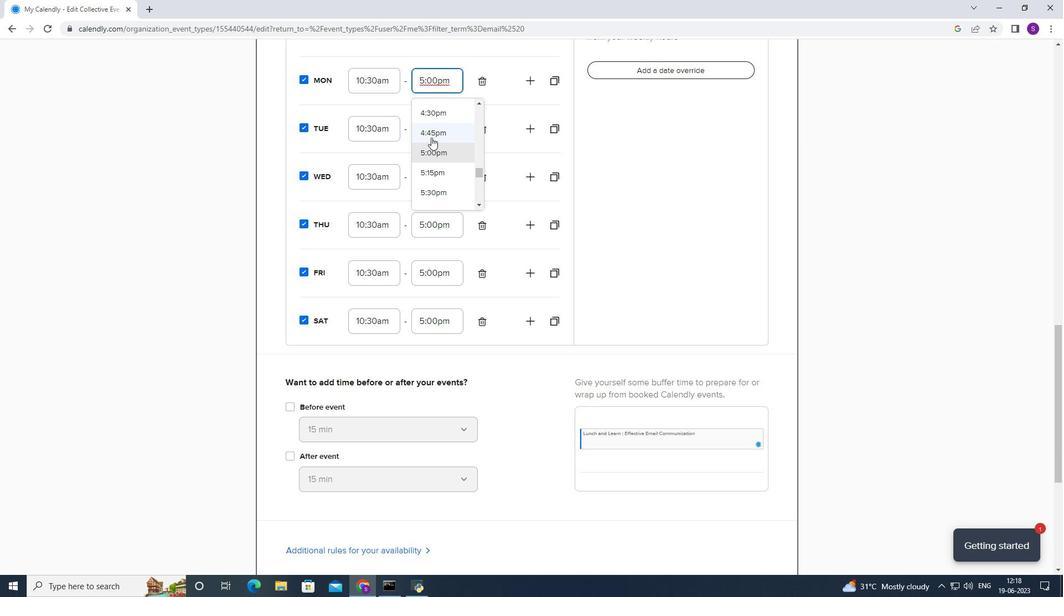 
Action: Mouse scrolled (430, 140) with delta (0, 0)
Screenshot: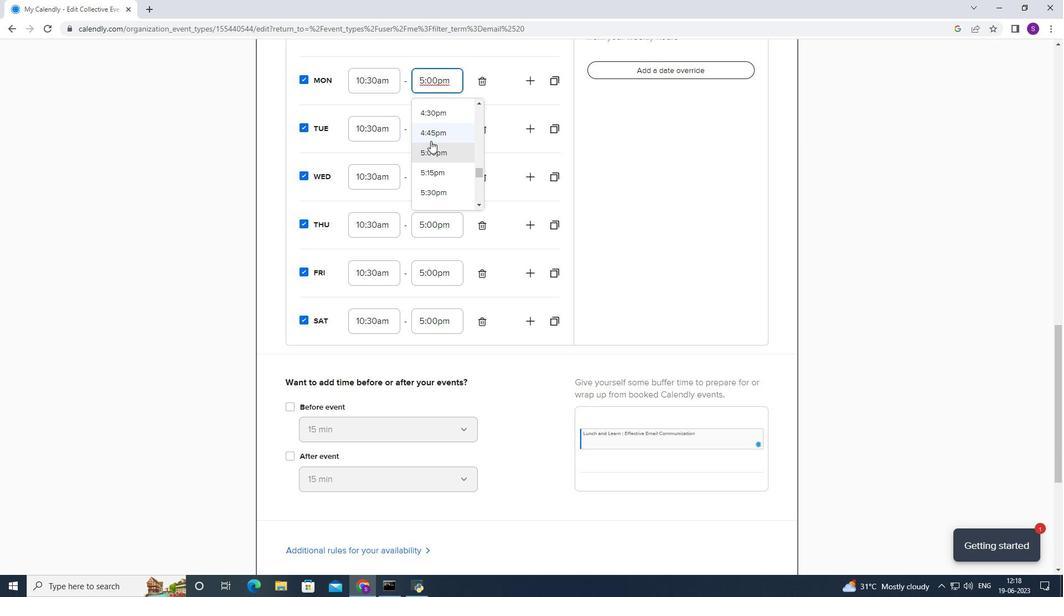 
Action: Mouse moved to (443, 122)
Screenshot: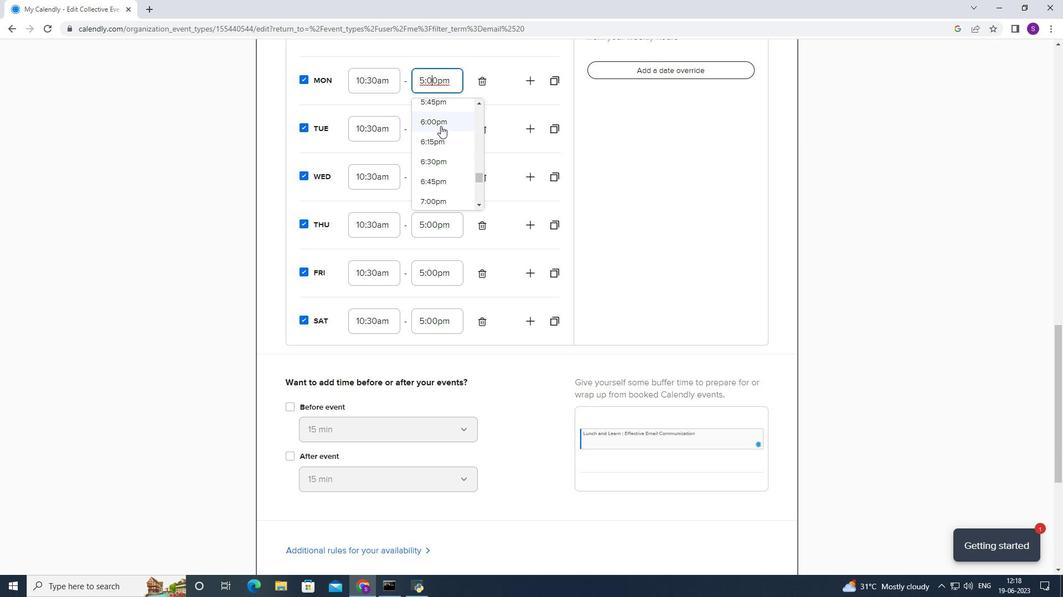 
Action: Mouse pressed left at (443, 122)
Screenshot: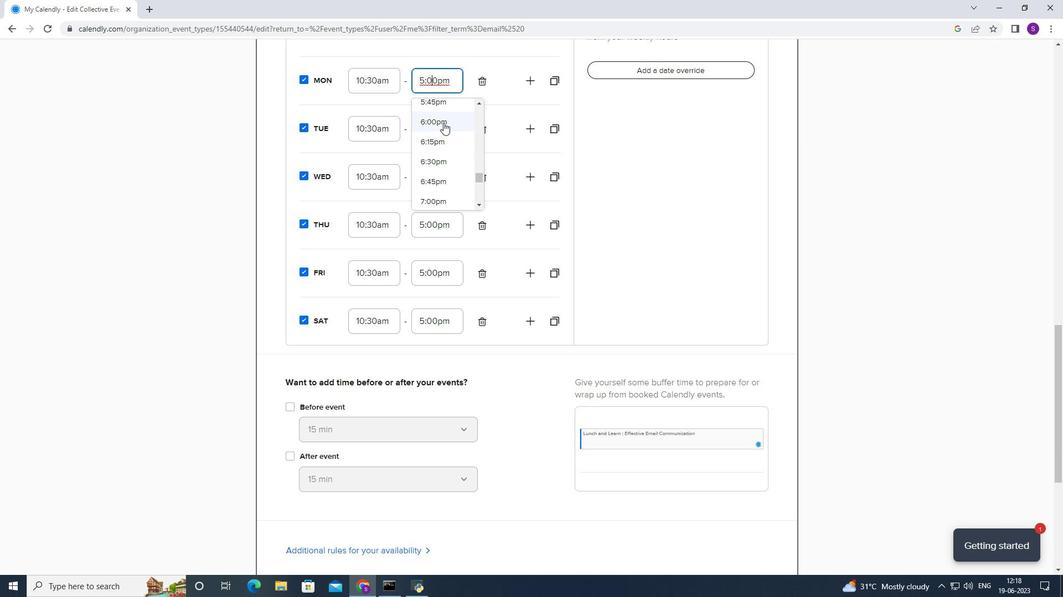 
Action: Mouse moved to (427, 135)
Screenshot: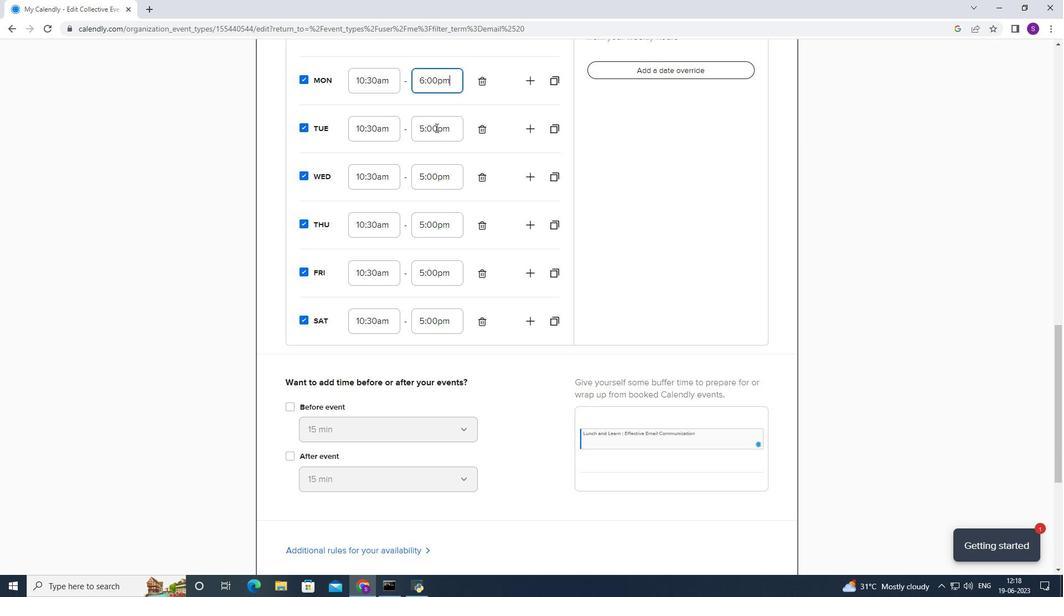
Action: Mouse pressed left at (427, 135)
Screenshot: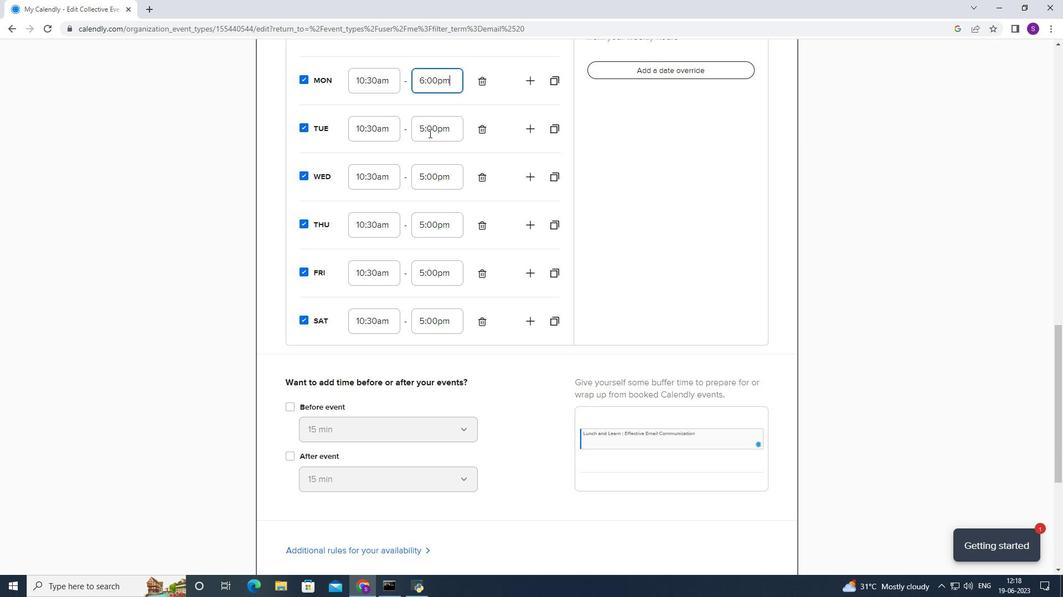 
Action: Mouse moved to (426, 156)
Screenshot: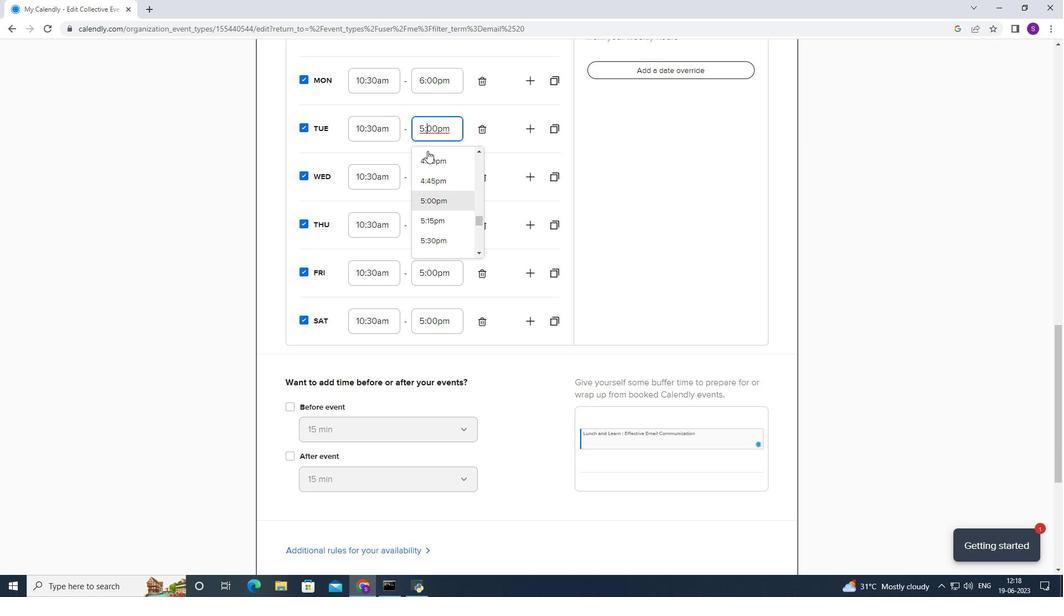 
Action: Mouse scrolled (426, 156) with delta (0, 0)
Screenshot: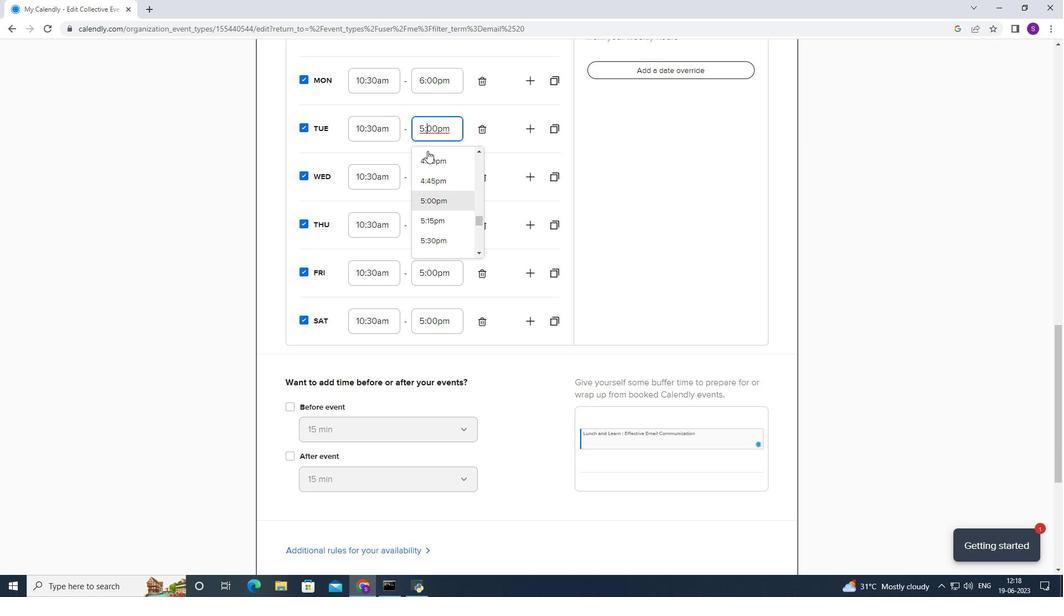 
Action: Mouse scrolled (426, 156) with delta (0, 0)
Screenshot: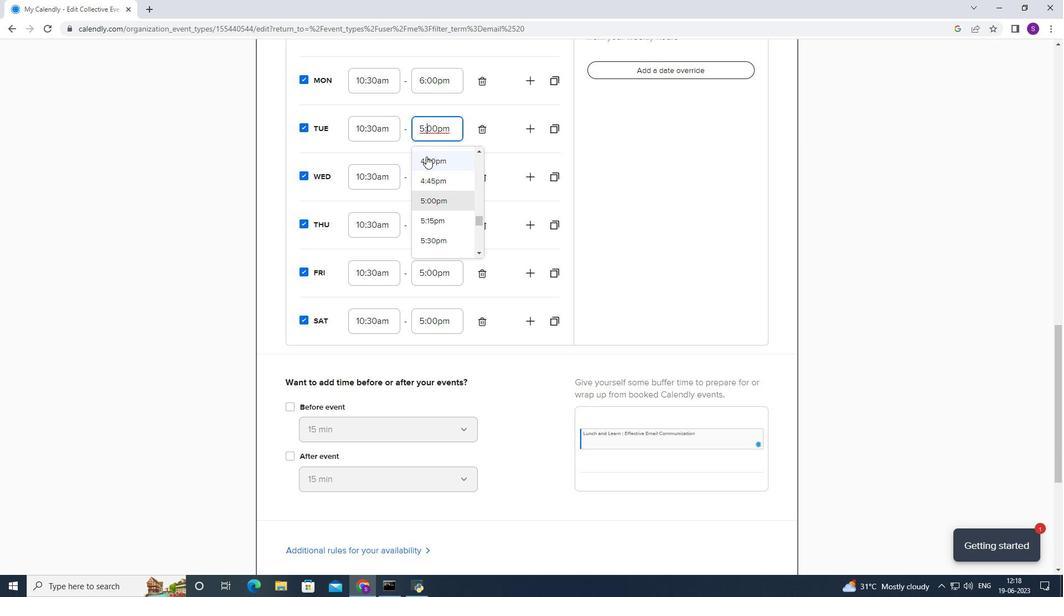 
Action: Mouse moved to (428, 169)
Screenshot: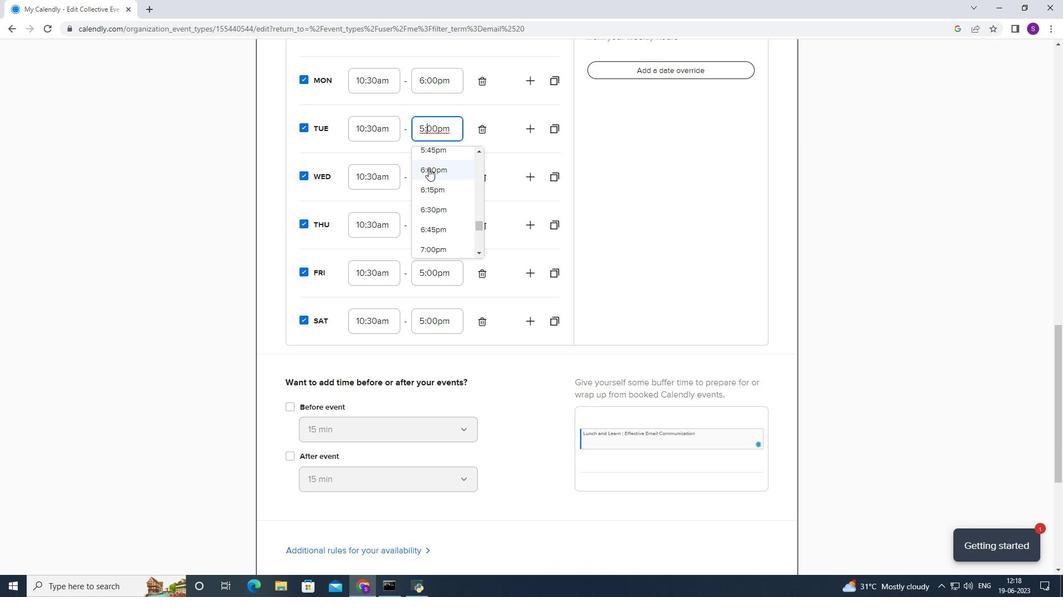 
Action: Mouse pressed left at (428, 169)
Screenshot: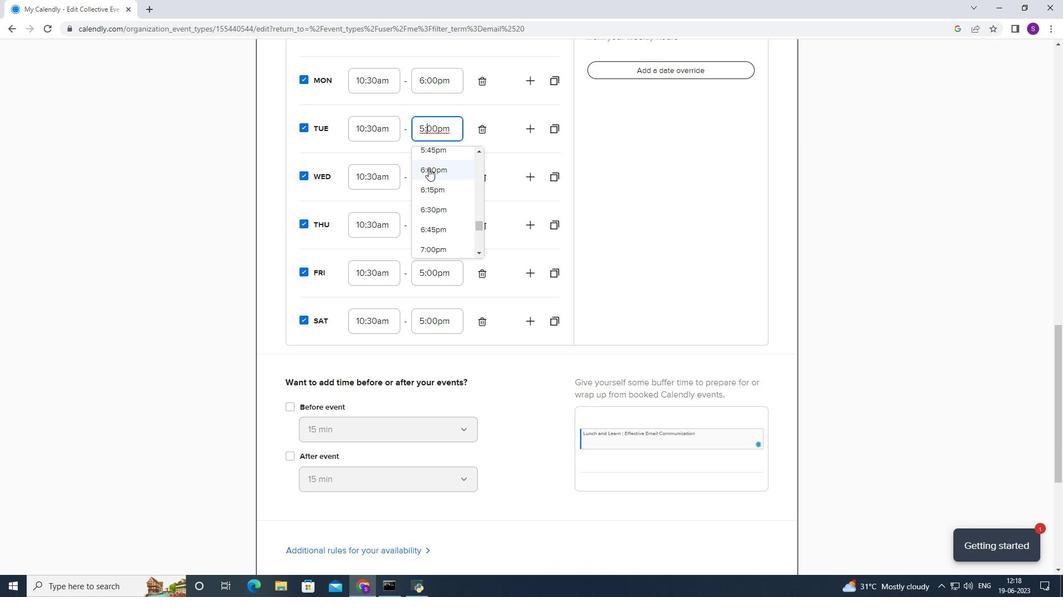 
Action: Mouse moved to (431, 176)
Screenshot: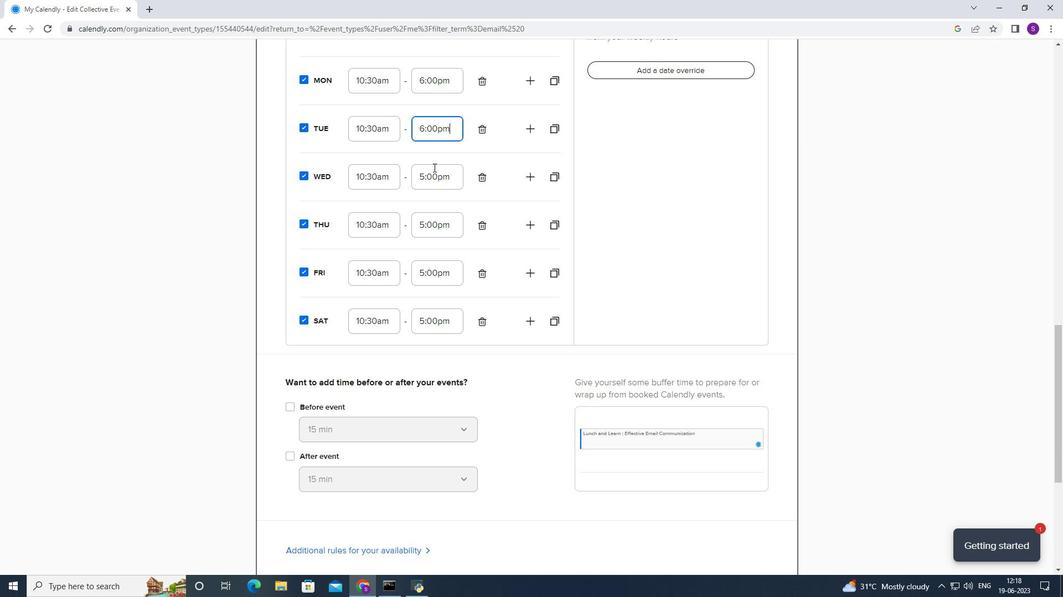 
Action: Mouse pressed left at (431, 176)
Screenshot: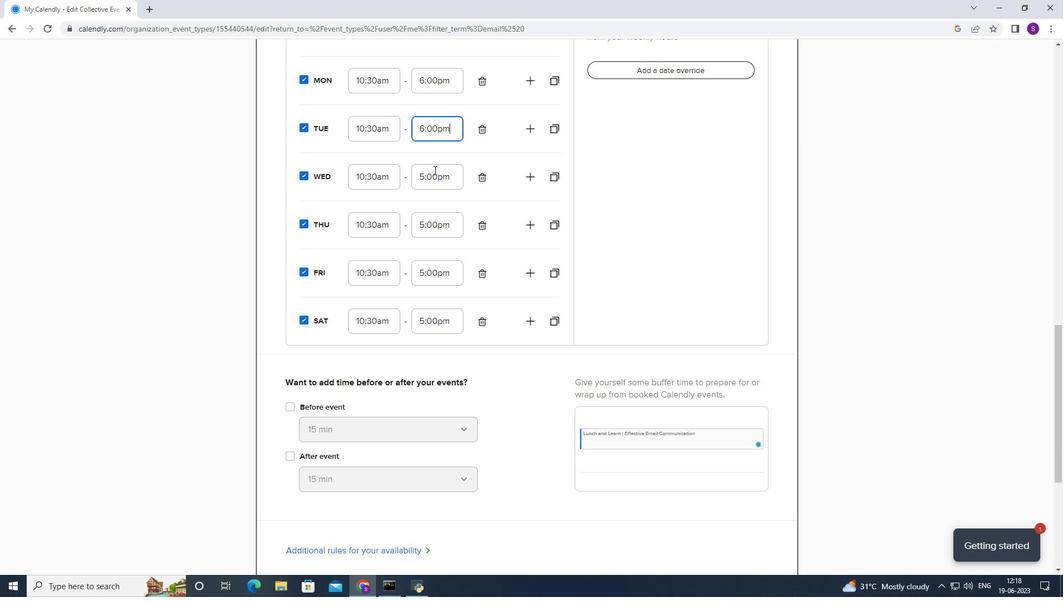 
Action: Mouse moved to (430, 177)
Screenshot: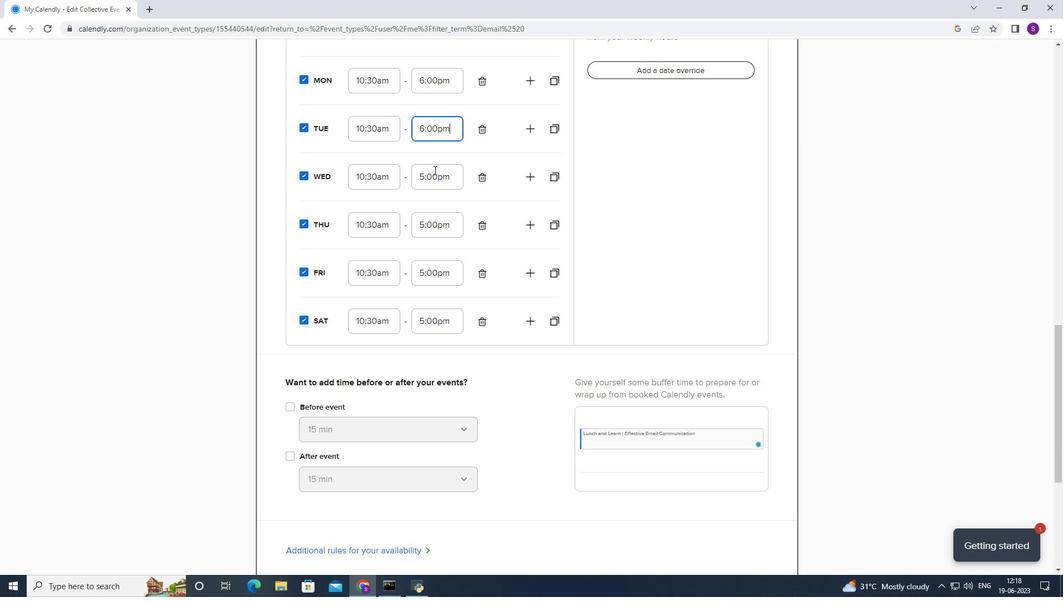 
Action: Mouse scrolled (430, 176) with delta (0, 0)
Screenshot: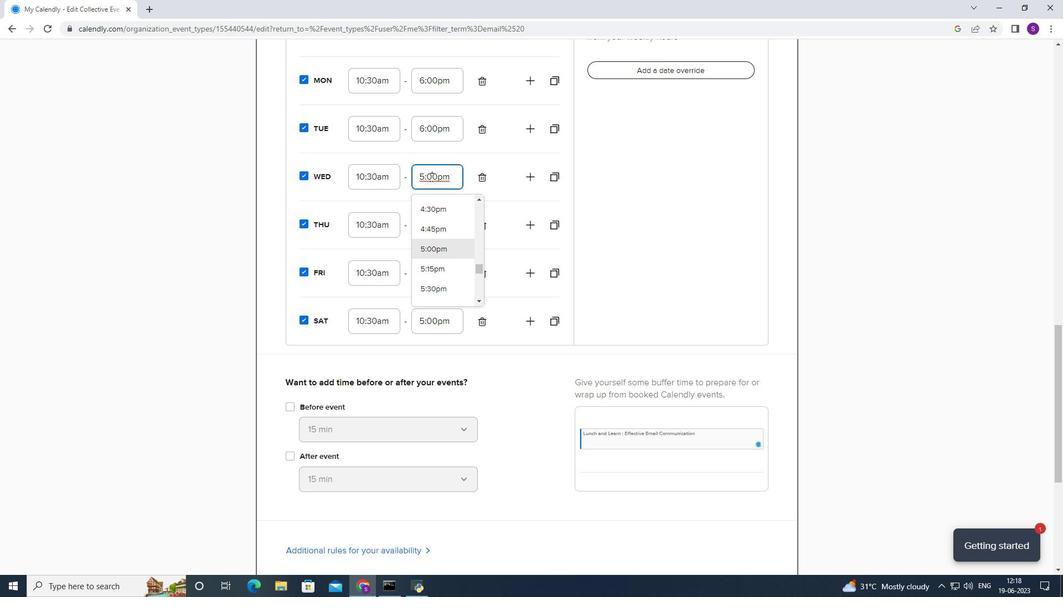 
Action: Mouse moved to (430, 182)
Screenshot: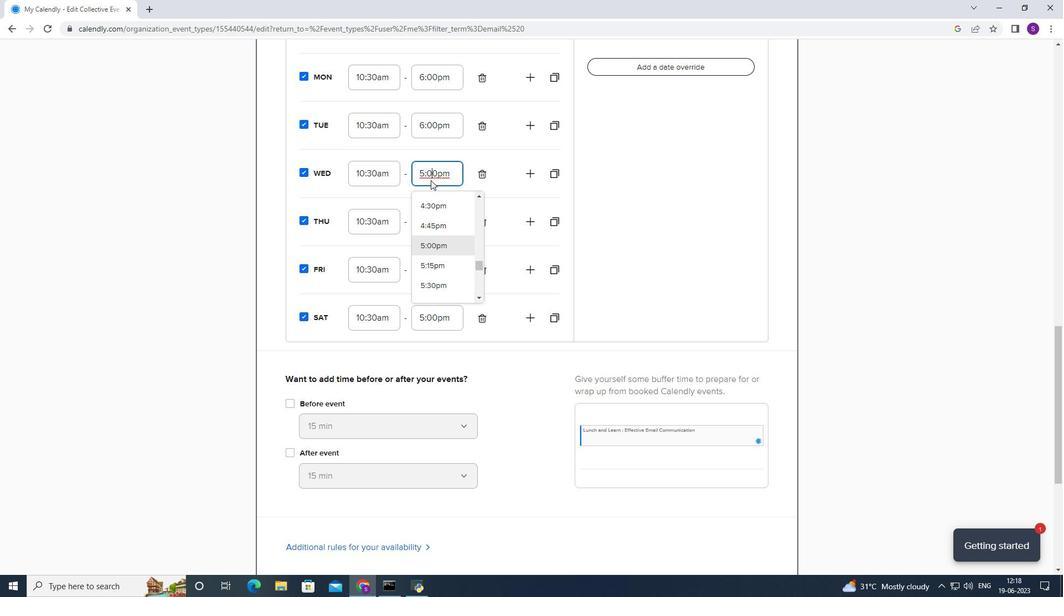 
Action: Mouse scrolled (430, 181) with delta (0, 0)
Screenshot: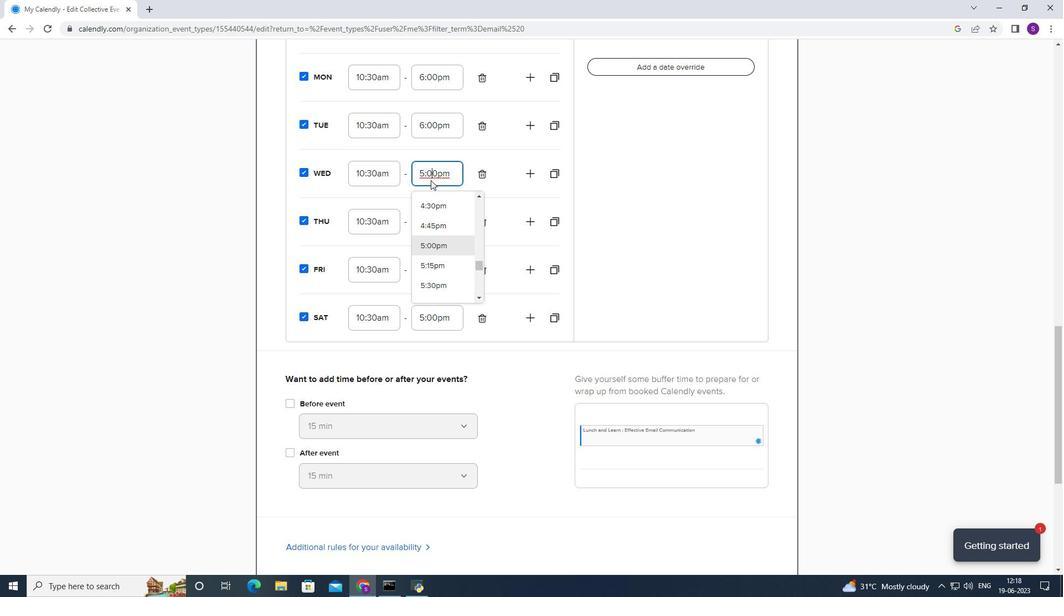 
Action: Mouse moved to (439, 170)
Screenshot: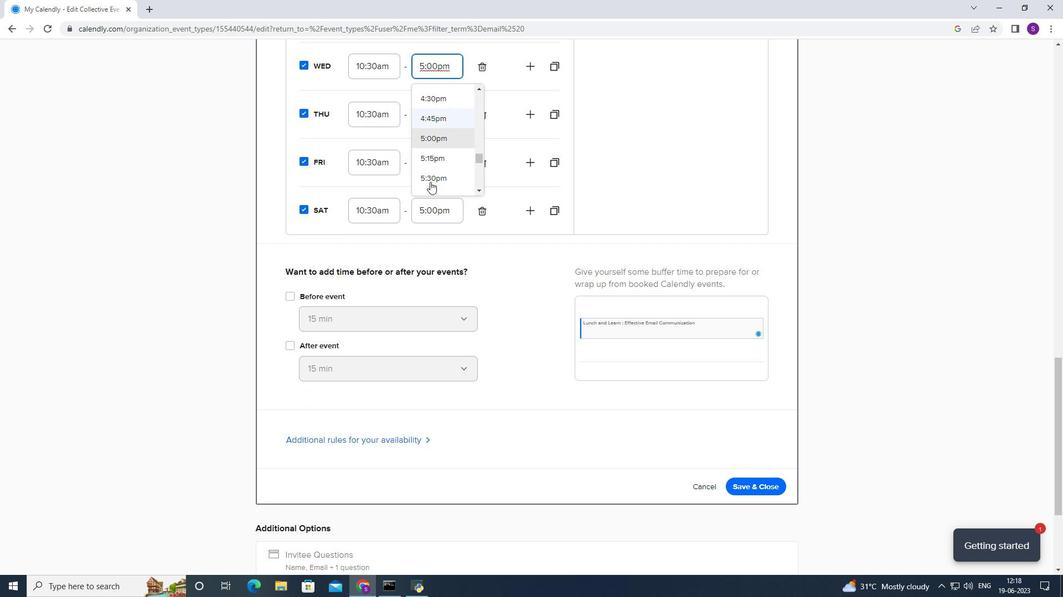 
Action: Mouse scrolled (439, 169) with delta (0, 0)
Screenshot: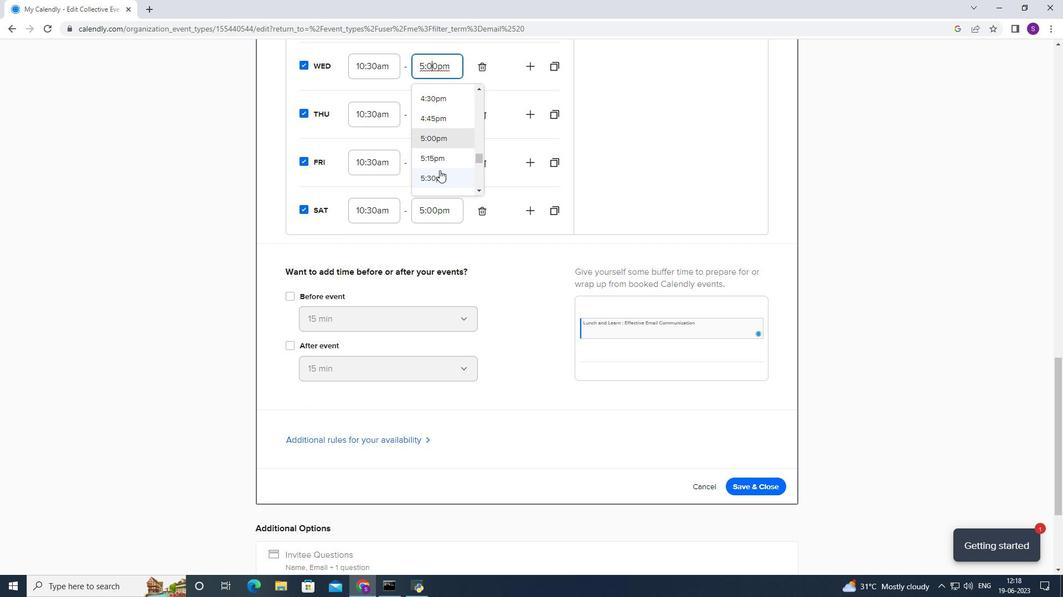
Action: Mouse moved to (443, 153)
Screenshot: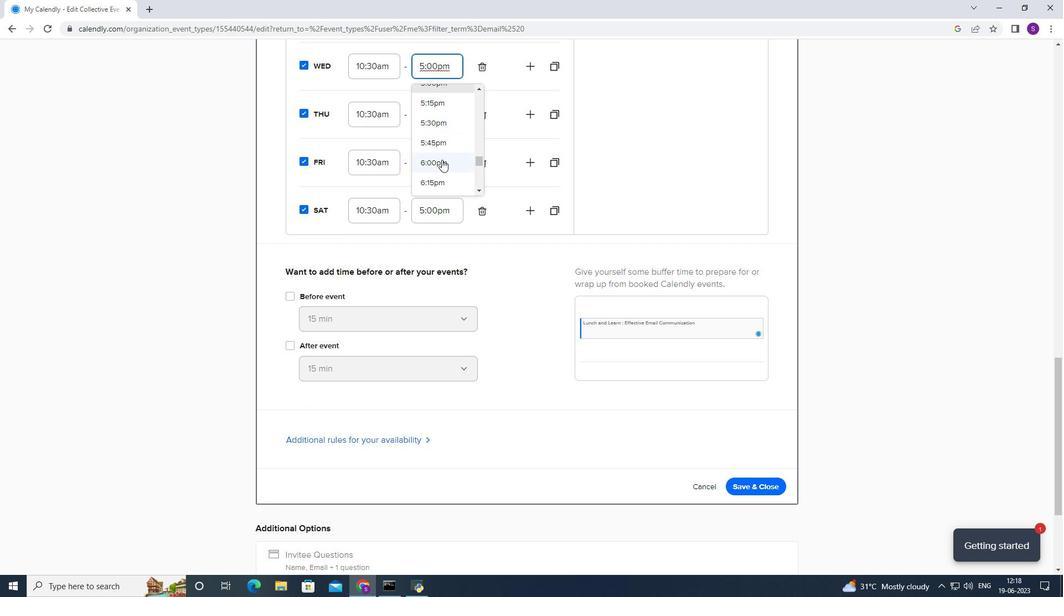 
Action: Mouse pressed left at (443, 153)
Screenshot: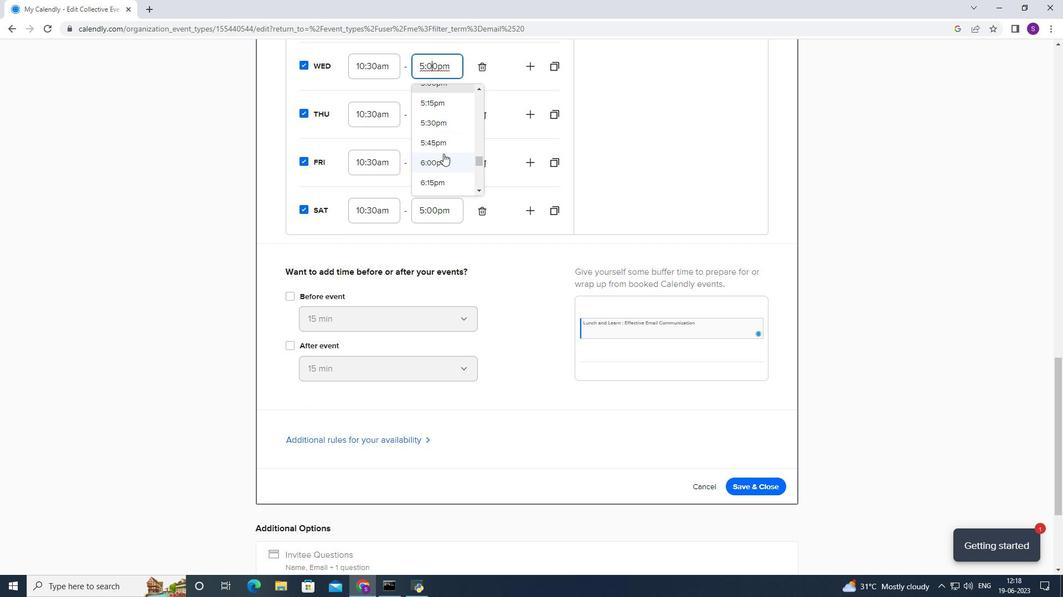 
Action: Mouse moved to (437, 123)
Screenshot: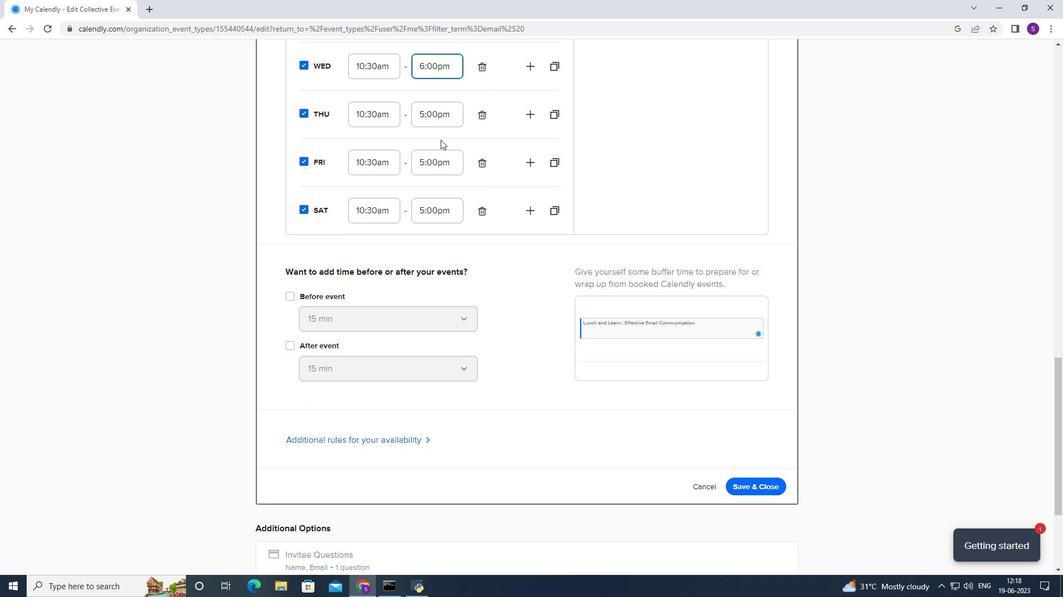 
Action: Mouse pressed left at (437, 123)
Screenshot: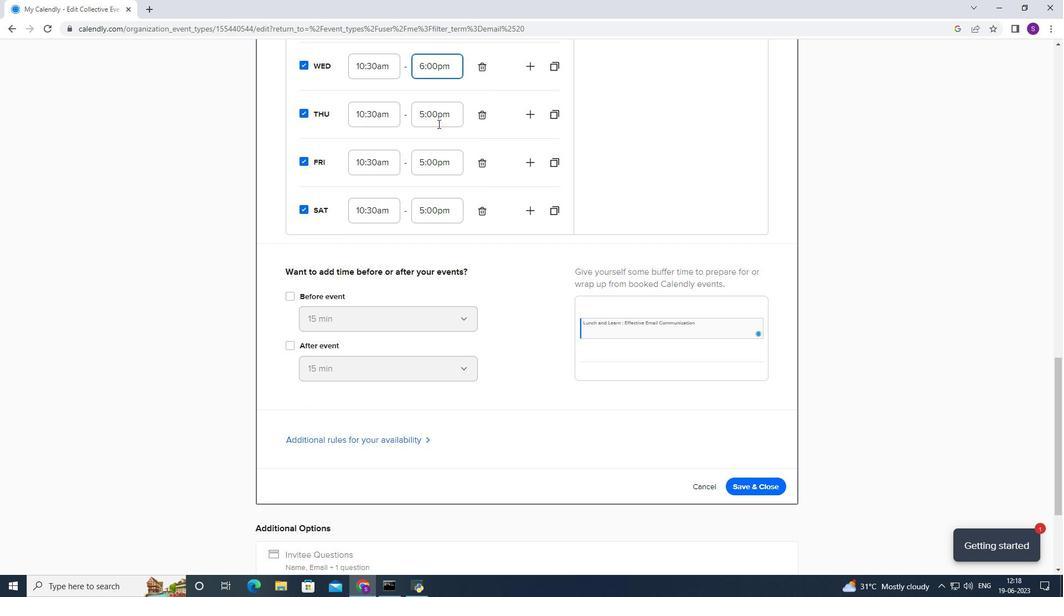 
Action: Mouse moved to (428, 166)
Screenshot: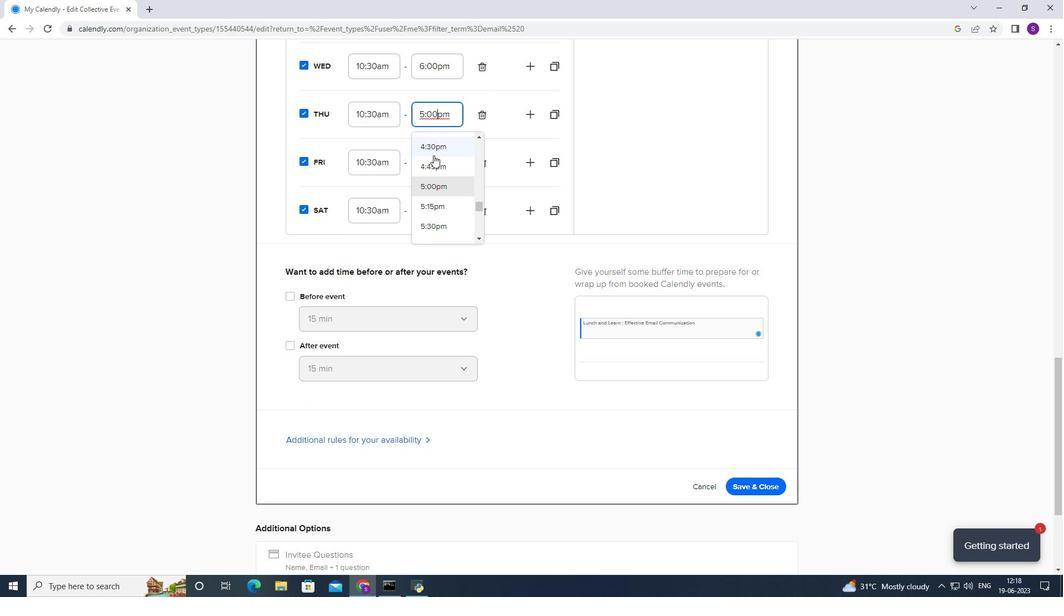 
Action: Mouse scrolled (428, 165) with delta (0, 0)
Screenshot: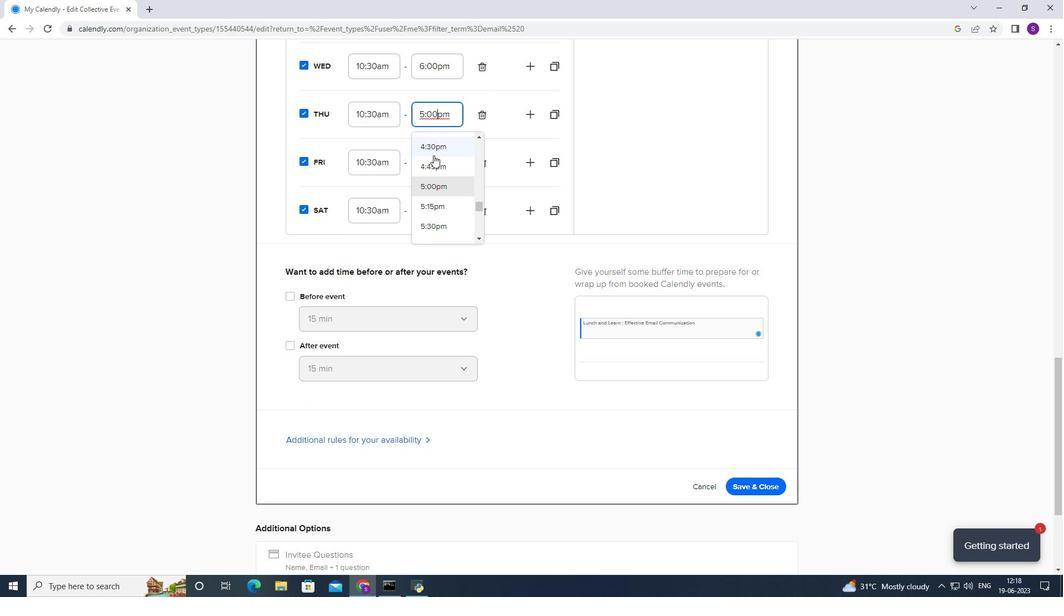 
Action: Mouse moved to (427, 168)
Screenshot: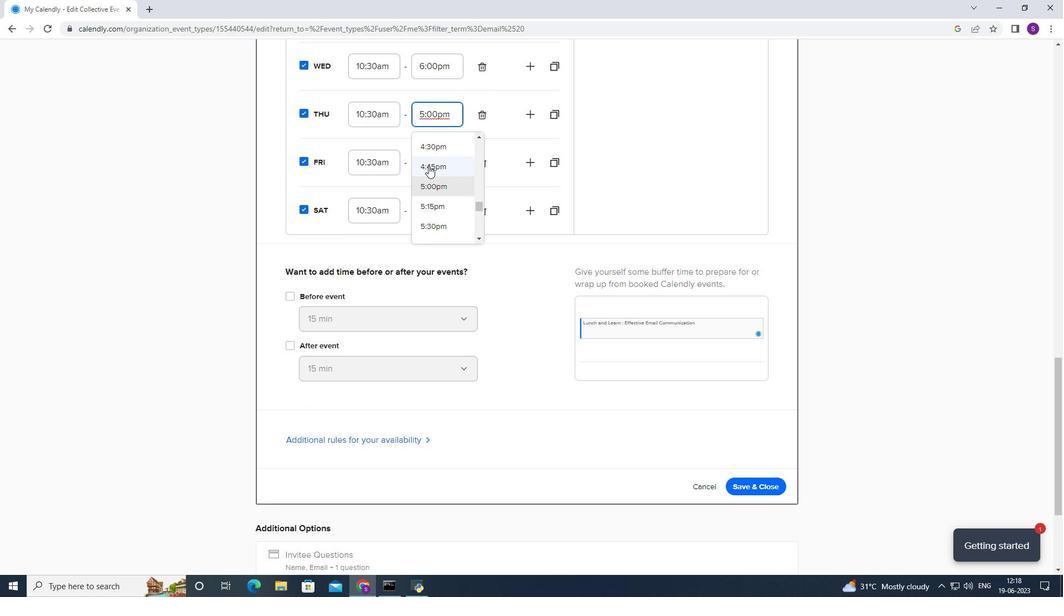 
Action: Mouse scrolled (427, 168) with delta (0, 0)
Screenshot: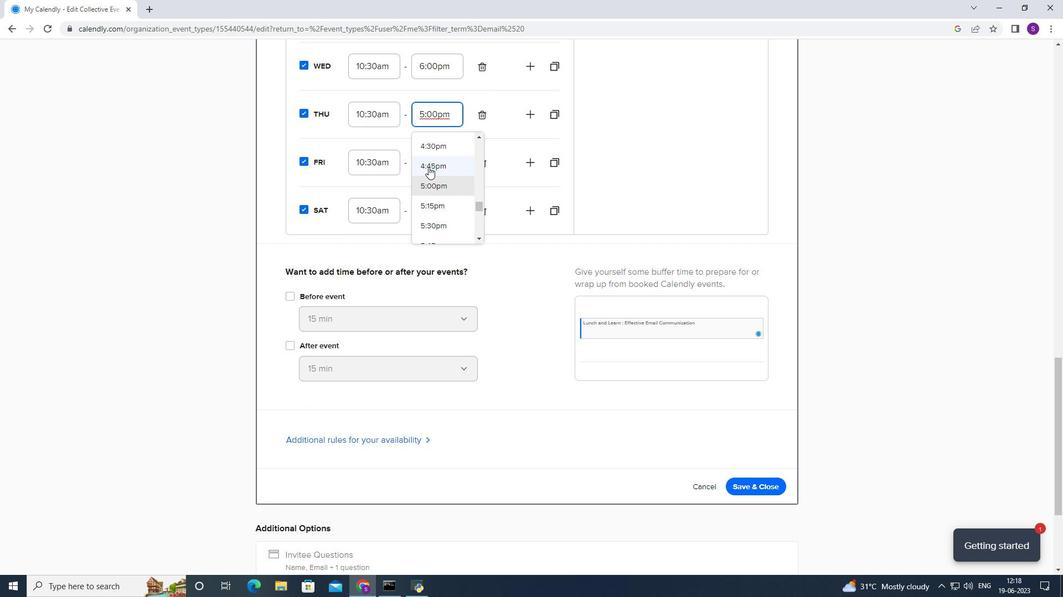 
Action: Mouse moved to (438, 162)
Screenshot: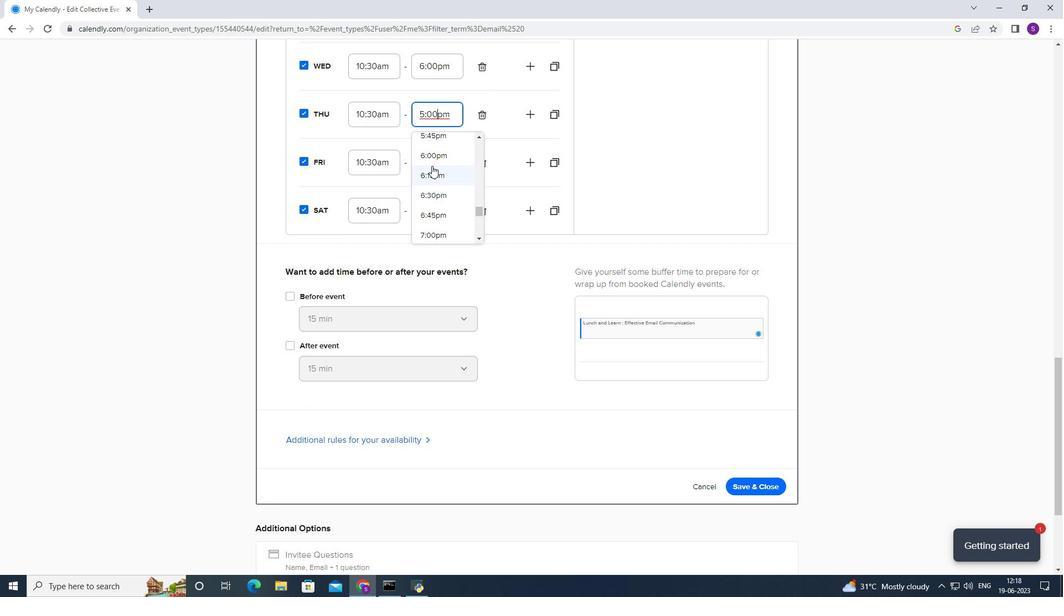 
Action: Mouse pressed left at (438, 162)
Screenshot: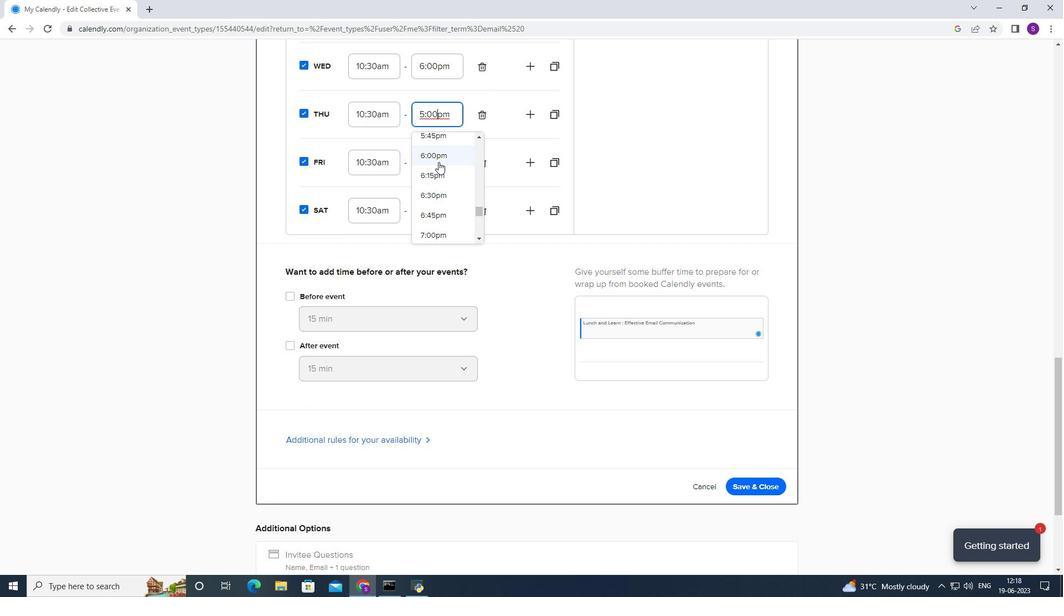 
Action: Mouse moved to (444, 159)
Screenshot: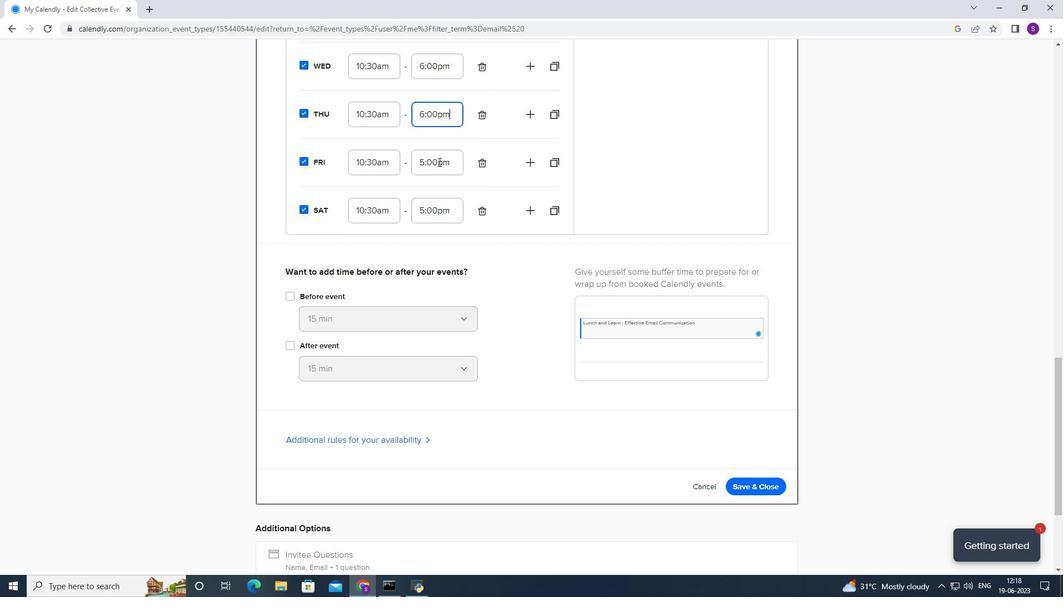 
Action: Mouse pressed left at (444, 159)
Screenshot: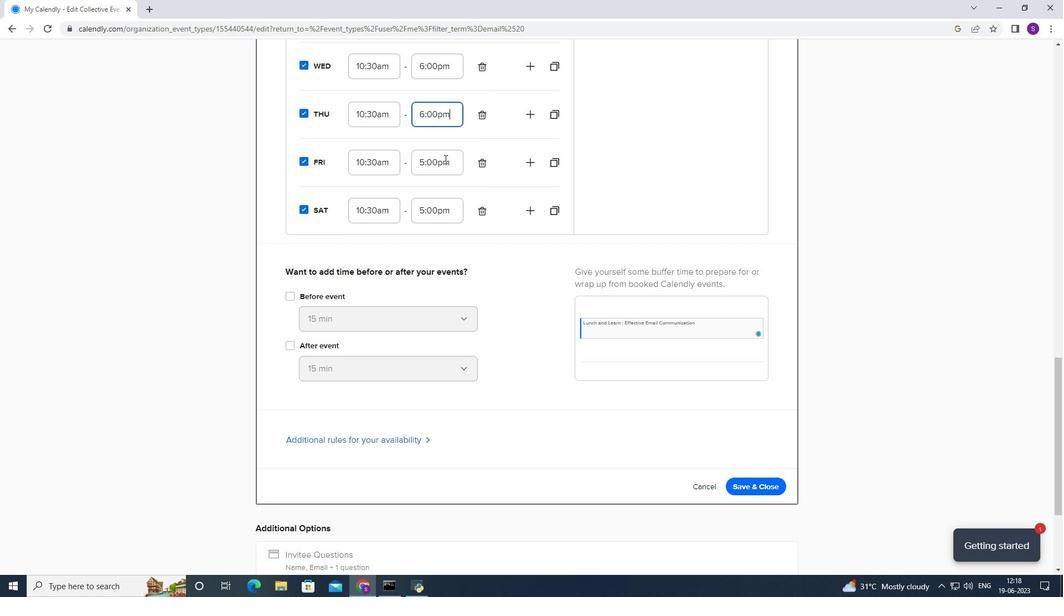 
Action: Mouse moved to (441, 181)
Screenshot: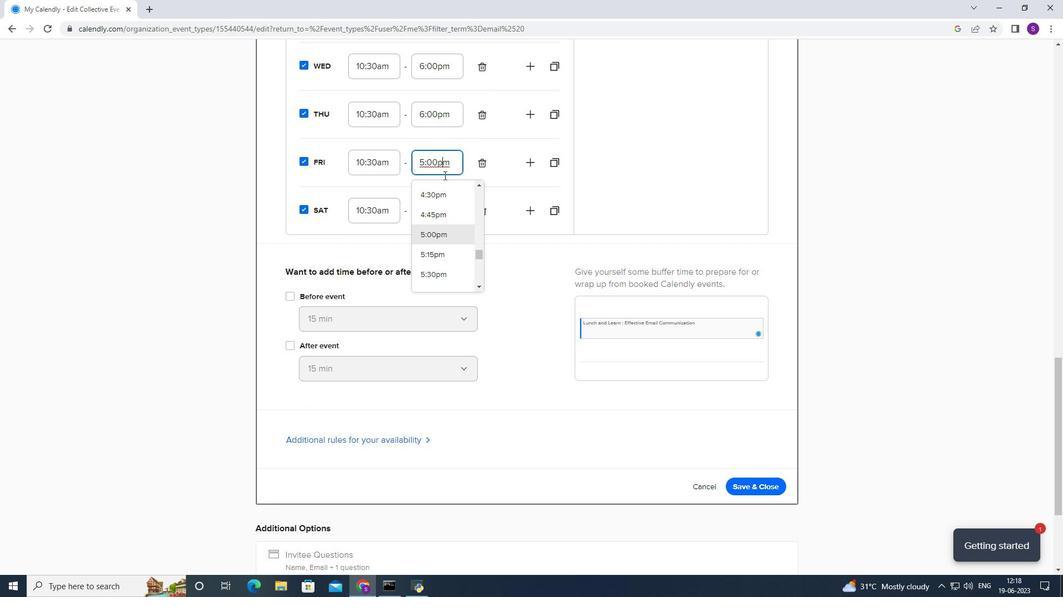 
Action: Mouse scrolled (441, 180) with delta (0, 0)
Screenshot: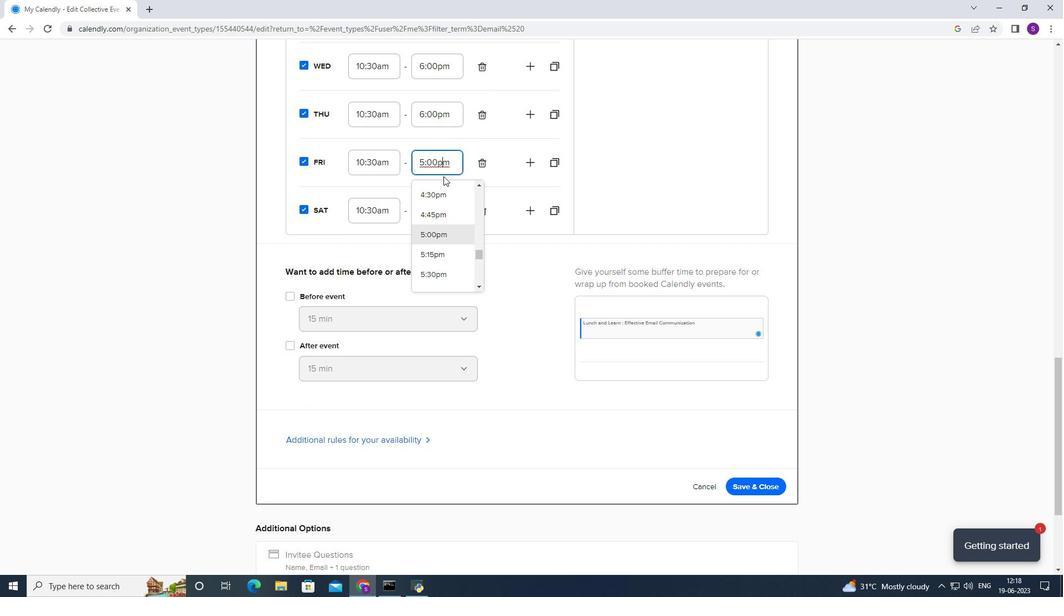 
Action: Mouse moved to (421, 254)
Screenshot: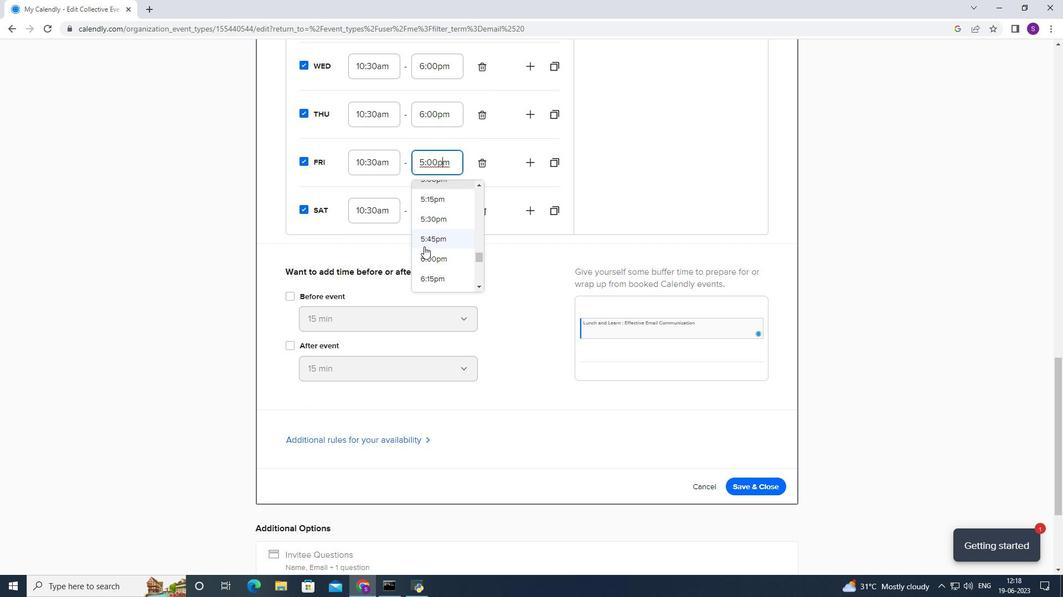 
Action: Mouse pressed left at (421, 254)
Screenshot: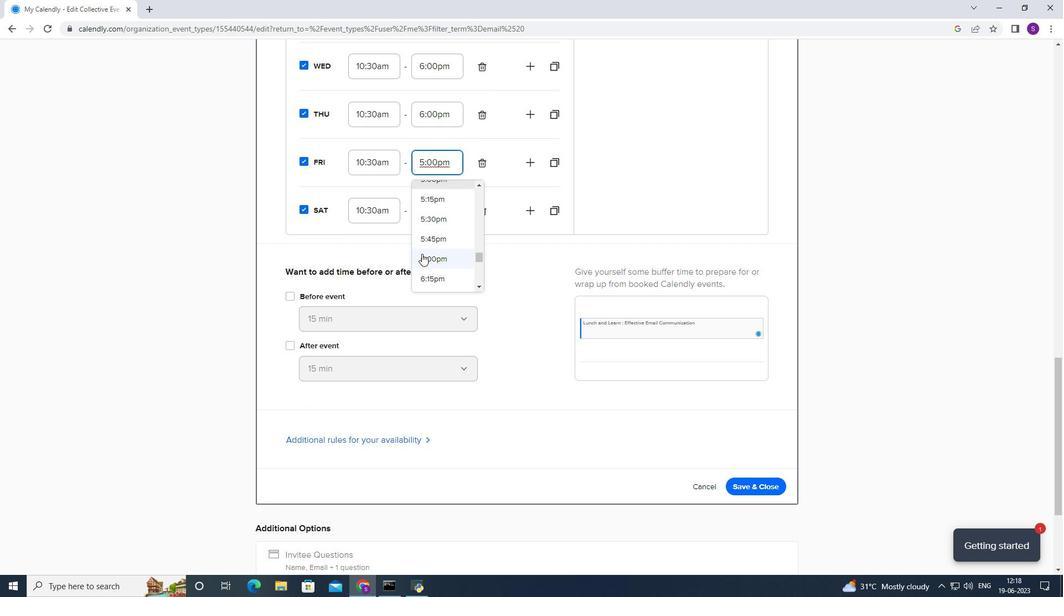 
Action: Mouse moved to (443, 198)
Screenshot: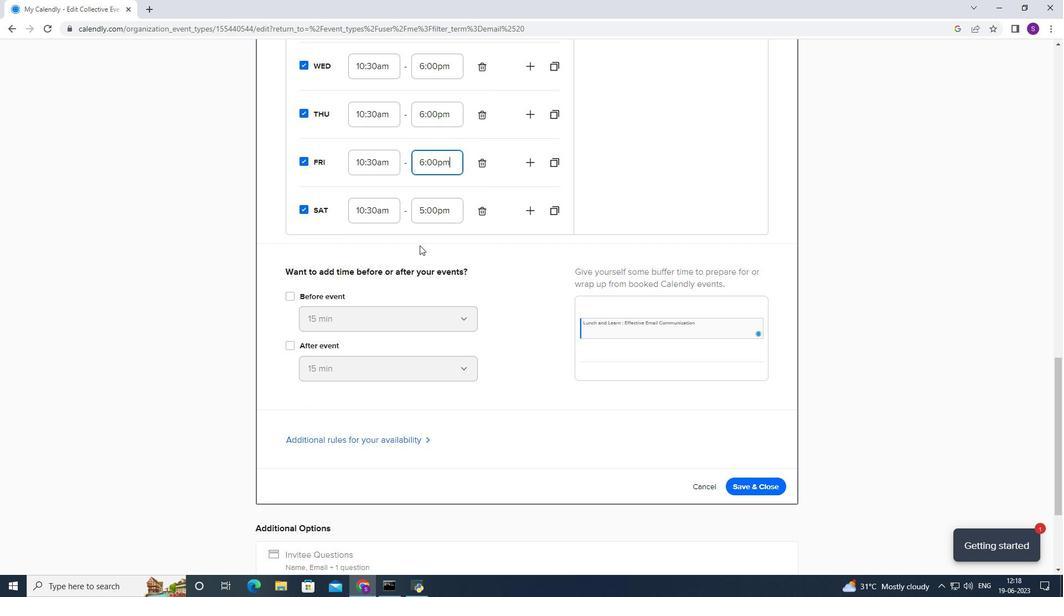 
Action: Mouse pressed left at (443, 198)
Screenshot: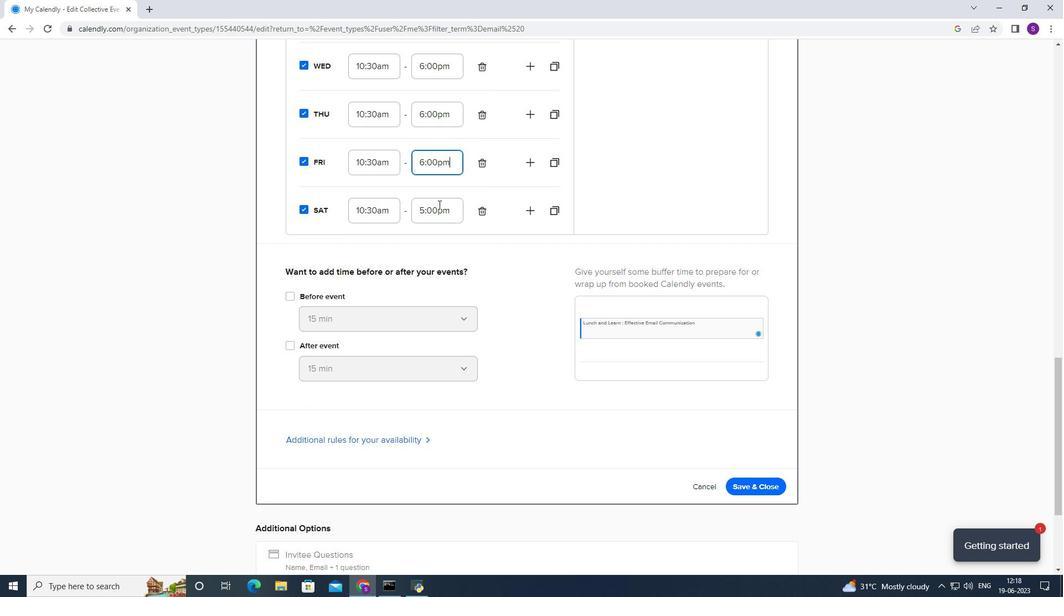 
Action: Mouse moved to (429, 241)
Screenshot: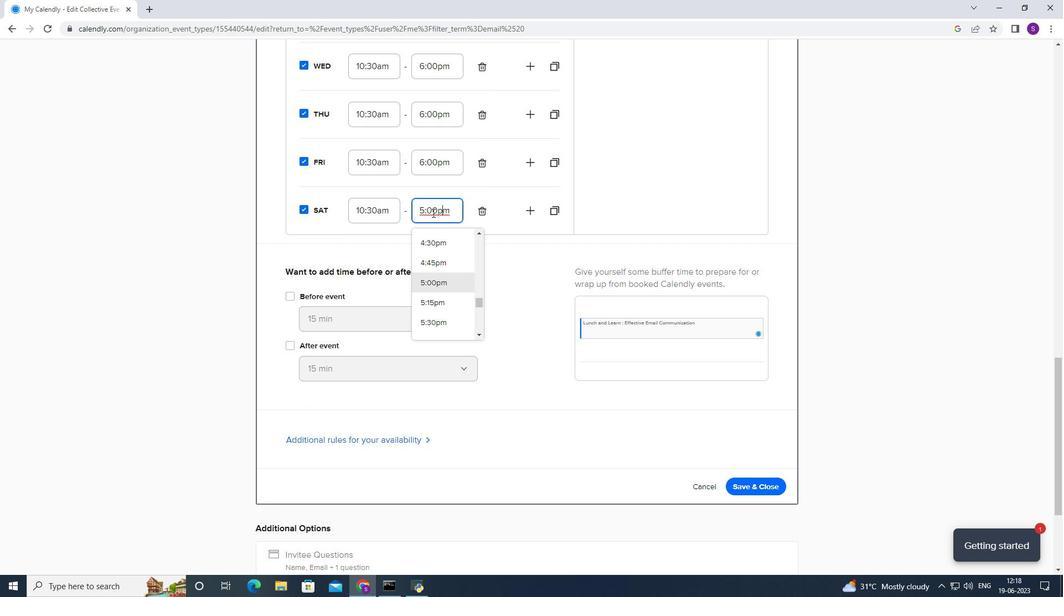
Action: Mouse scrolled (429, 240) with delta (0, 0)
Screenshot: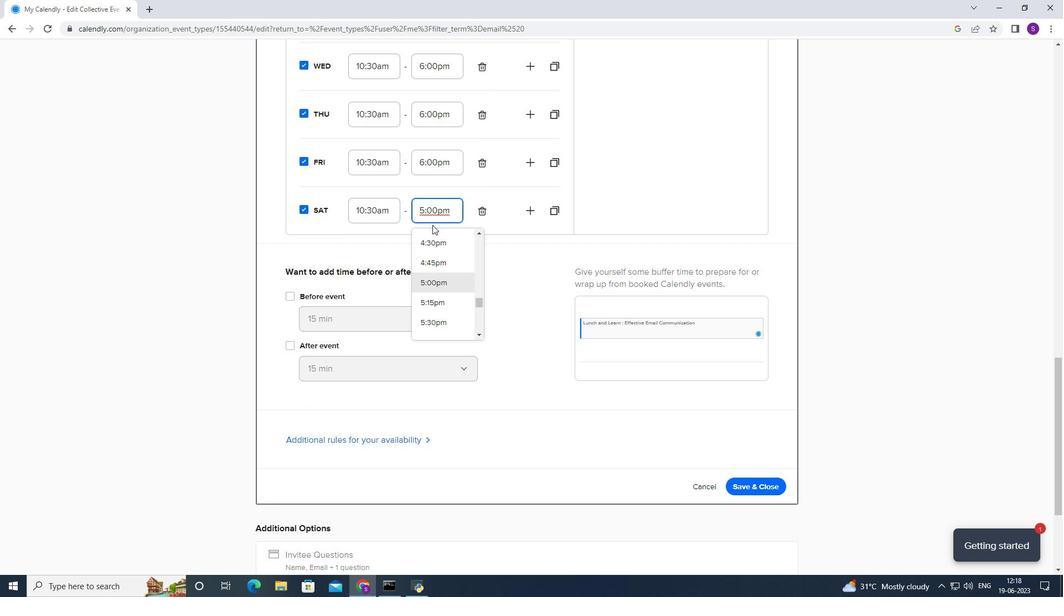 
Action: Mouse moved to (426, 302)
Screenshot: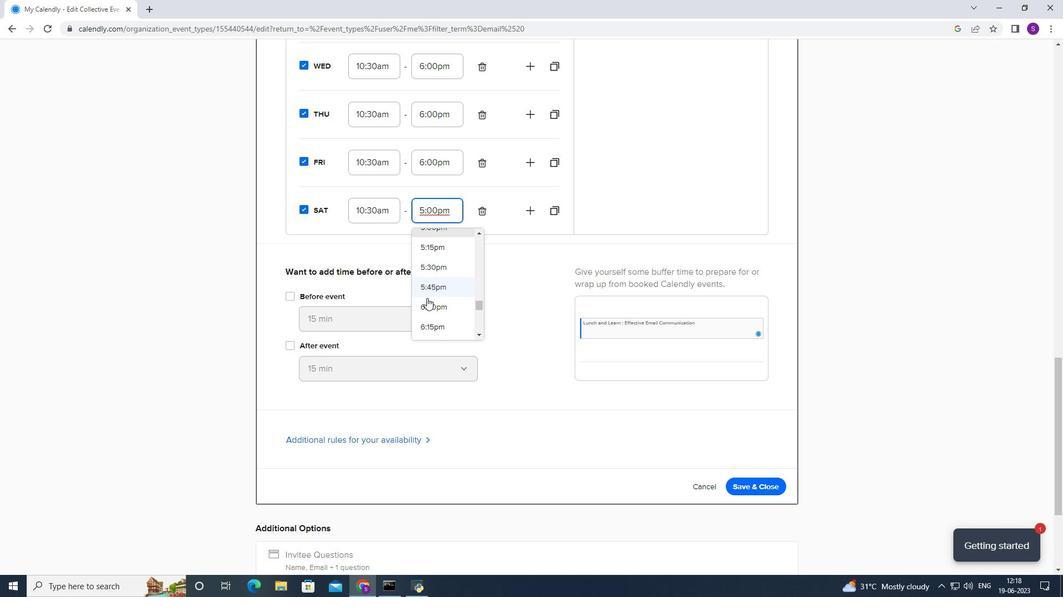 
Action: Mouse pressed left at (426, 302)
Screenshot: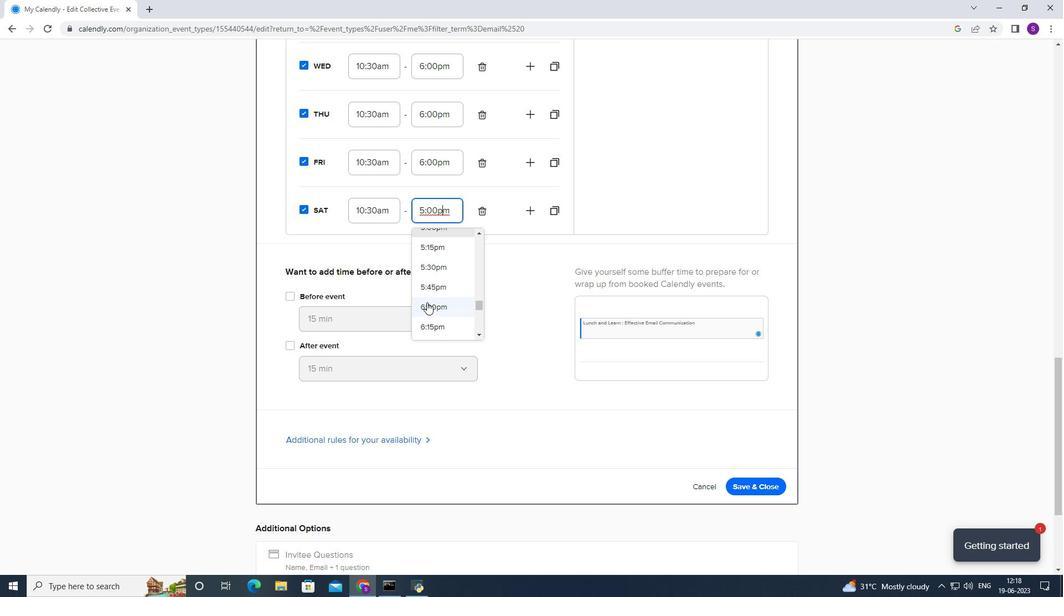 
Action: Mouse moved to (339, 296)
Screenshot: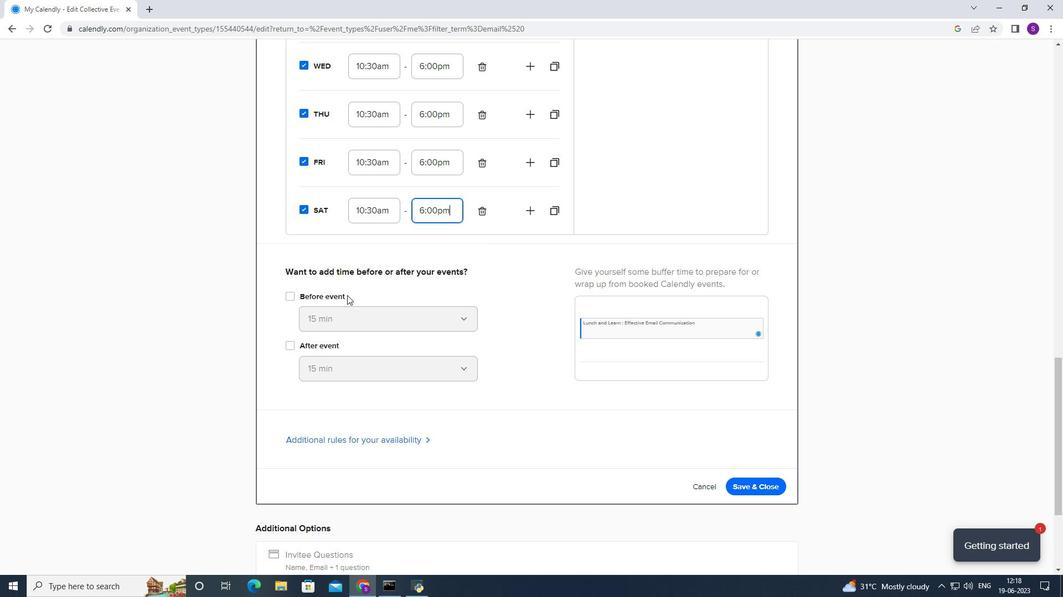 
Action: Mouse pressed left at (339, 296)
Screenshot: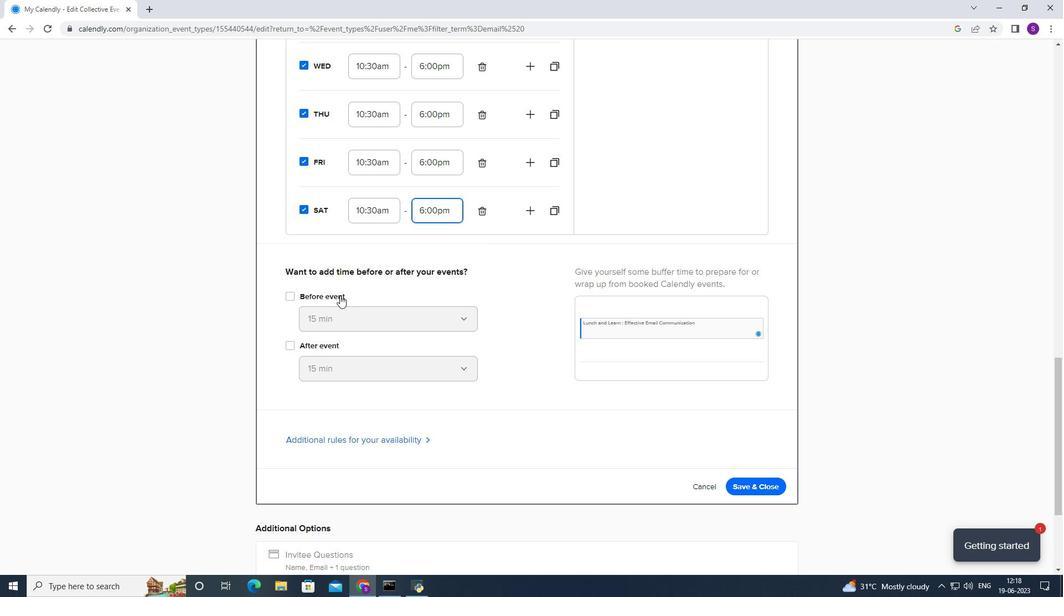 
Action: Mouse moved to (304, 348)
Screenshot: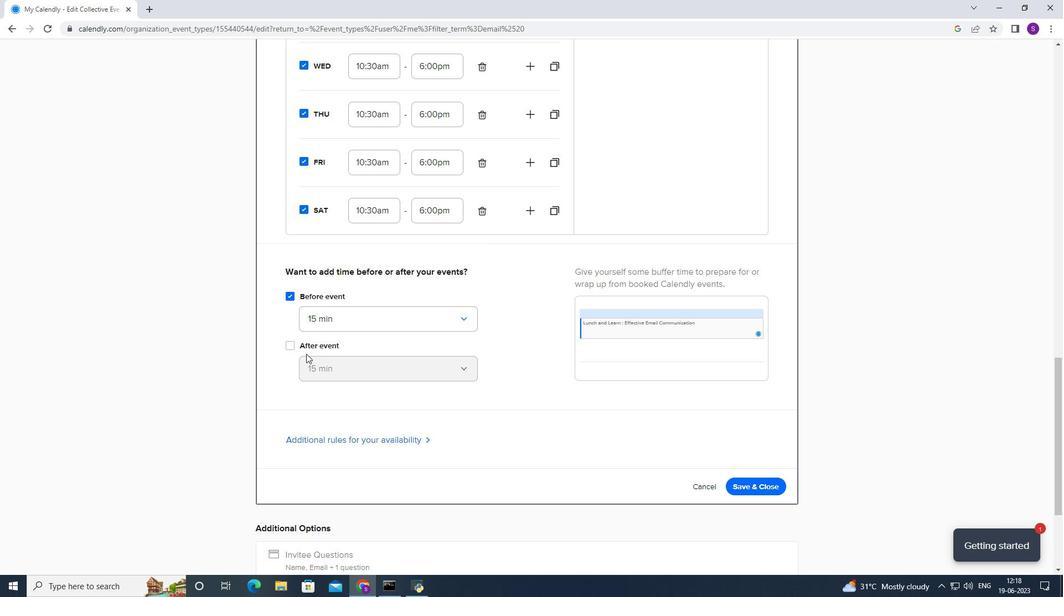 
Action: Mouse pressed left at (304, 348)
Screenshot: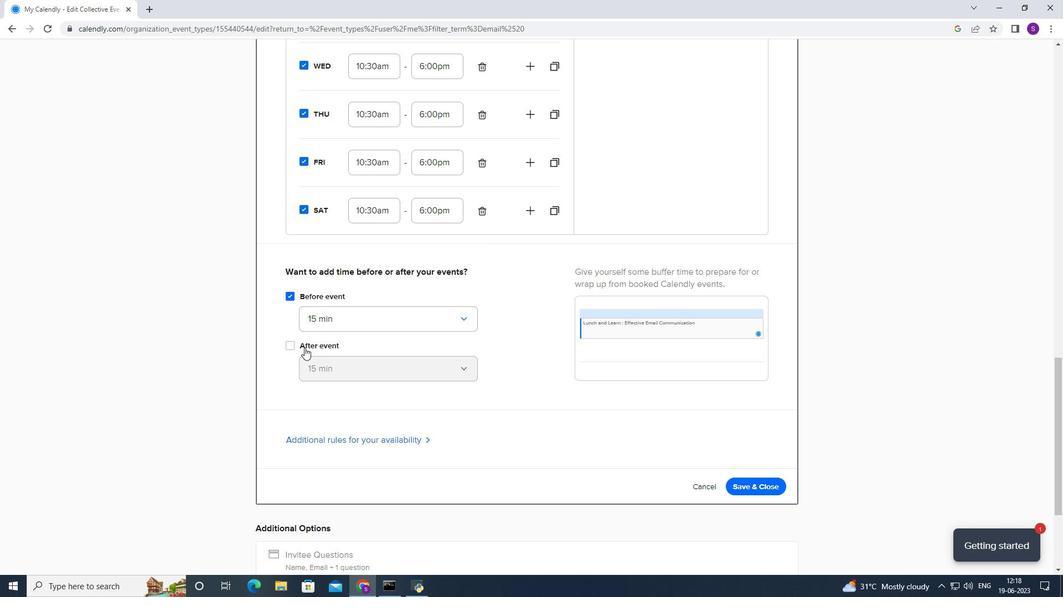 
Action: Mouse moved to (331, 446)
Screenshot: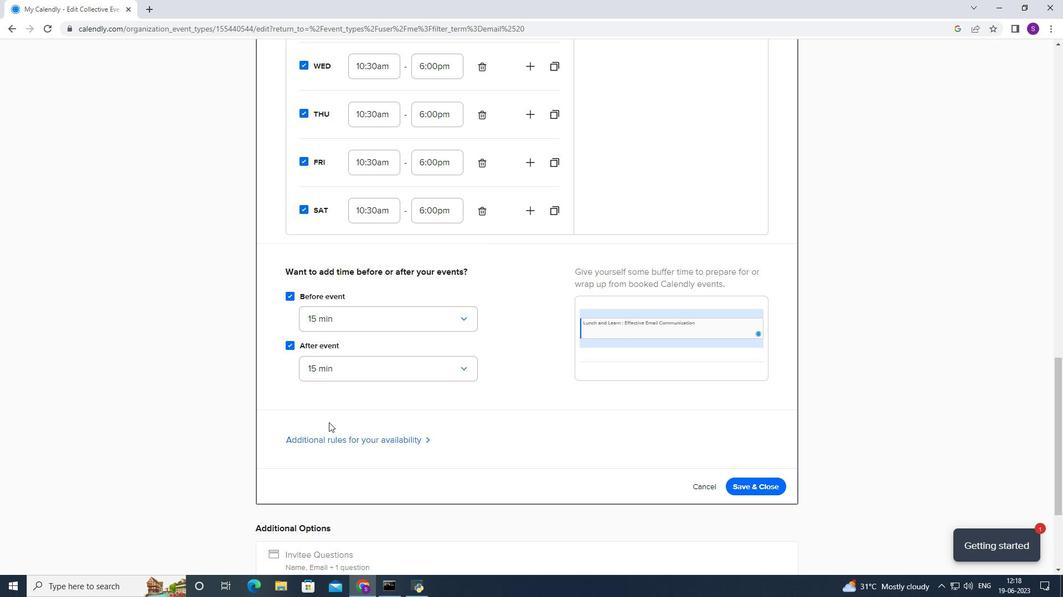 
Action: Mouse pressed left at (331, 446)
Screenshot: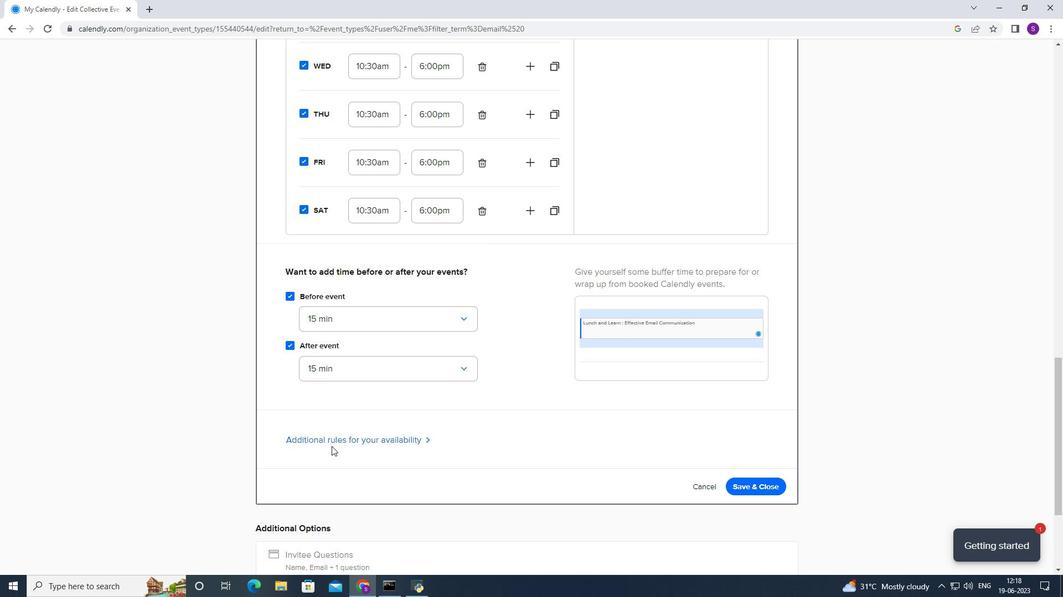 
Action: Mouse moved to (339, 439)
Screenshot: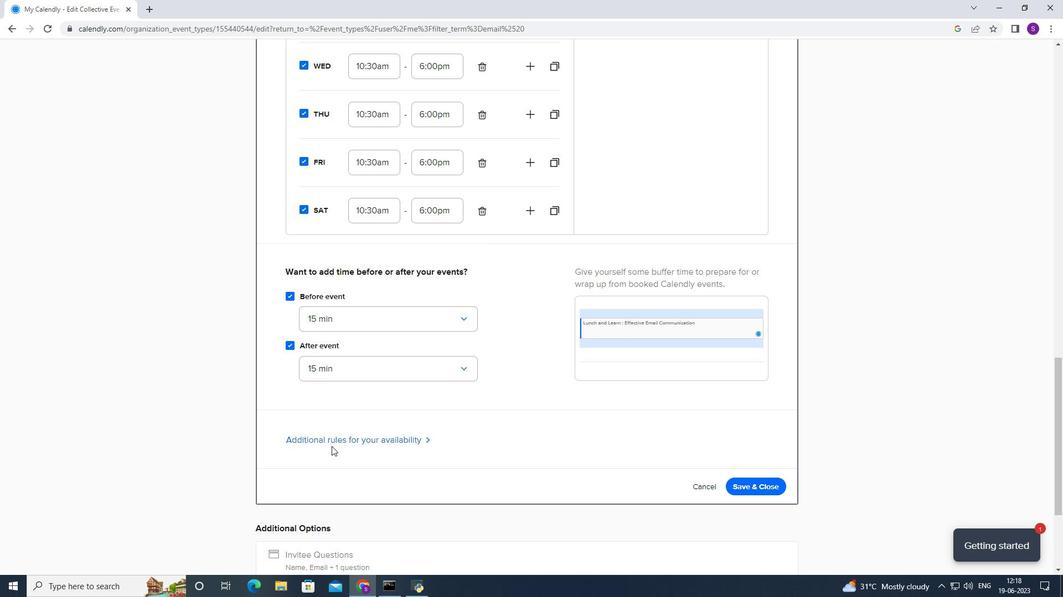 
Action: Mouse pressed left at (339, 439)
Screenshot: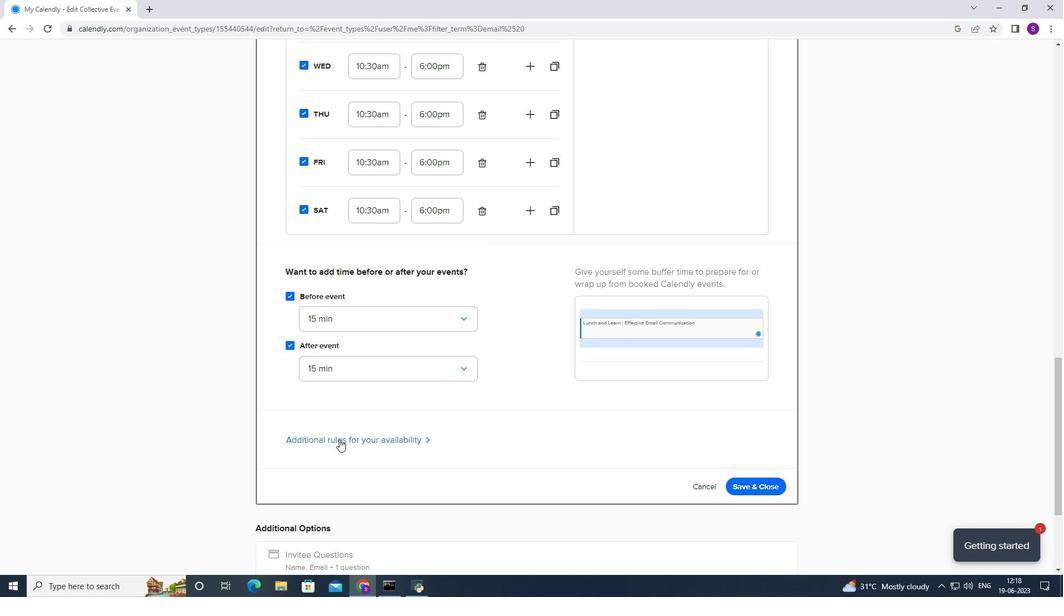 
Action: Mouse moved to (338, 396)
Screenshot: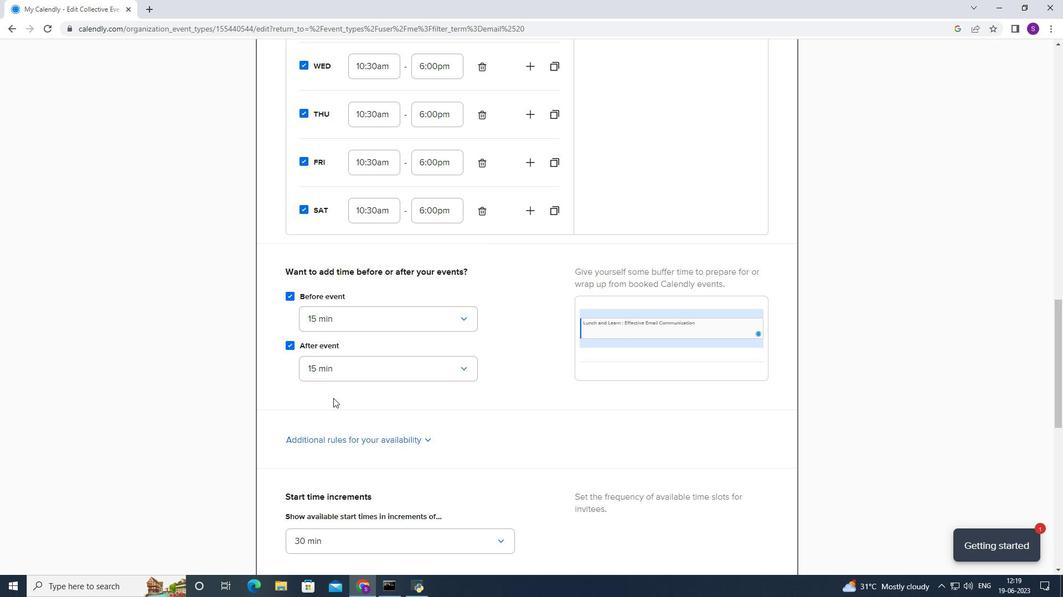 
Action: Mouse scrolled (338, 395) with delta (0, 0)
Screenshot: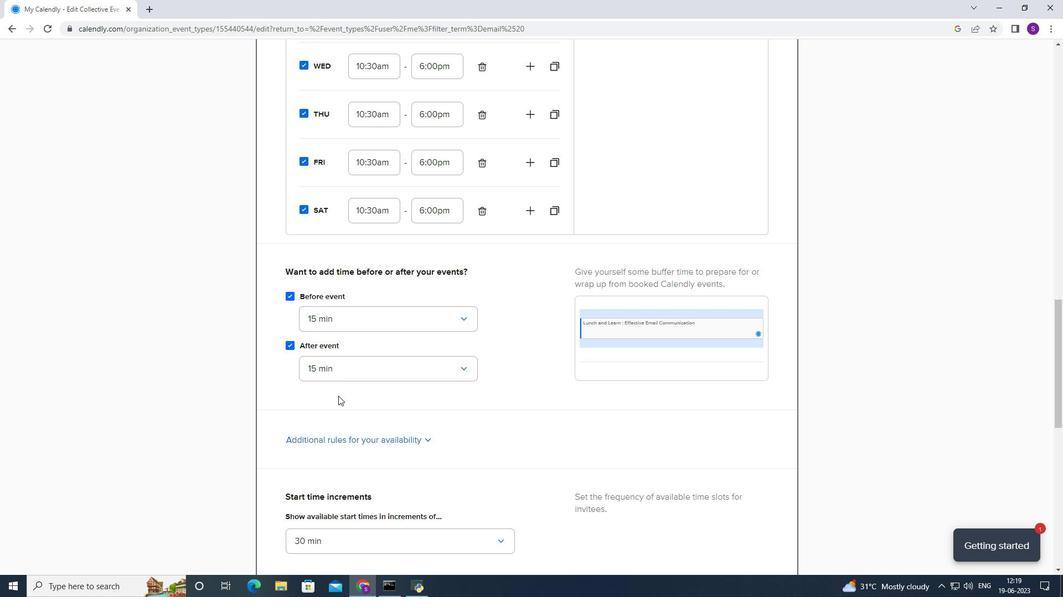 
Action: Mouse scrolled (338, 395) with delta (0, 0)
Screenshot: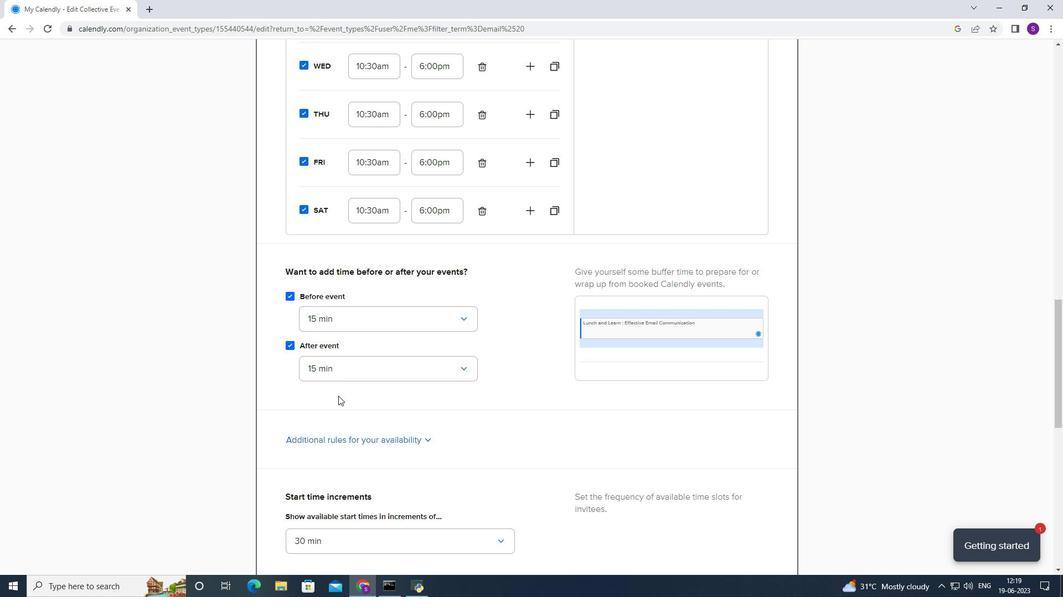 
Action: Mouse scrolled (338, 395) with delta (0, 0)
Screenshot: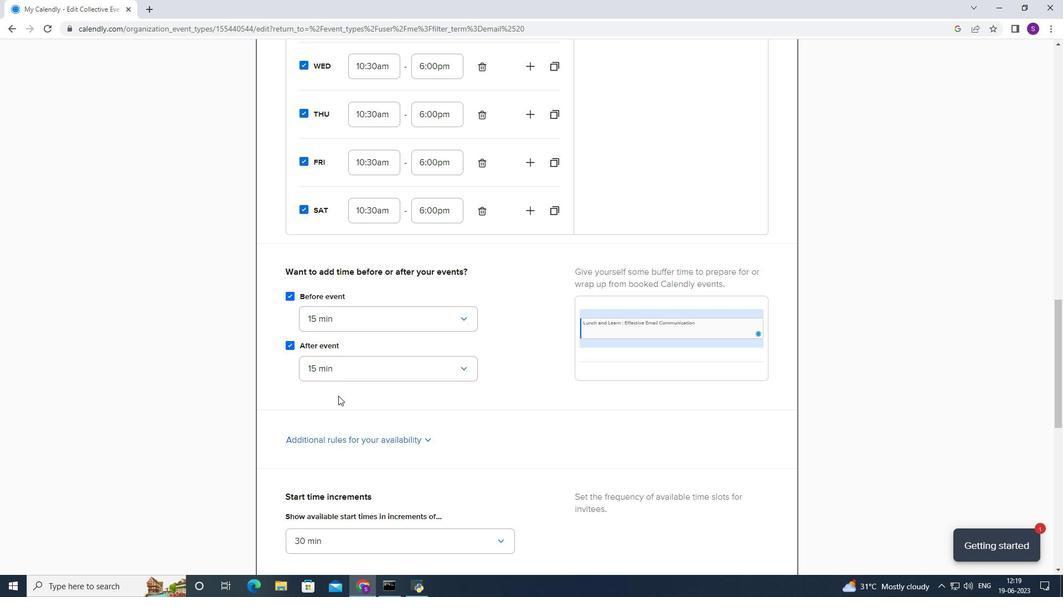 
Action: Mouse scrolled (338, 395) with delta (0, 0)
Screenshot: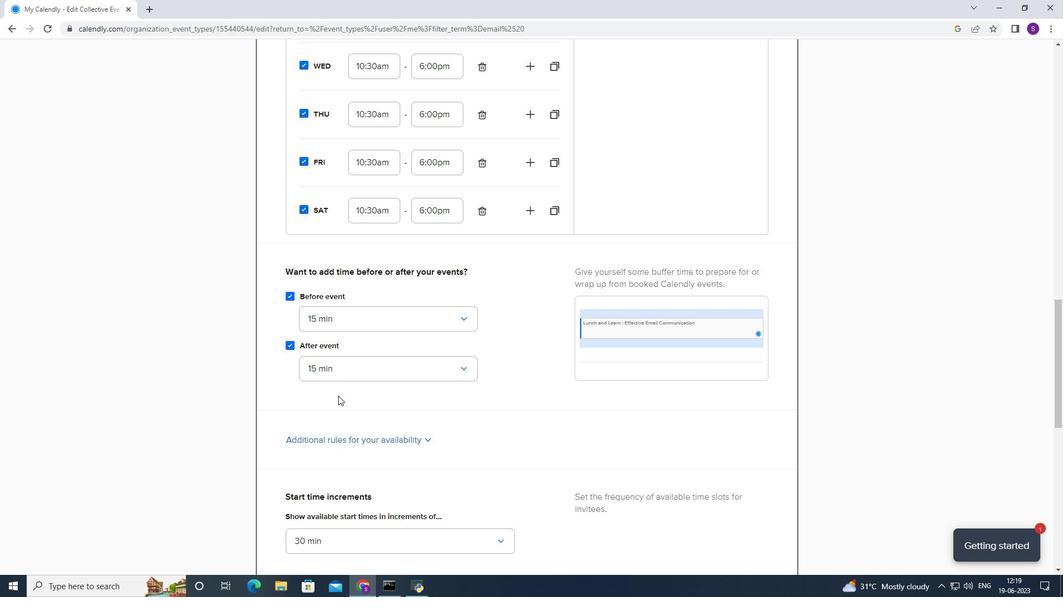 
Action: Mouse scrolled (338, 395) with delta (0, 0)
Screenshot: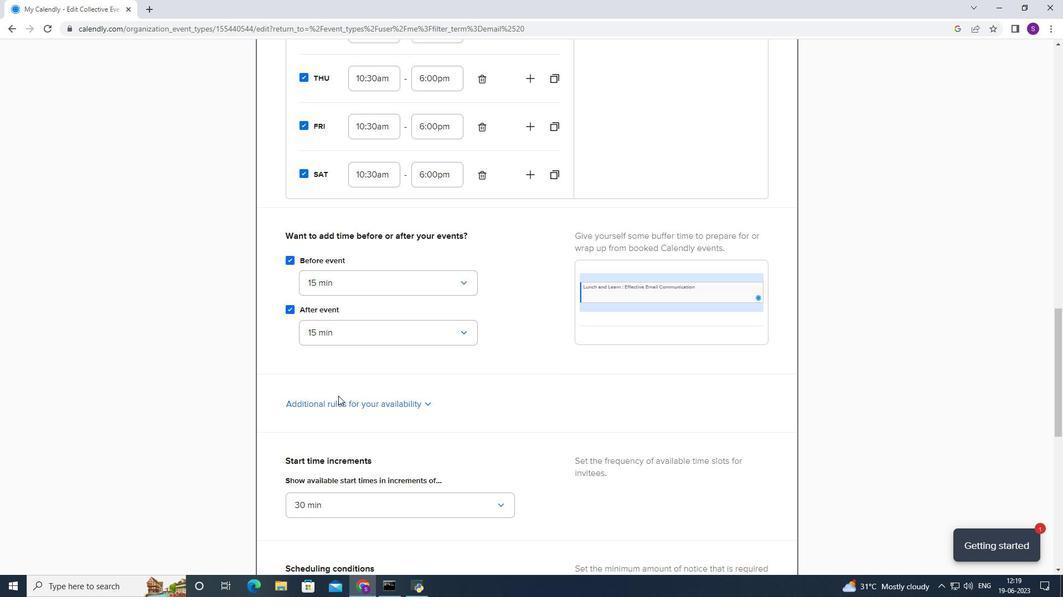 
Action: Mouse scrolled (338, 395) with delta (0, 0)
Screenshot: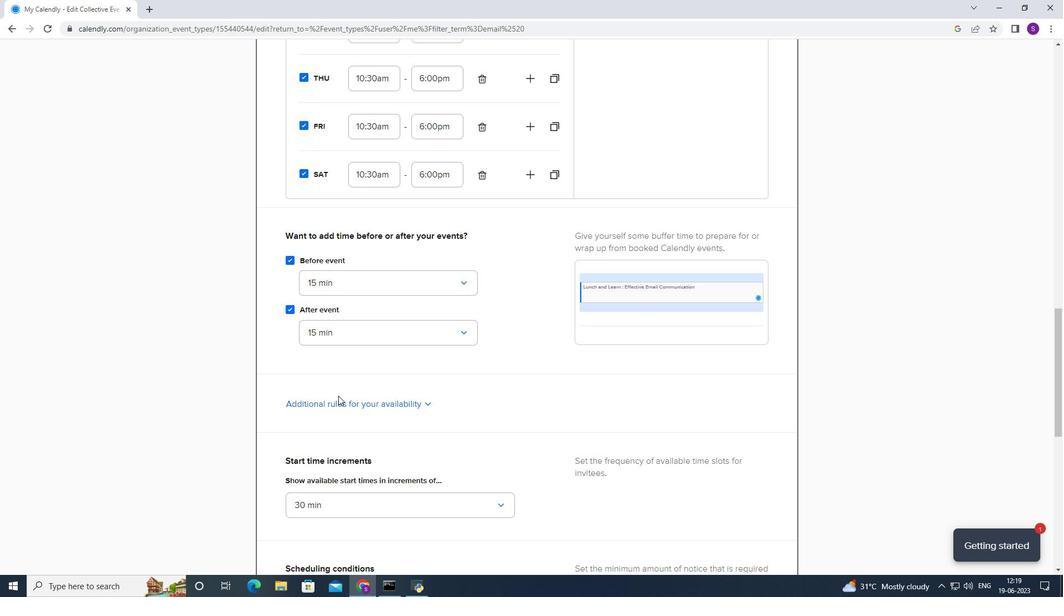 
Action: Mouse moved to (352, 213)
Screenshot: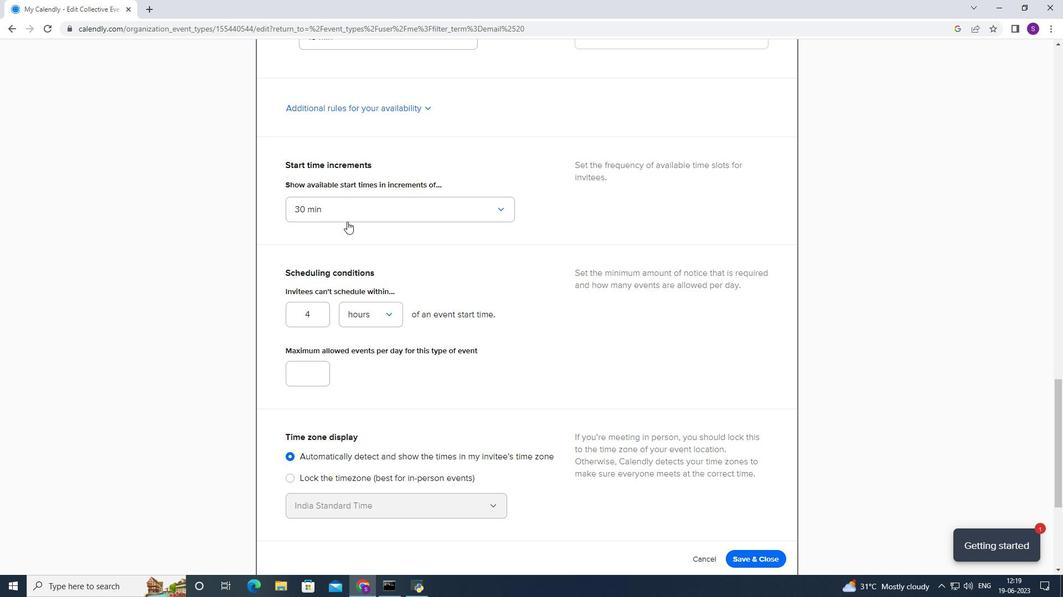 
Action: Mouse pressed left at (352, 213)
Screenshot: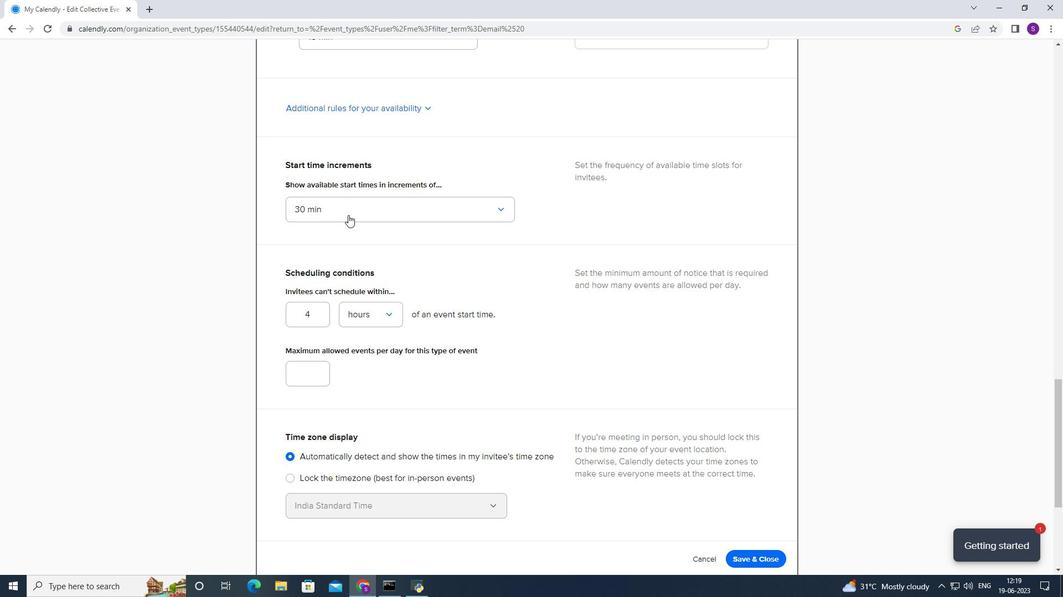 
Action: Mouse moved to (304, 363)
Screenshot: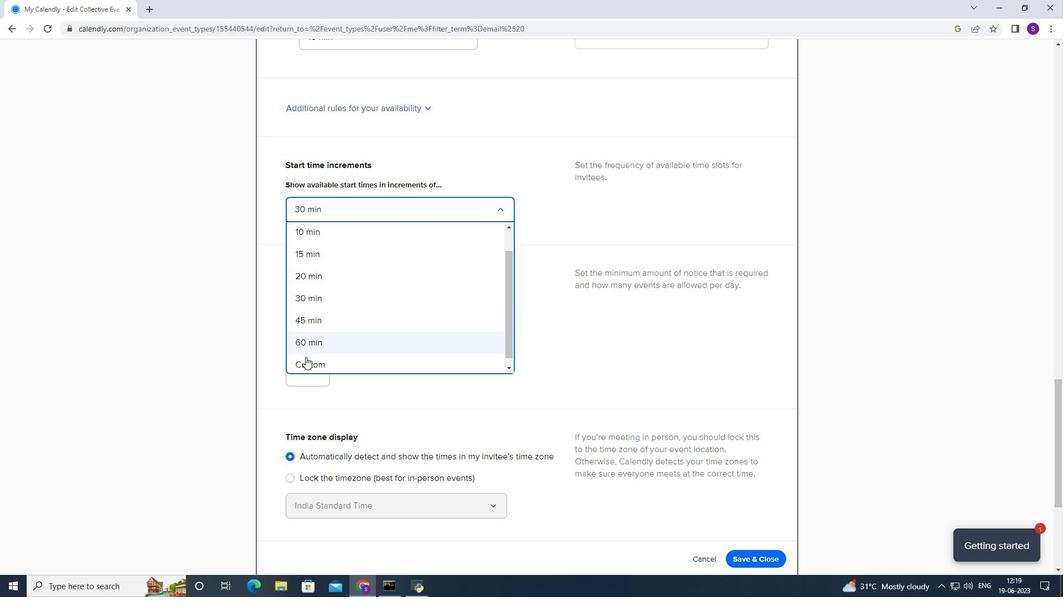 
Action: Mouse pressed left at (304, 363)
Screenshot: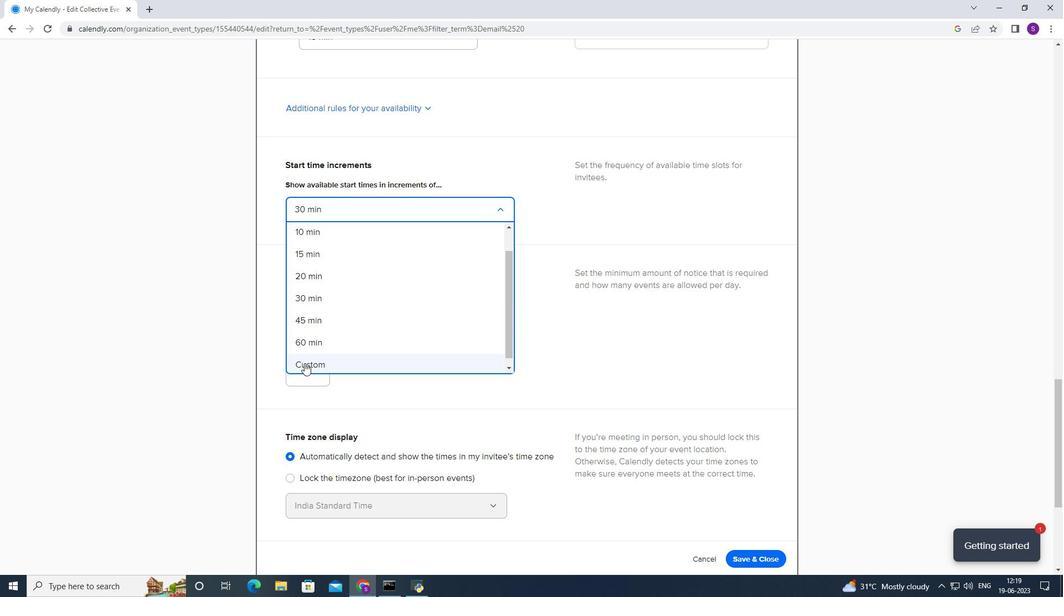 
Action: Mouse moved to (349, 239)
Screenshot: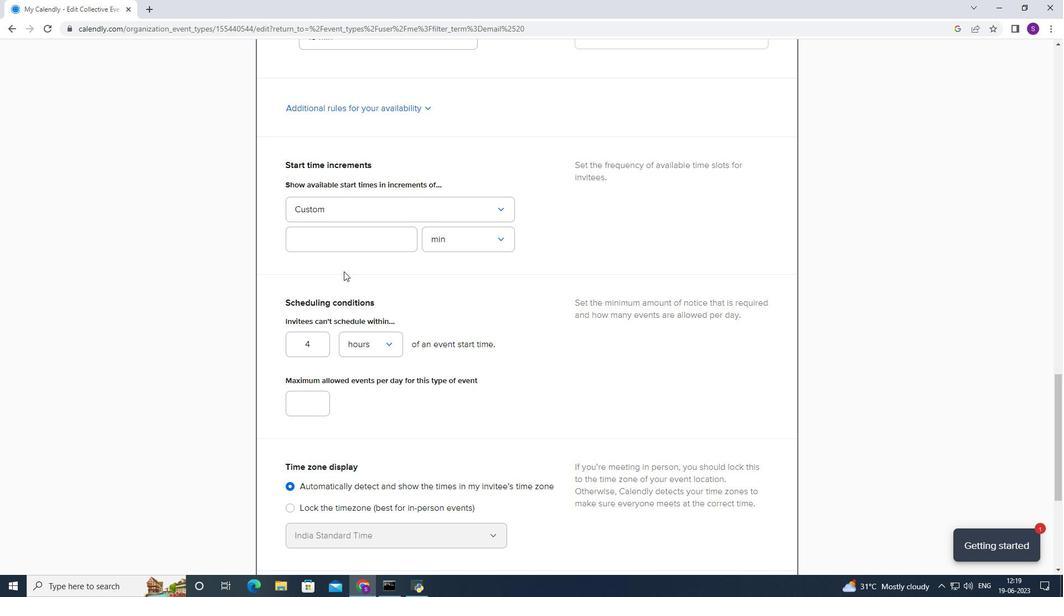 
Action: Mouse pressed left at (349, 239)
Screenshot: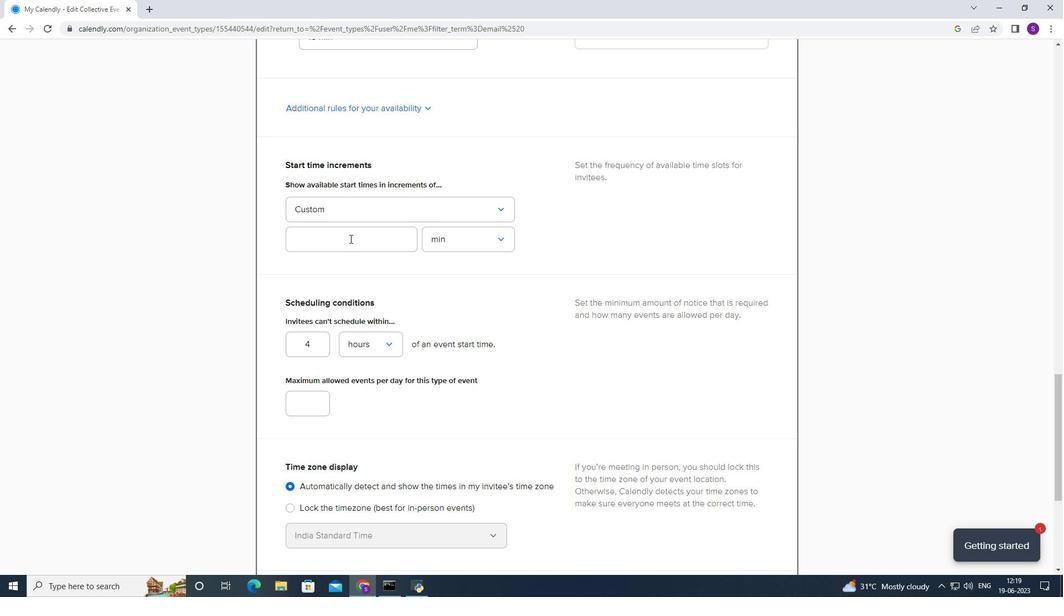 
Action: Key pressed 59
Screenshot: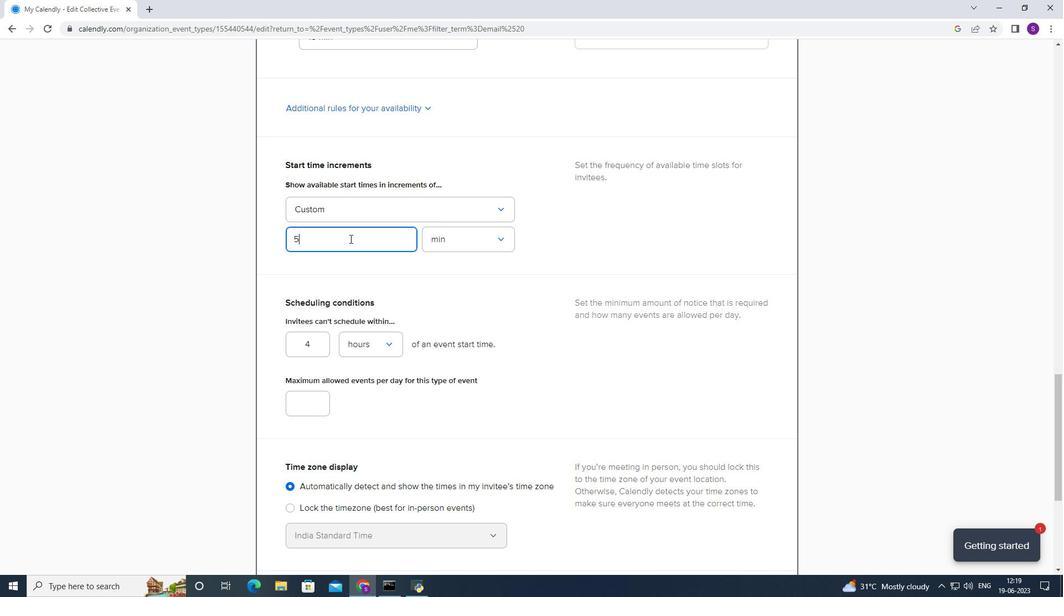 
Action: Mouse moved to (324, 340)
Screenshot: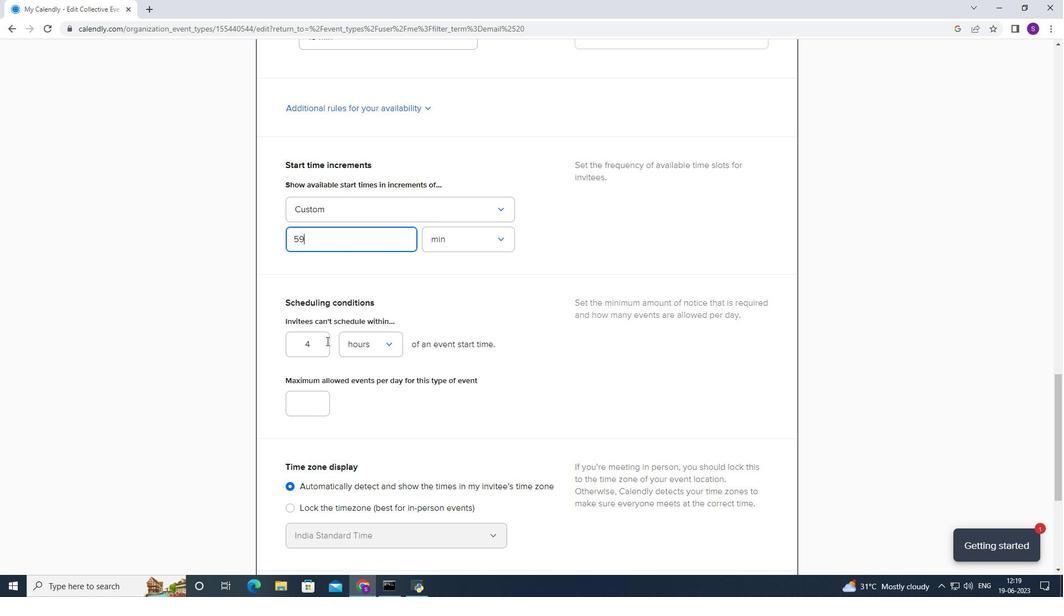 
Action: Key pressed <Key.backspace>0
Screenshot: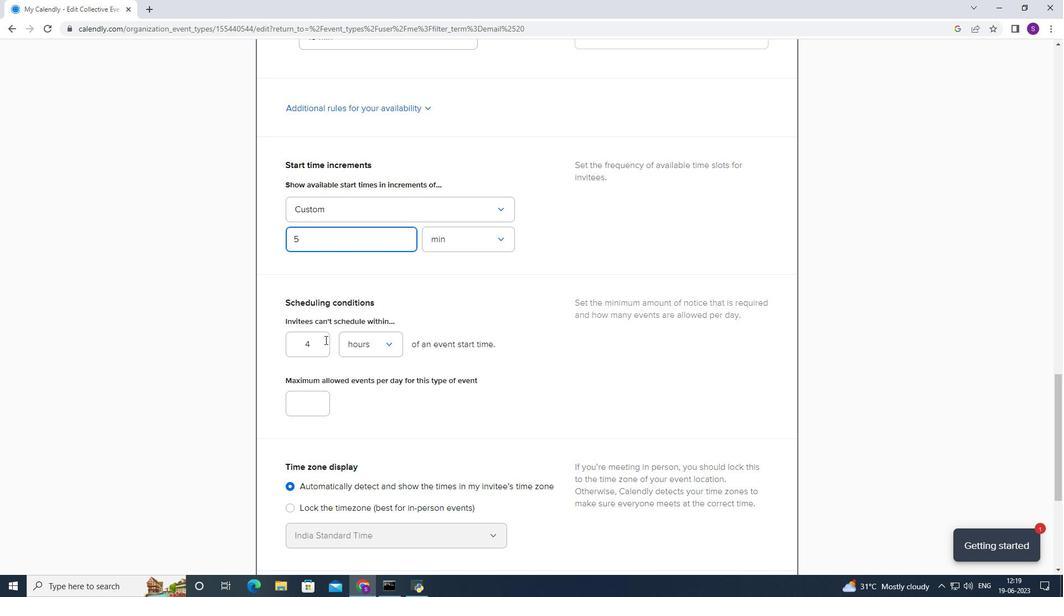 
Action: Mouse moved to (311, 346)
Screenshot: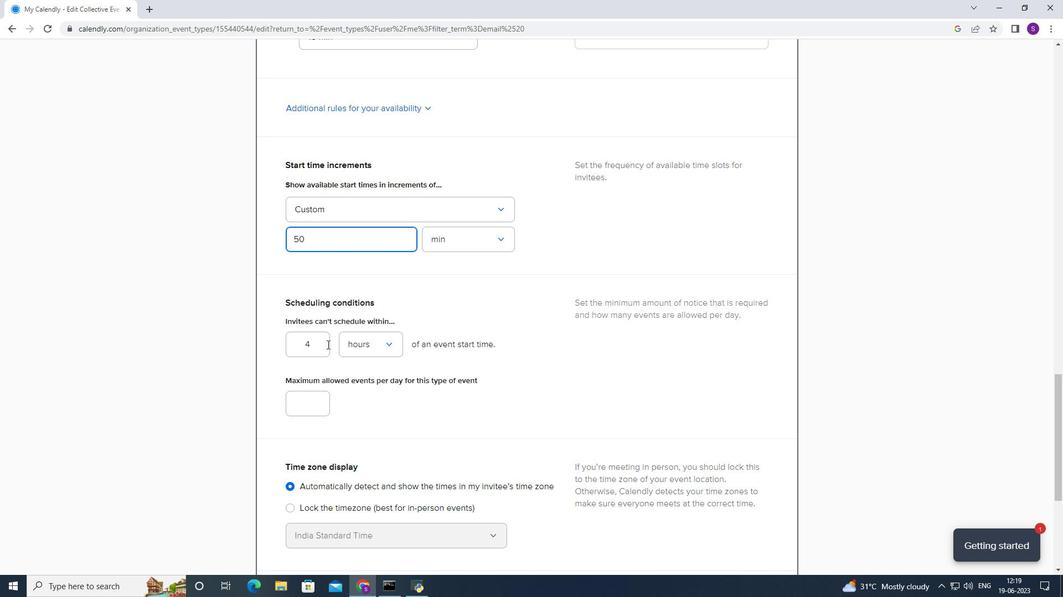 
Action: Mouse pressed left at (311, 346)
Screenshot: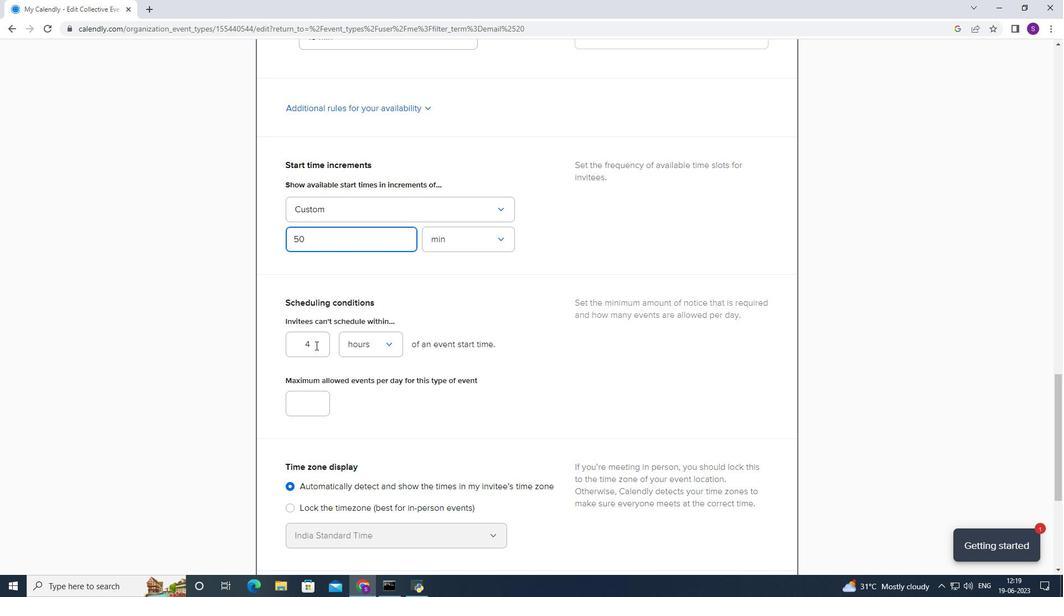 
Action: Key pressed <Key.backspace>
Screenshot: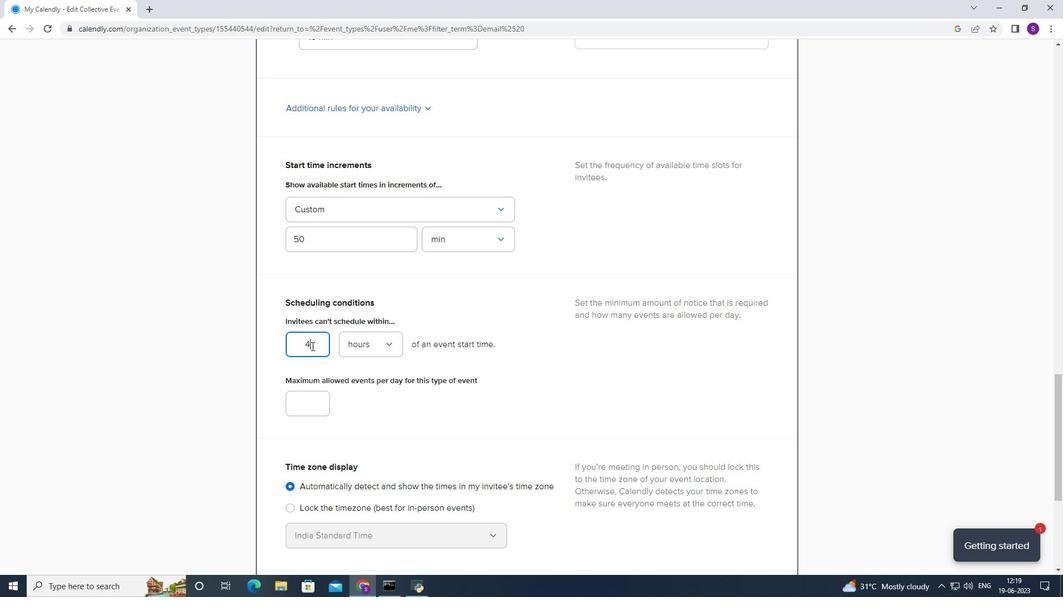 
Action: Mouse moved to (310, 342)
Screenshot: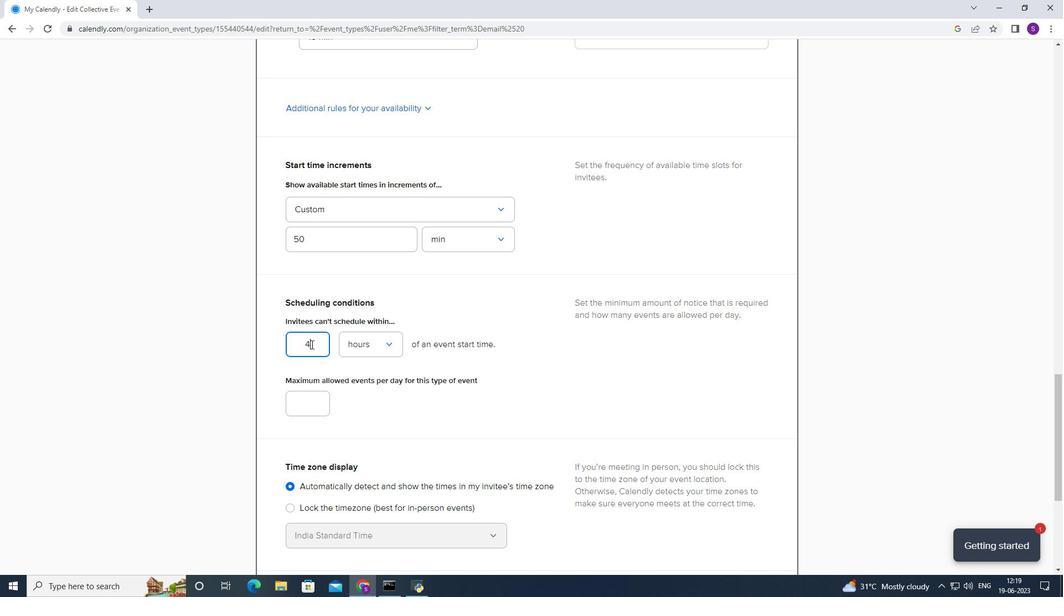 
Action: Key pressed 45
Screenshot: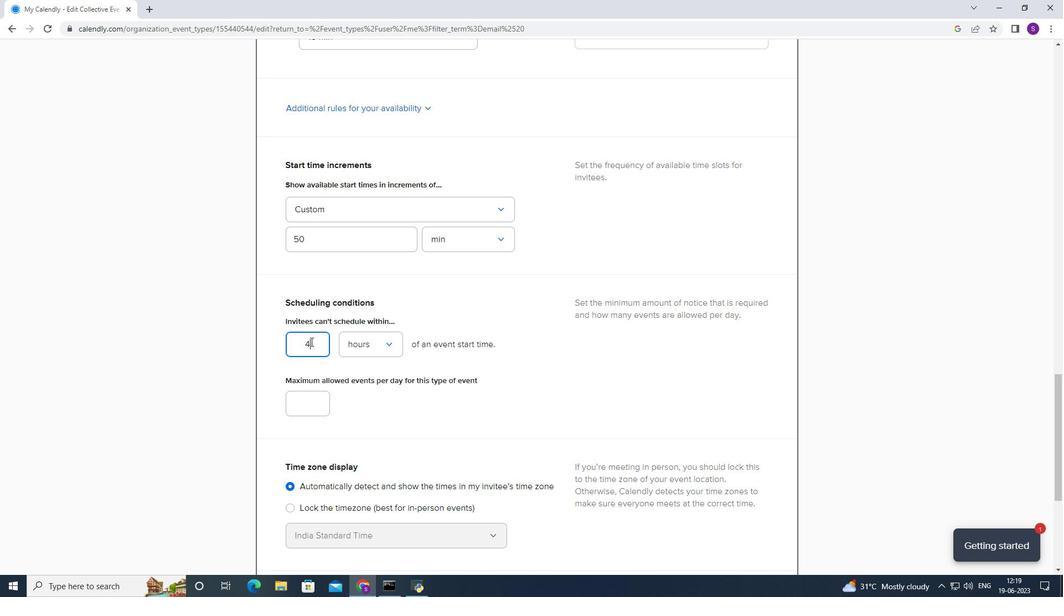 
Action: Mouse moved to (311, 380)
Screenshot: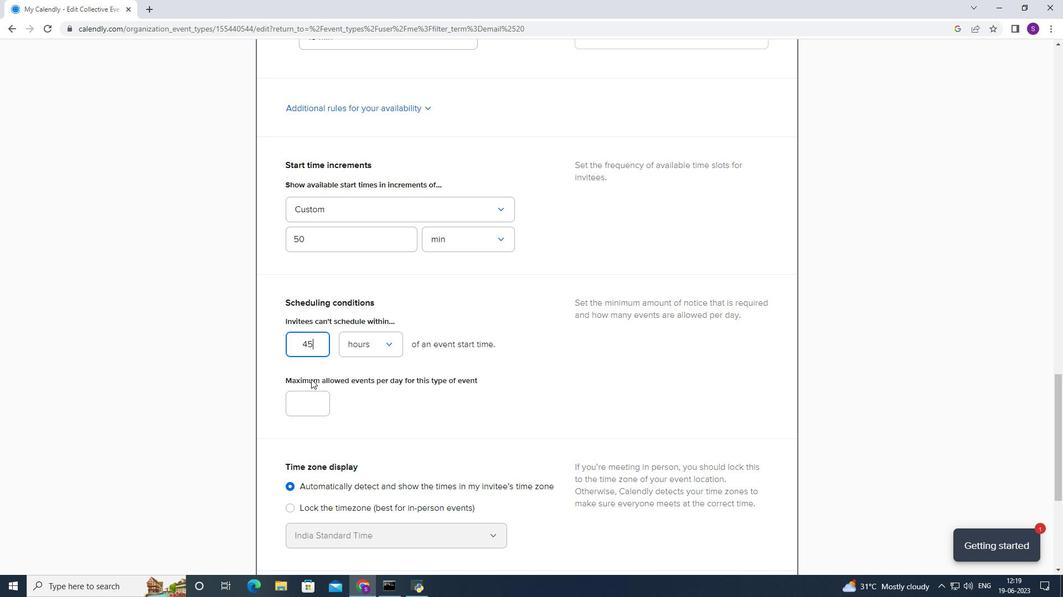 
Action: Mouse pressed left at (311, 380)
Screenshot: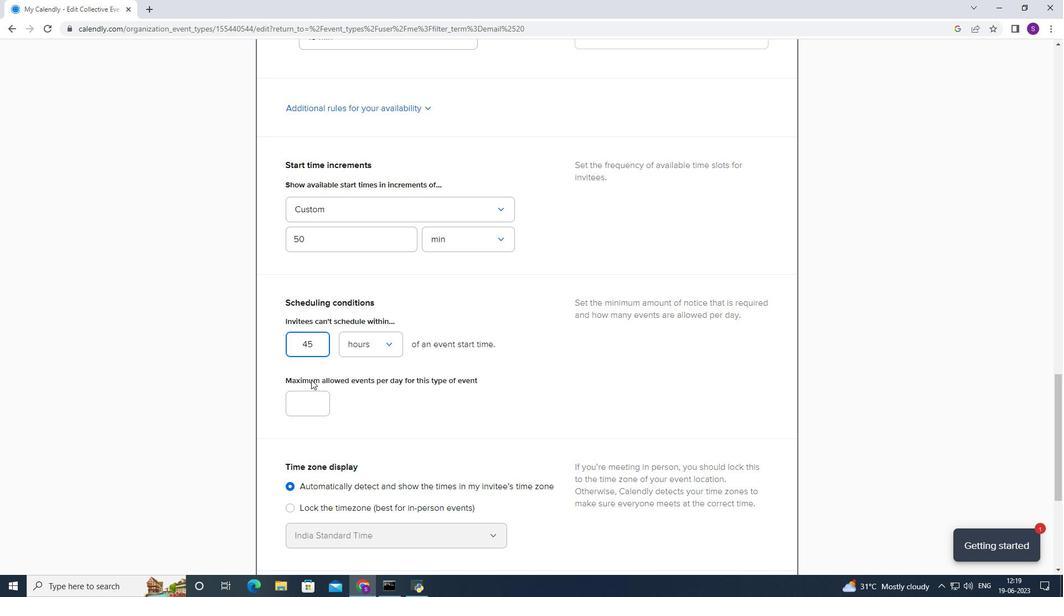 
Action: Mouse moved to (305, 401)
Screenshot: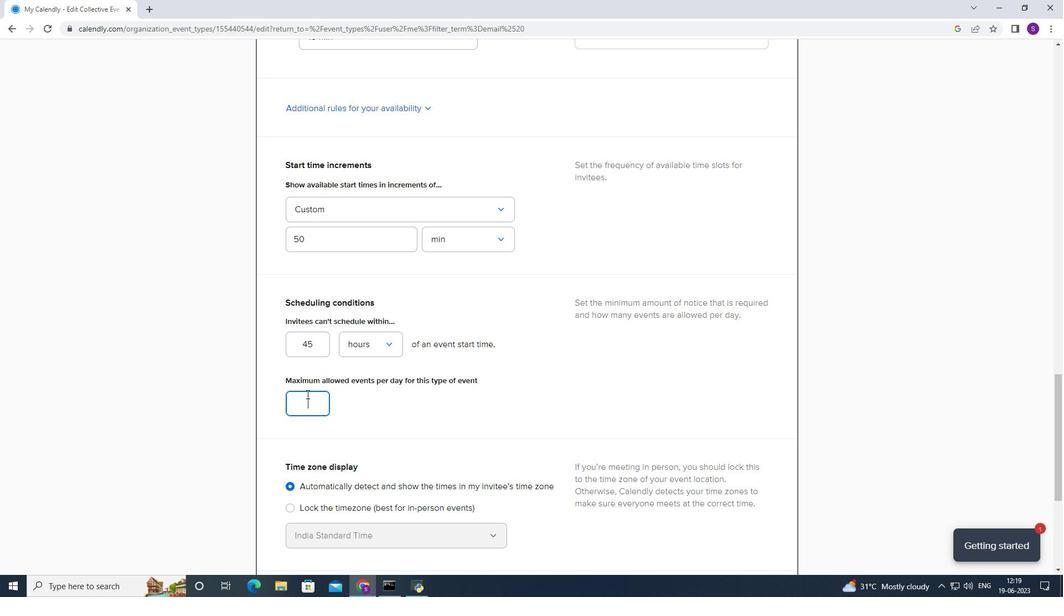 
Action: Key pressed 5
Screenshot: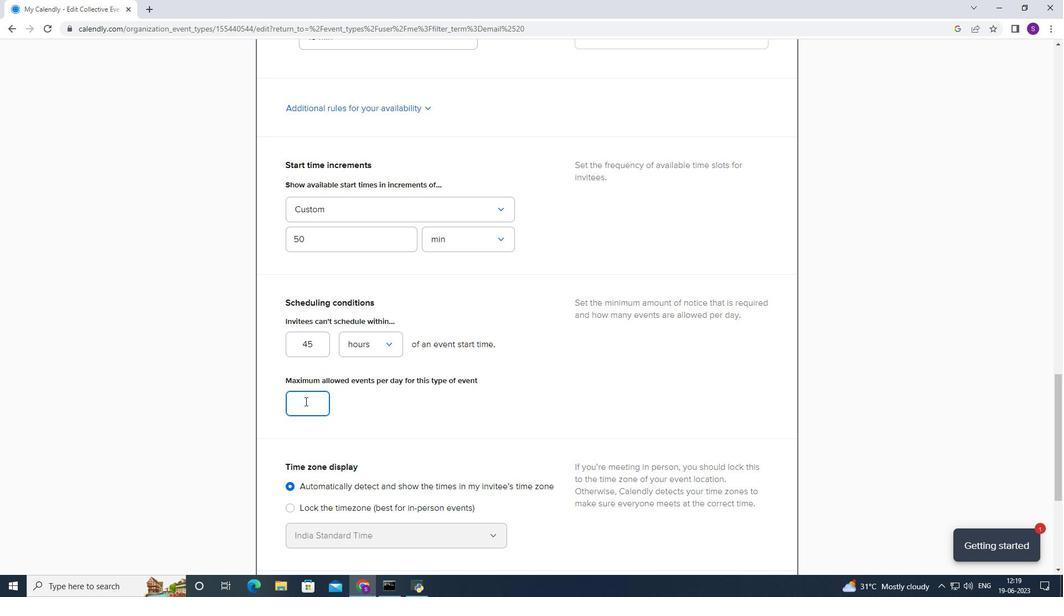 
Action: Mouse moved to (362, 382)
Screenshot: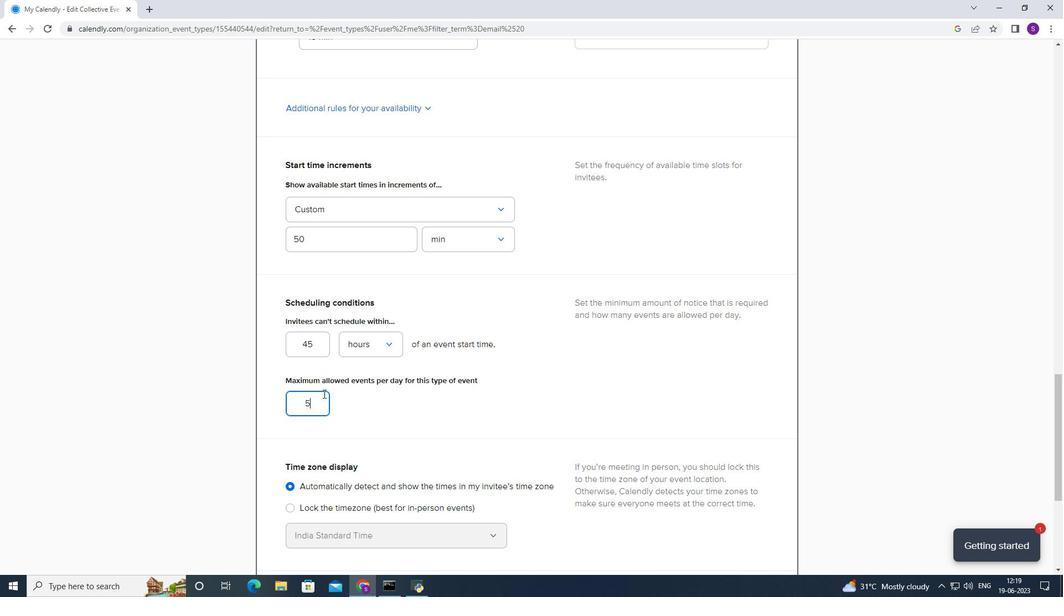 
Action: Mouse scrolled (362, 381) with delta (0, 0)
Screenshot: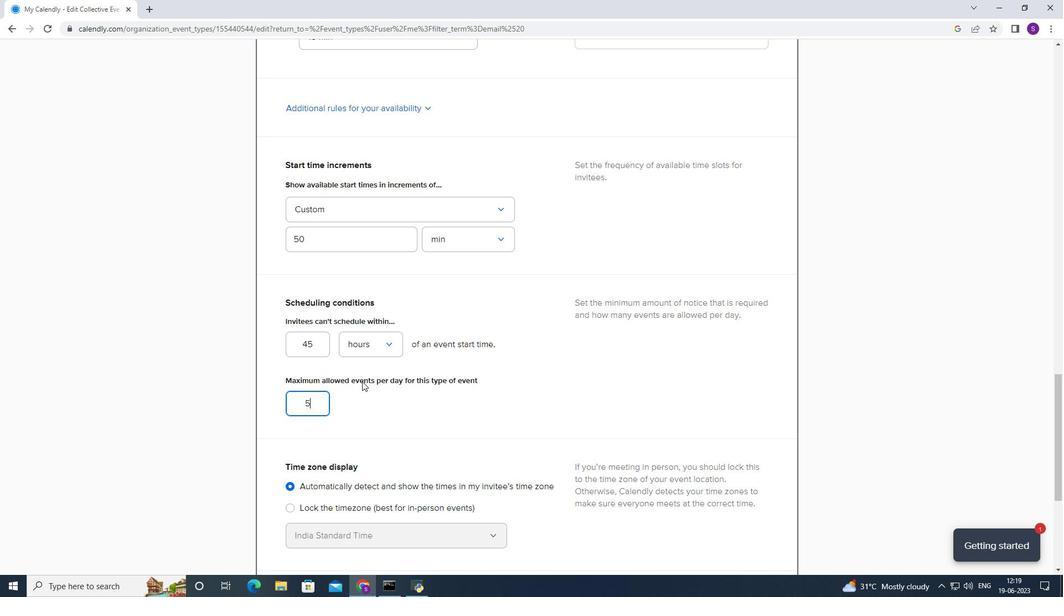 
Action: Mouse scrolled (362, 381) with delta (0, 0)
Screenshot: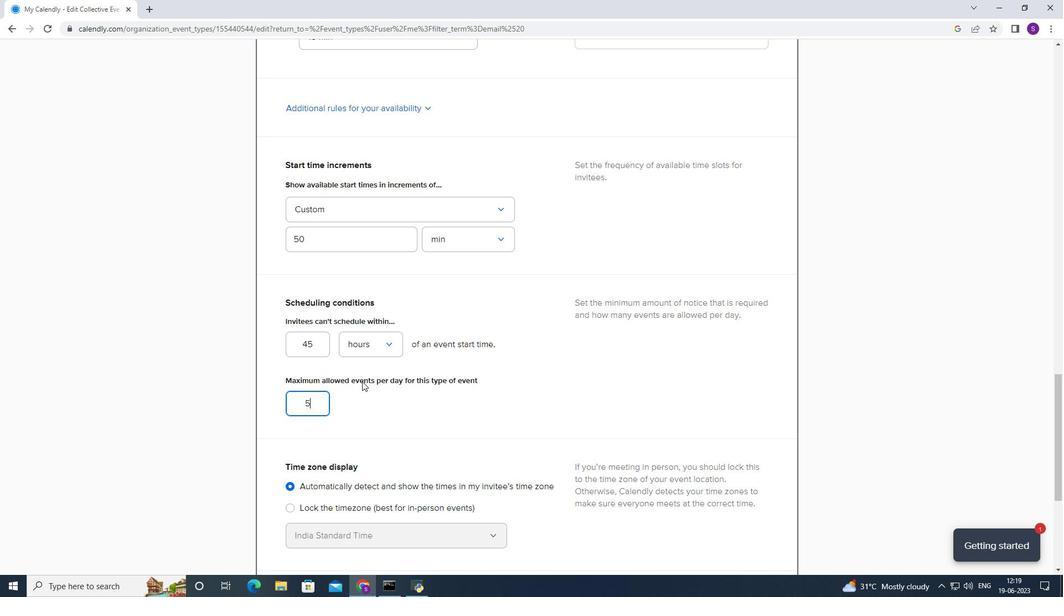 
Action: Mouse scrolled (362, 381) with delta (0, 0)
Screenshot: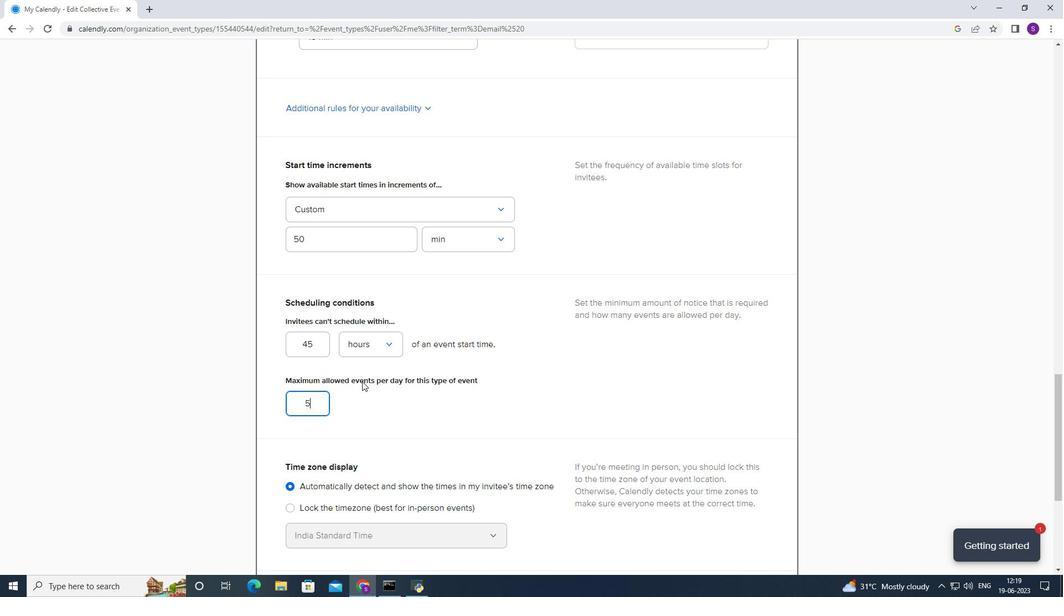 
Action: Mouse scrolled (362, 381) with delta (0, 0)
Screenshot: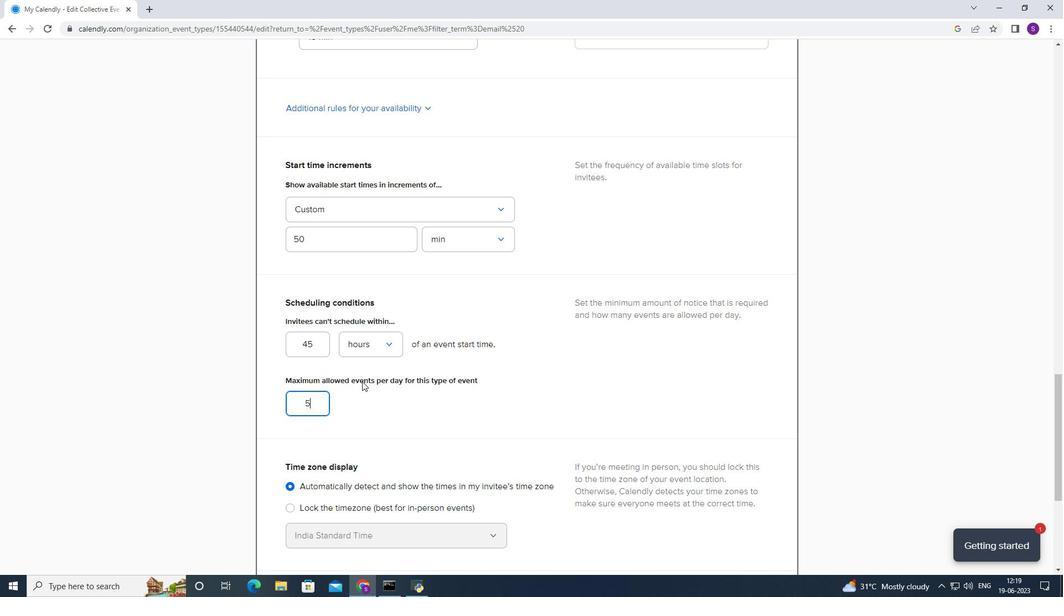 
Action: Mouse scrolled (362, 381) with delta (0, 0)
Screenshot: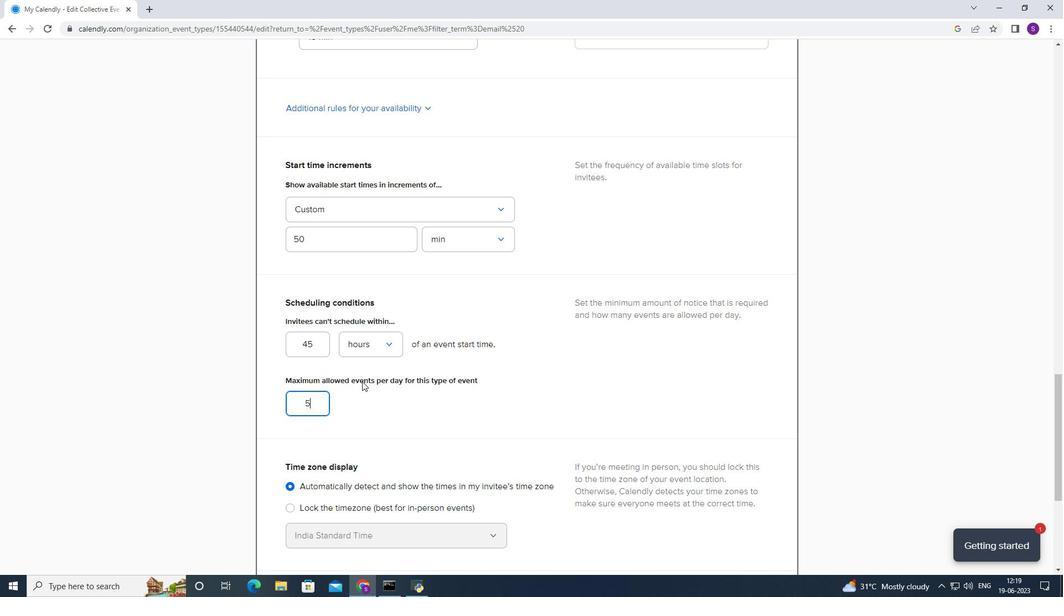
Action: Mouse scrolled (362, 381) with delta (0, 0)
Screenshot: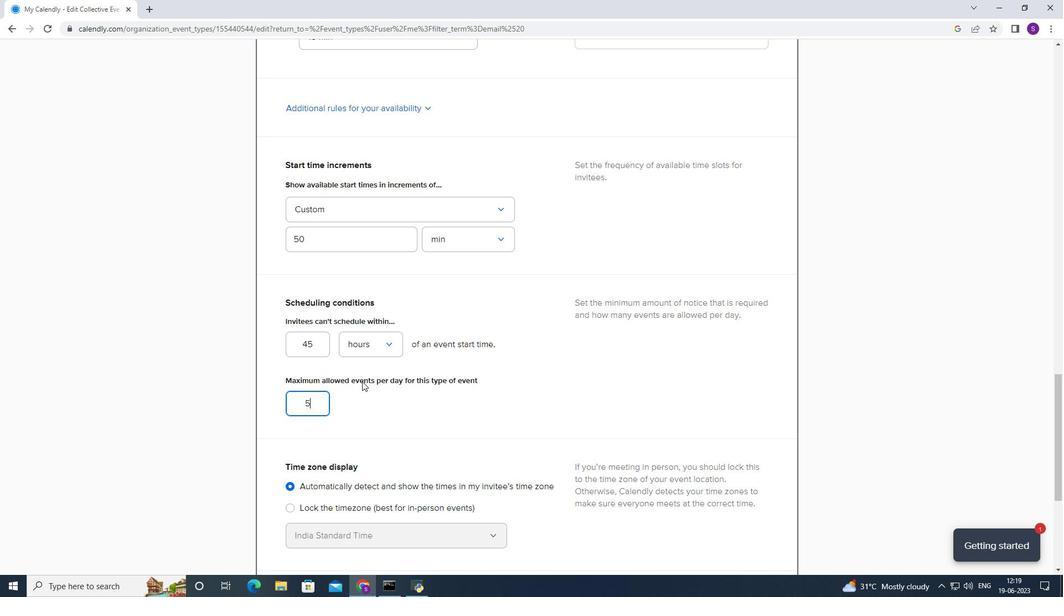 
Action: Mouse scrolled (362, 381) with delta (0, 0)
Screenshot: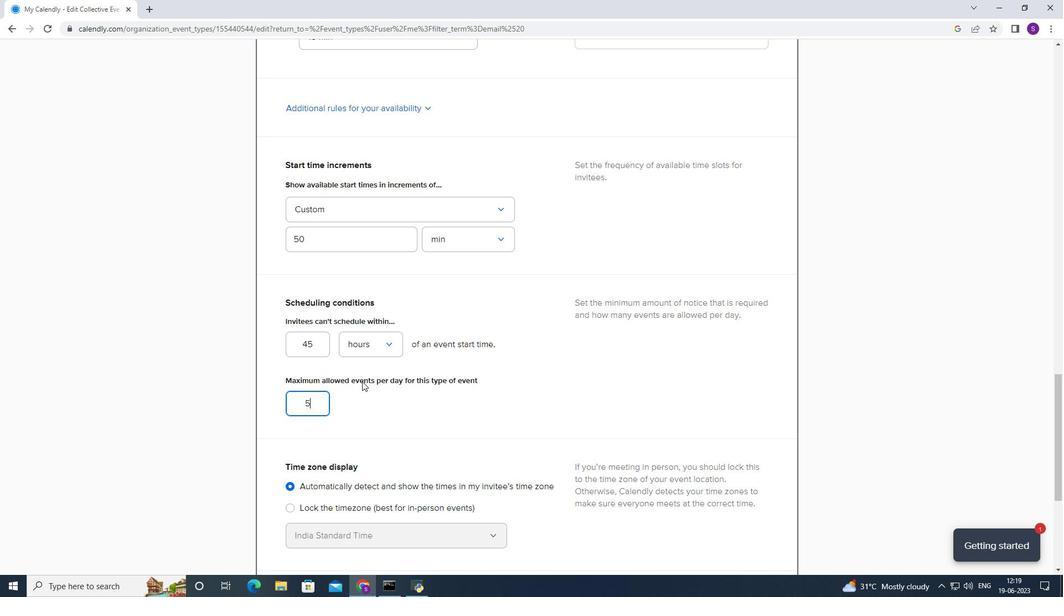 
Action: Mouse moved to (744, 322)
Screenshot: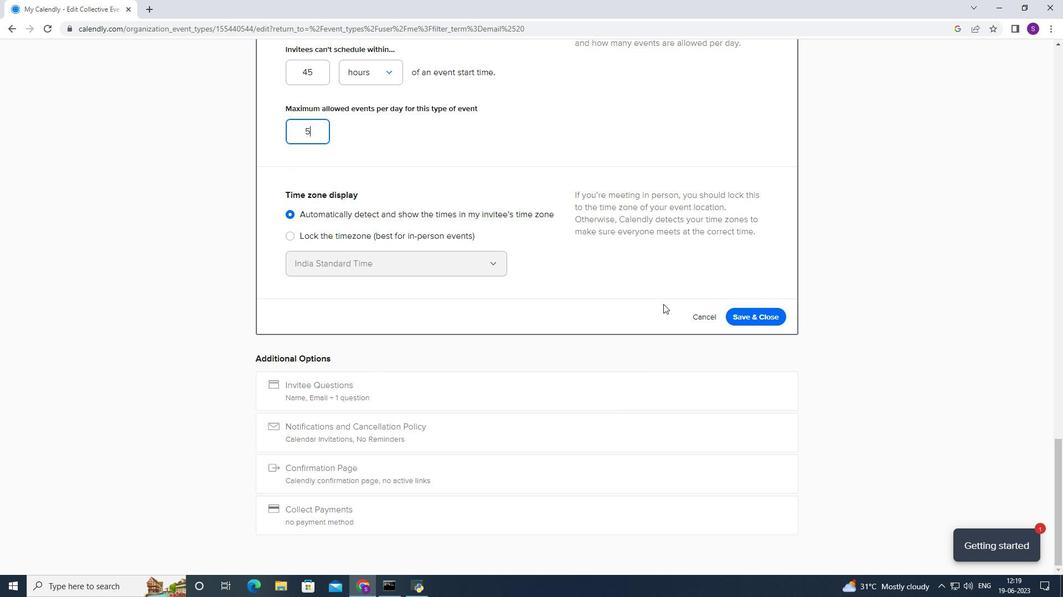 
Action: Mouse pressed left at (744, 322)
Screenshot: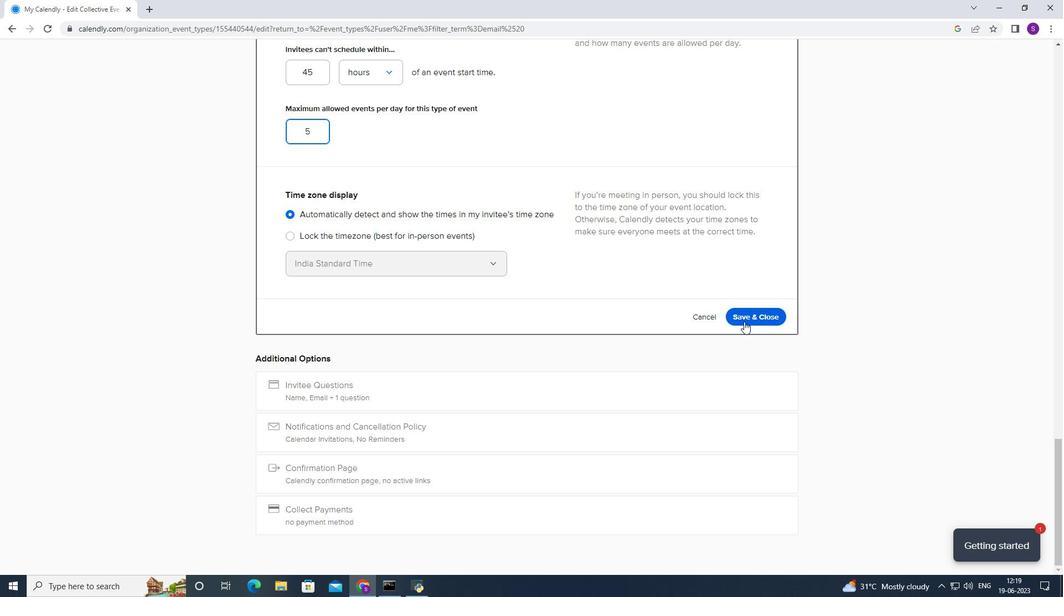 
Action: Mouse moved to (743, 316)
Screenshot: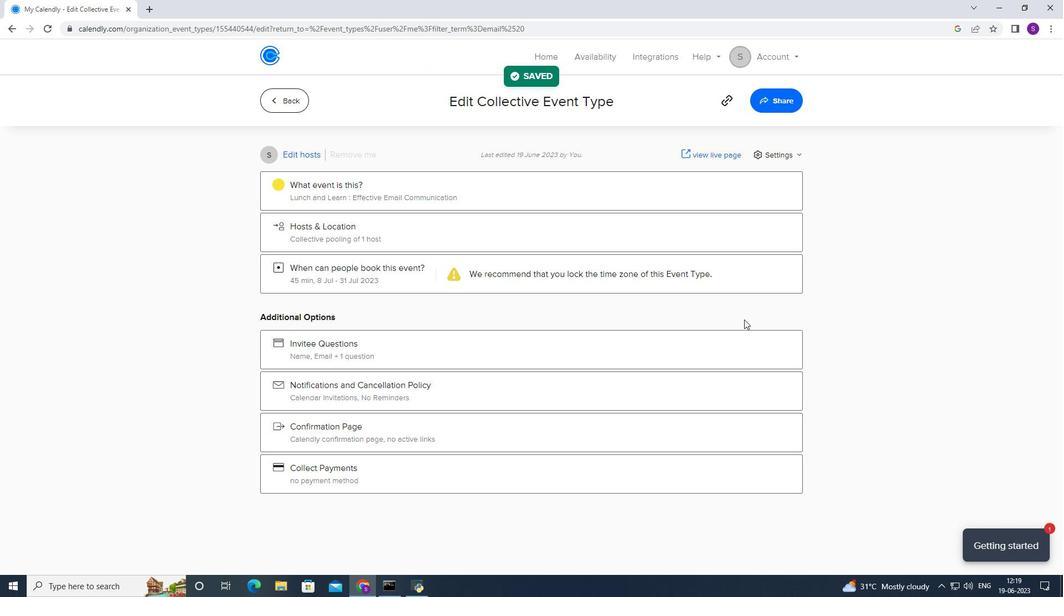 
